 Task: Create a due date automation trigger when advanced on, on the tuesday after a card is due add dates starting next week at 11:00 AM.
Action: Mouse moved to (1150, 357)
Screenshot: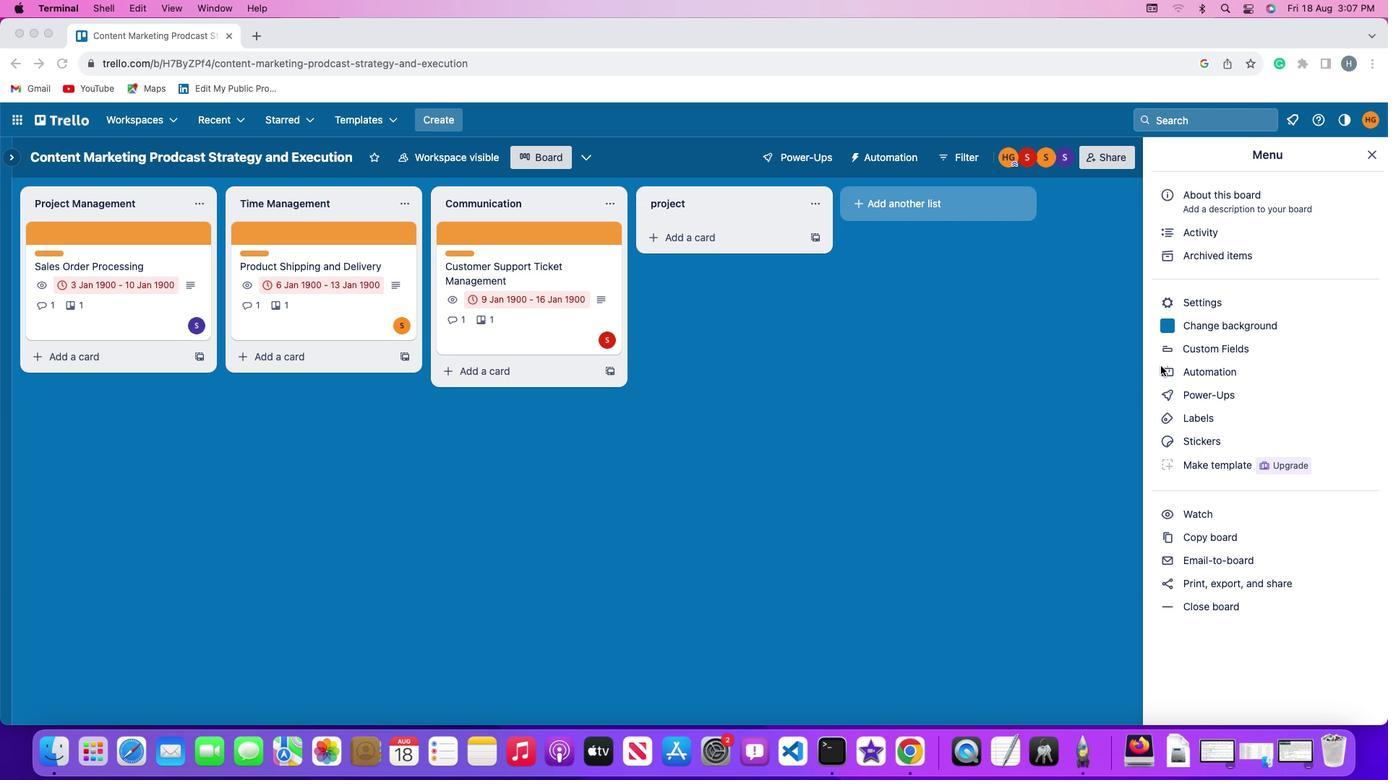 
Action: Mouse pressed left at (1150, 357)
Screenshot: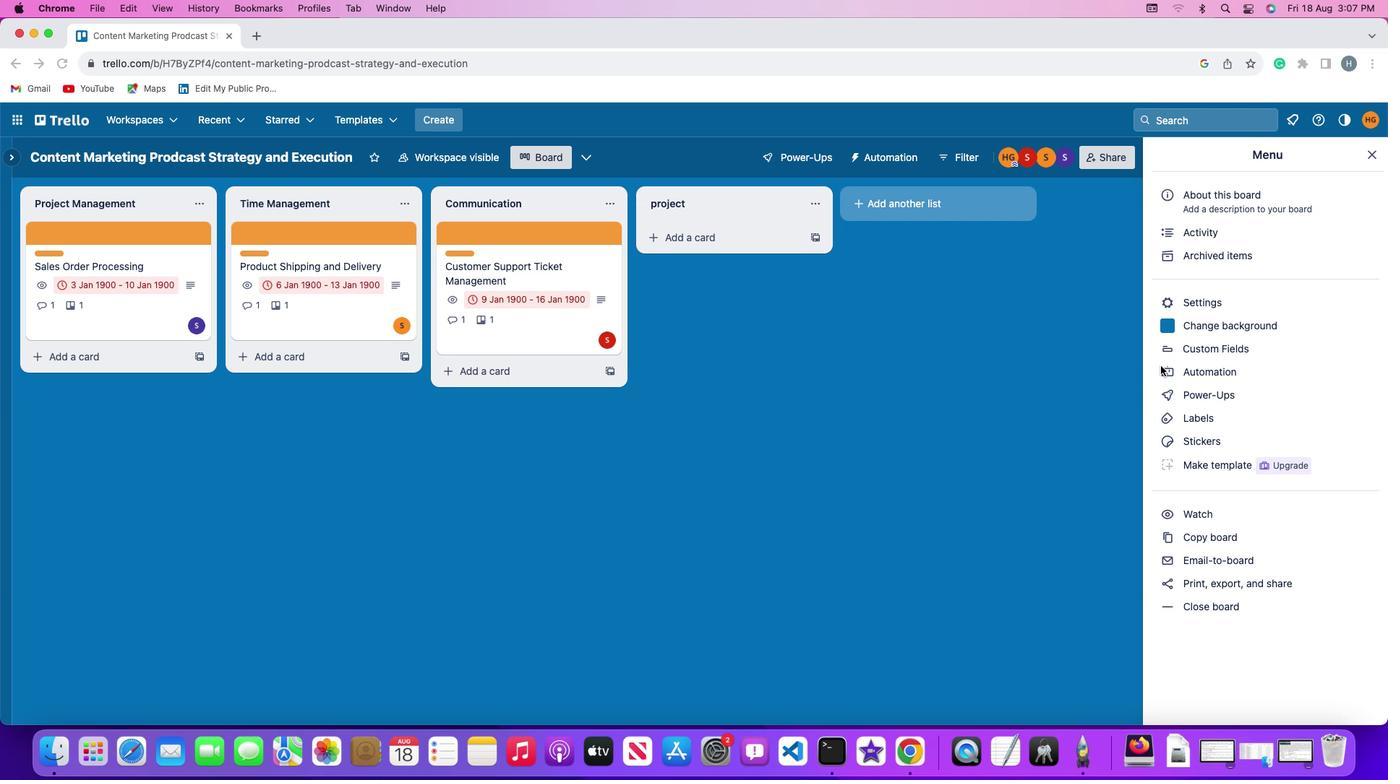 
Action: Mouse pressed left at (1150, 357)
Screenshot: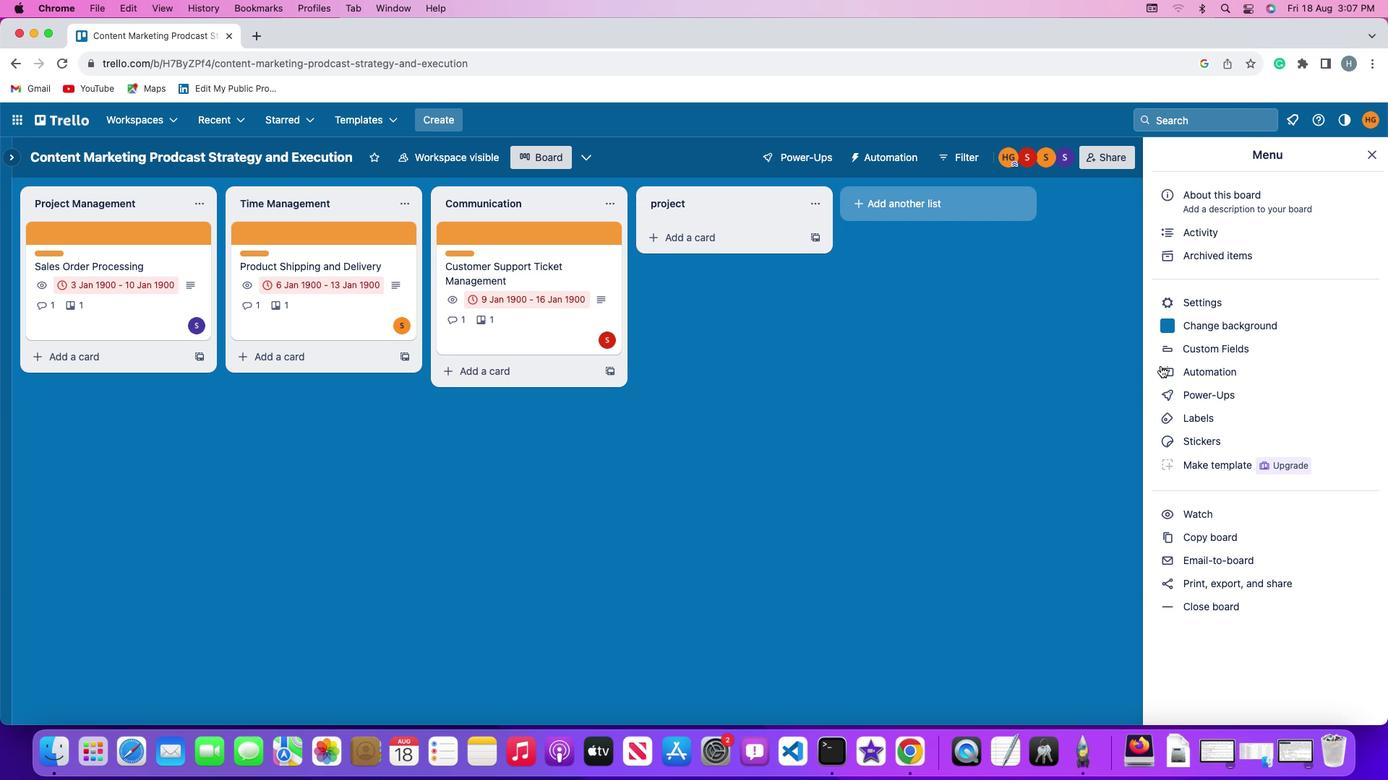 
Action: Mouse moved to (67, 331)
Screenshot: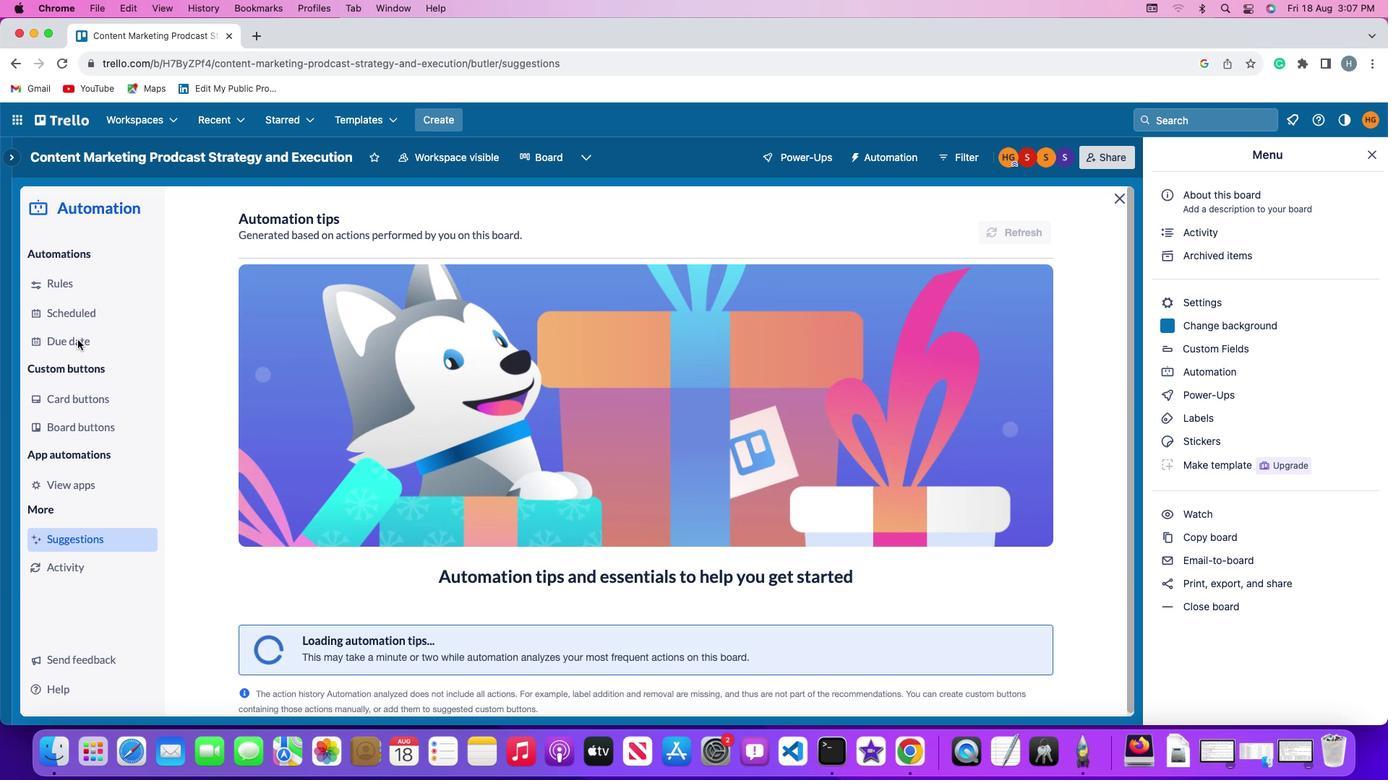 
Action: Mouse pressed left at (67, 331)
Screenshot: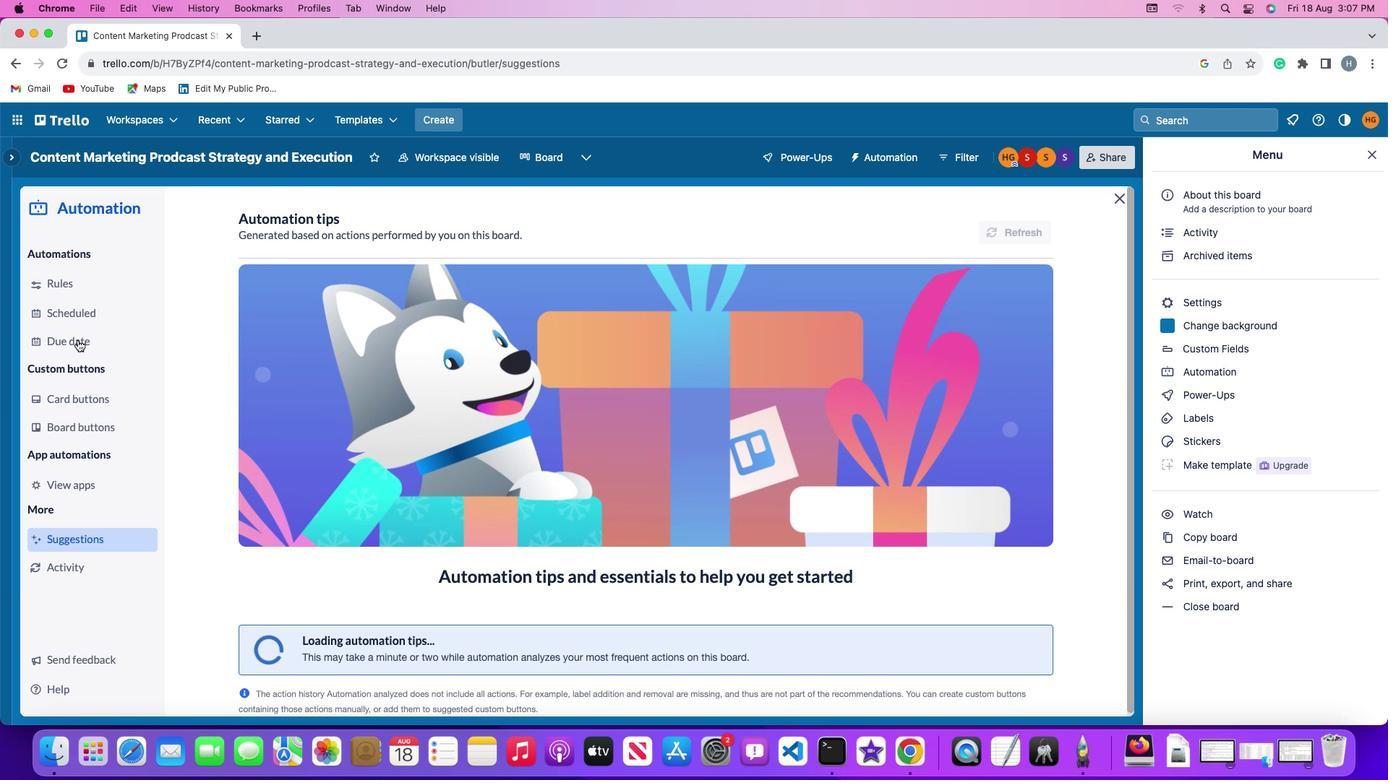 
Action: Mouse moved to (969, 216)
Screenshot: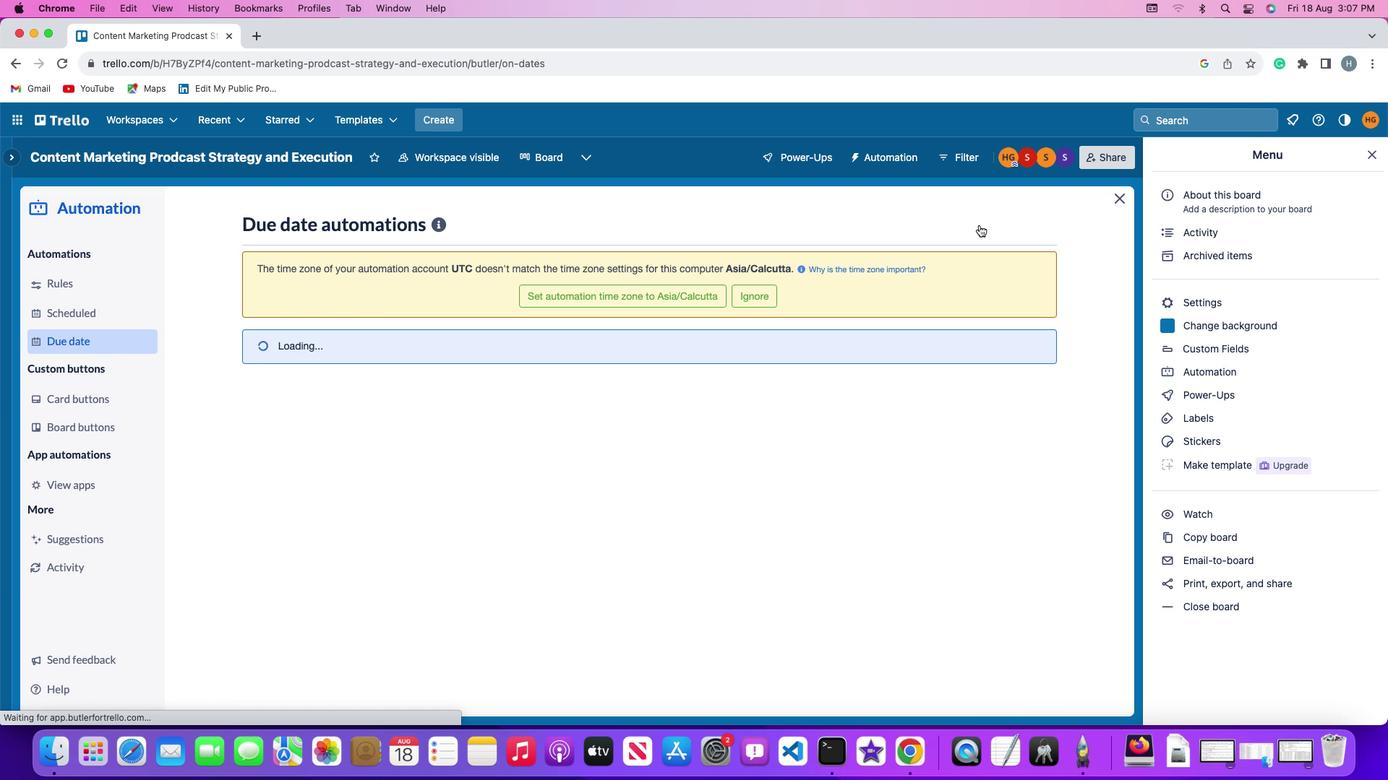 
Action: Mouse pressed left at (969, 216)
Screenshot: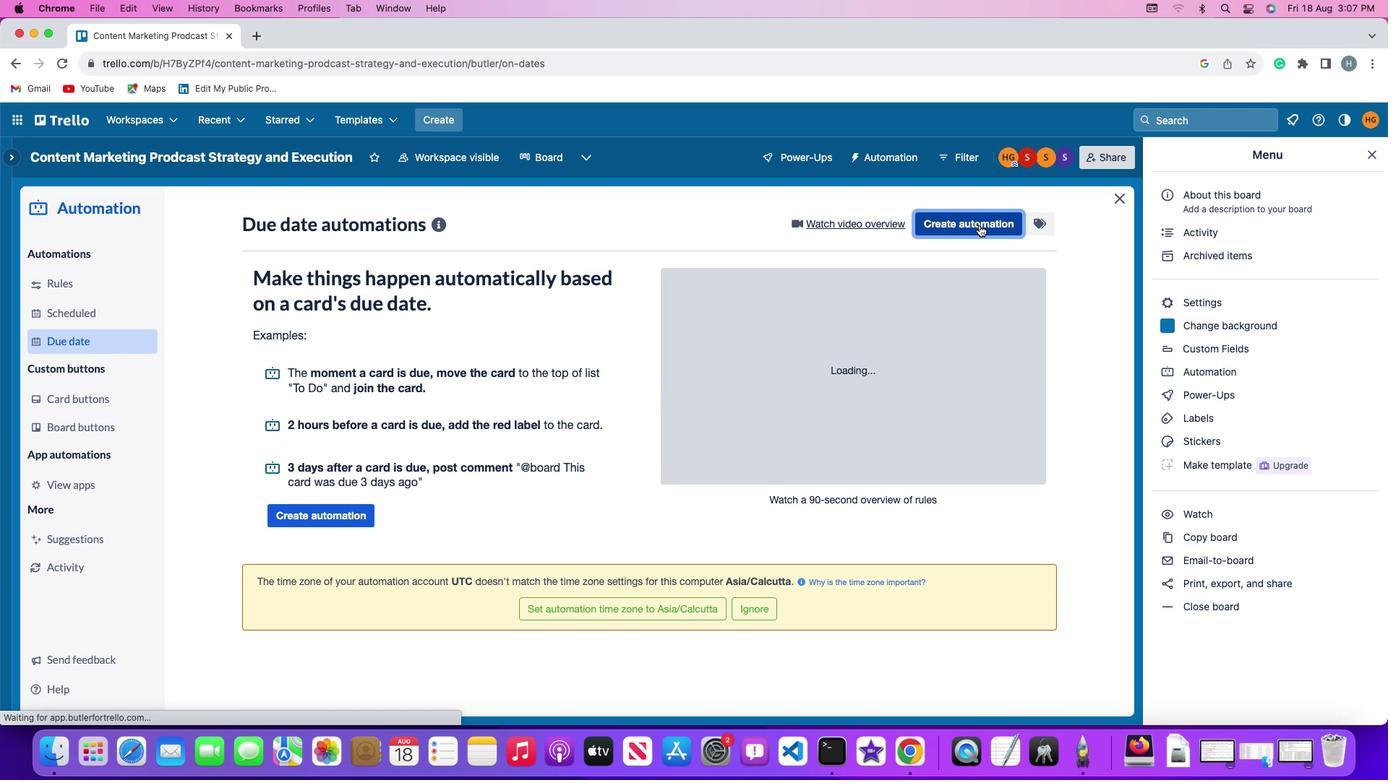 
Action: Mouse moved to (253, 350)
Screenshot: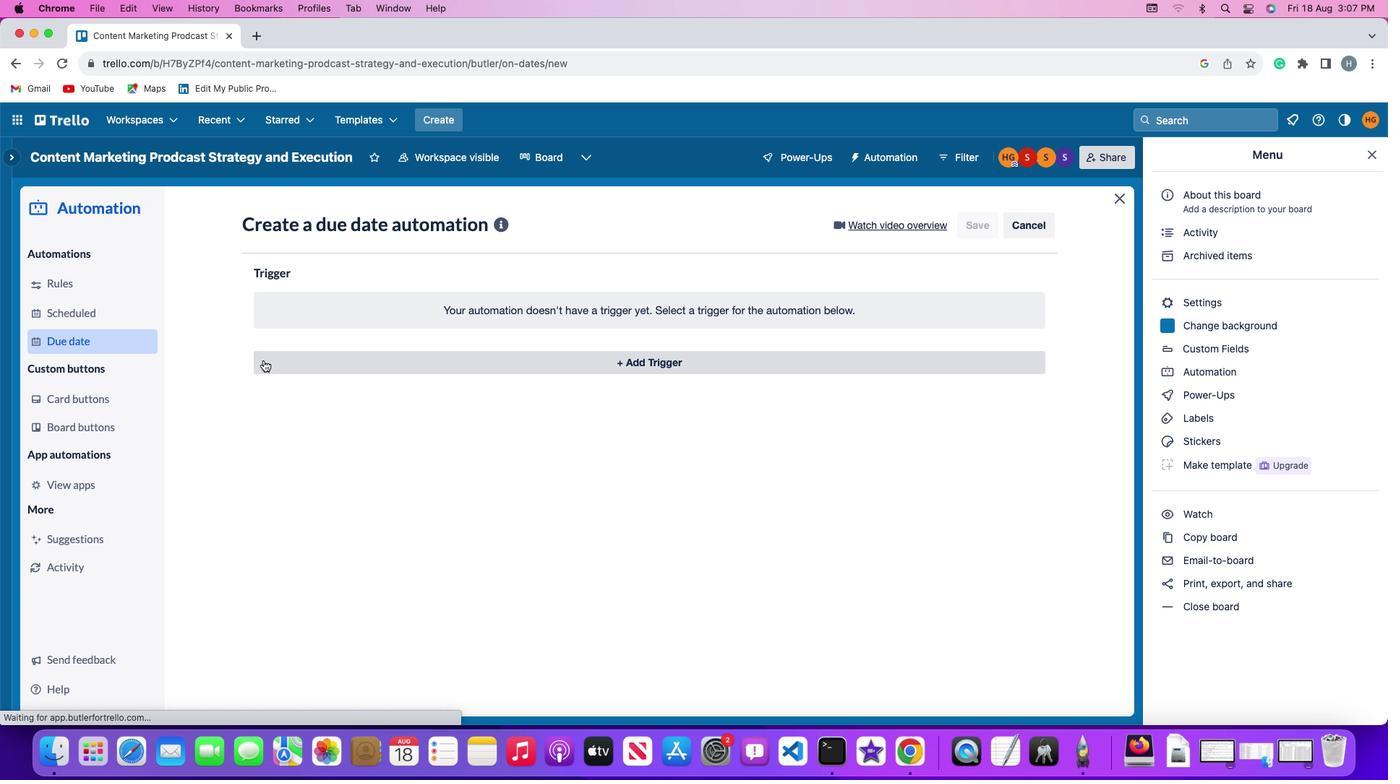 
Action: Mouse pressed left at (253, 350)
Screenshot: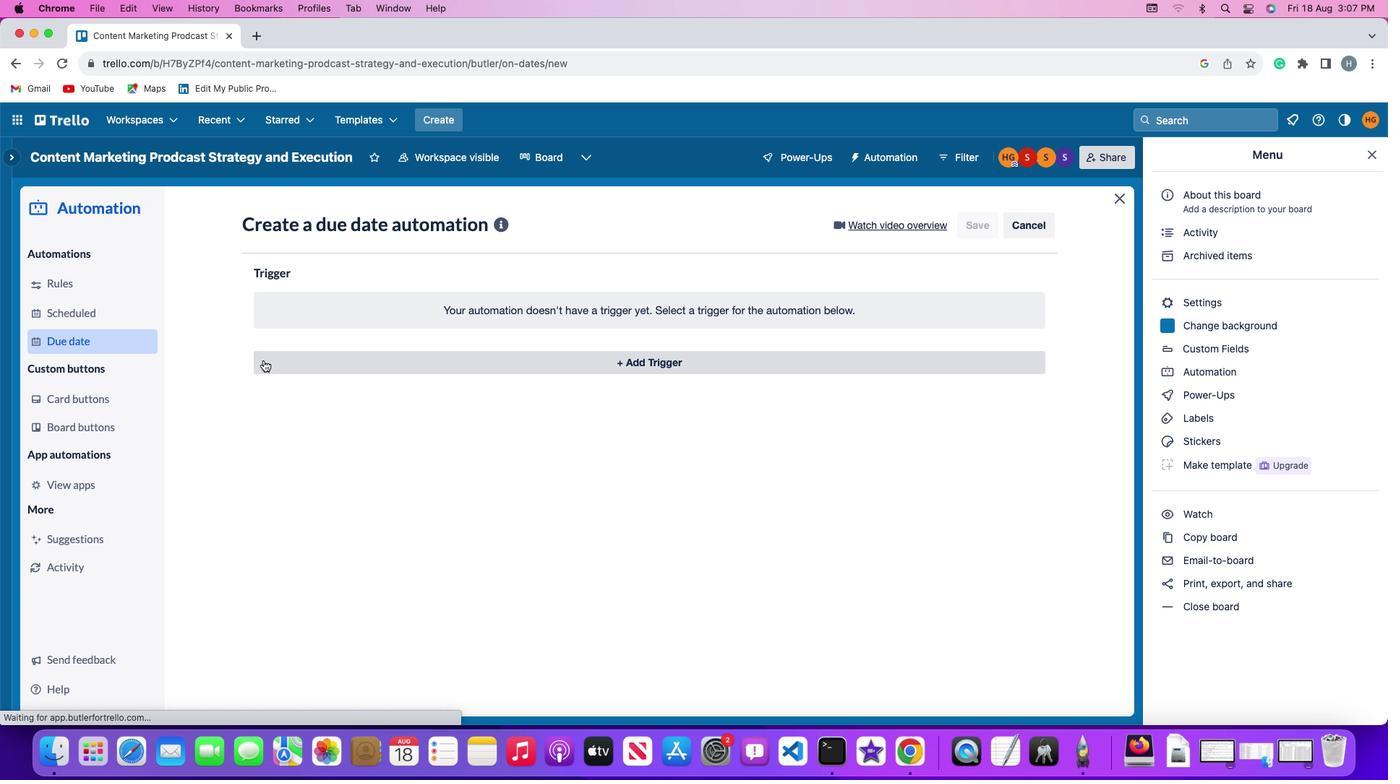
Action: Mouse moved to (321, 609)
Screenshot: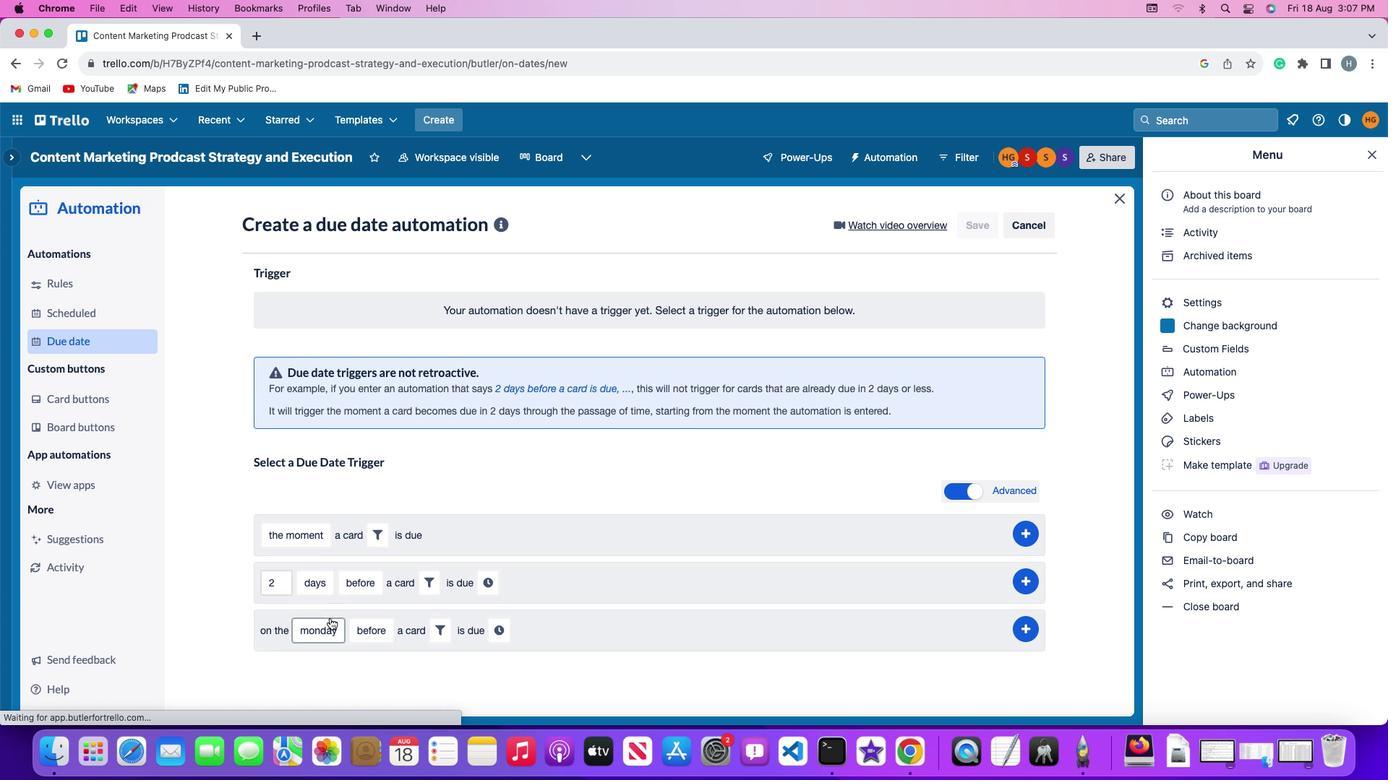 
Action: Mouse pressed left at (321, 609)
Screenshot: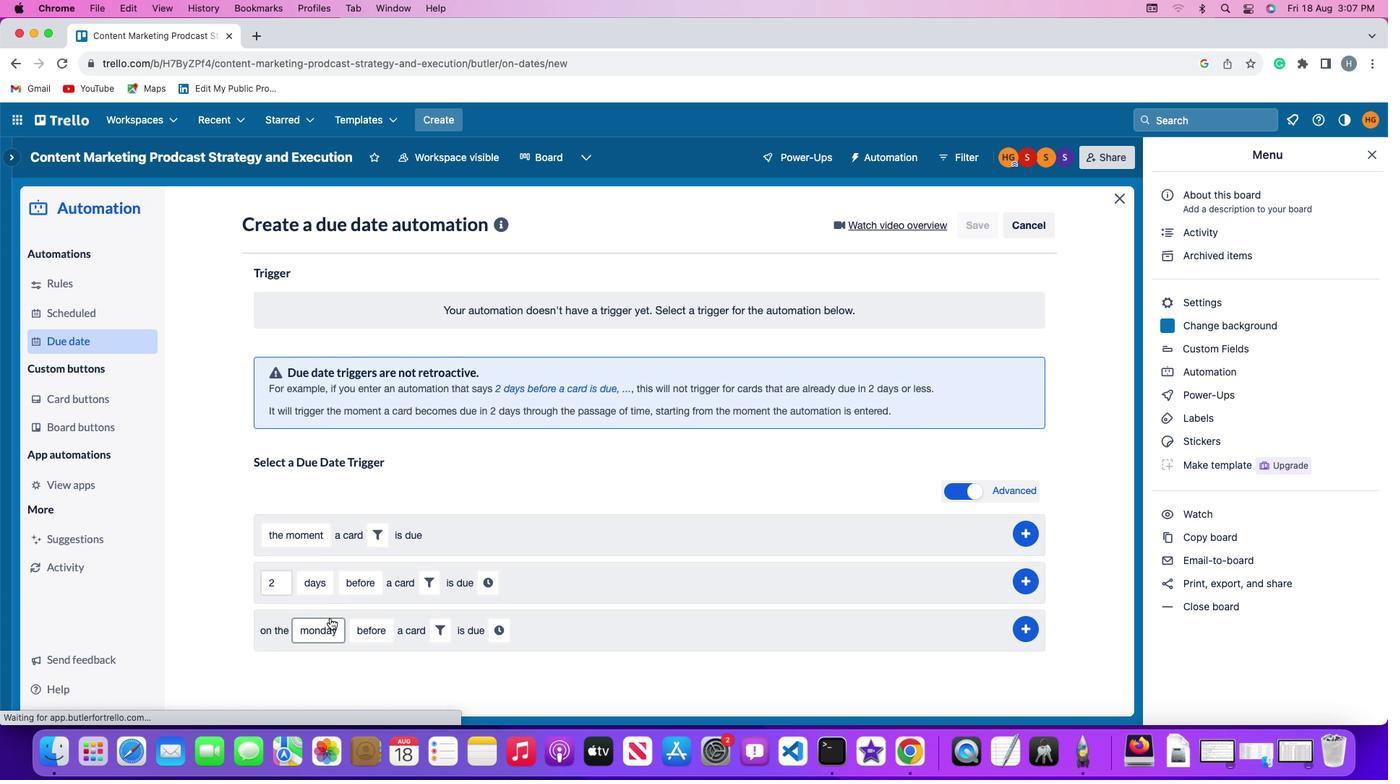 
Action: Mouse moved to (339, 450)
Screenshot: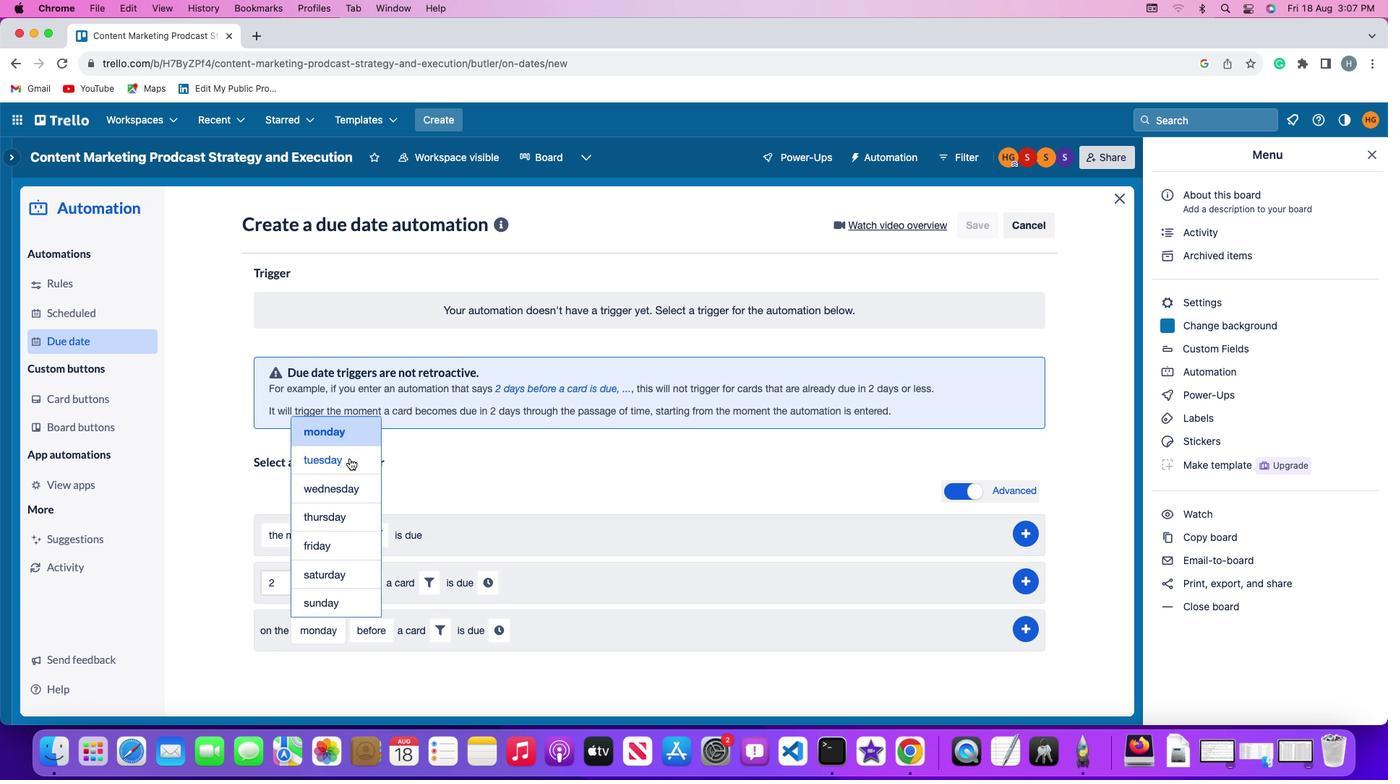 
Action: Mouse pressed left at (339, 450)
Screenshot: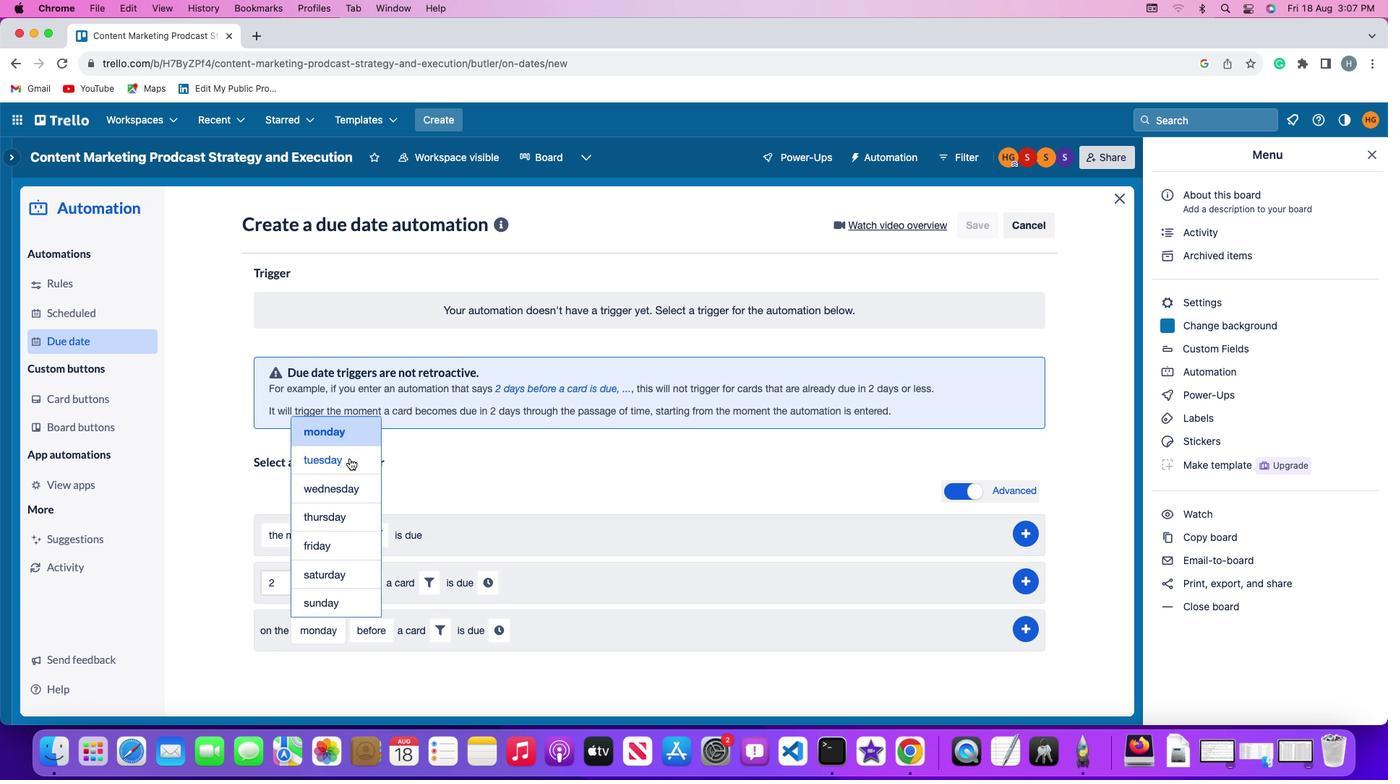 
Action: Mouse moved to (375, 622)
Screenshot: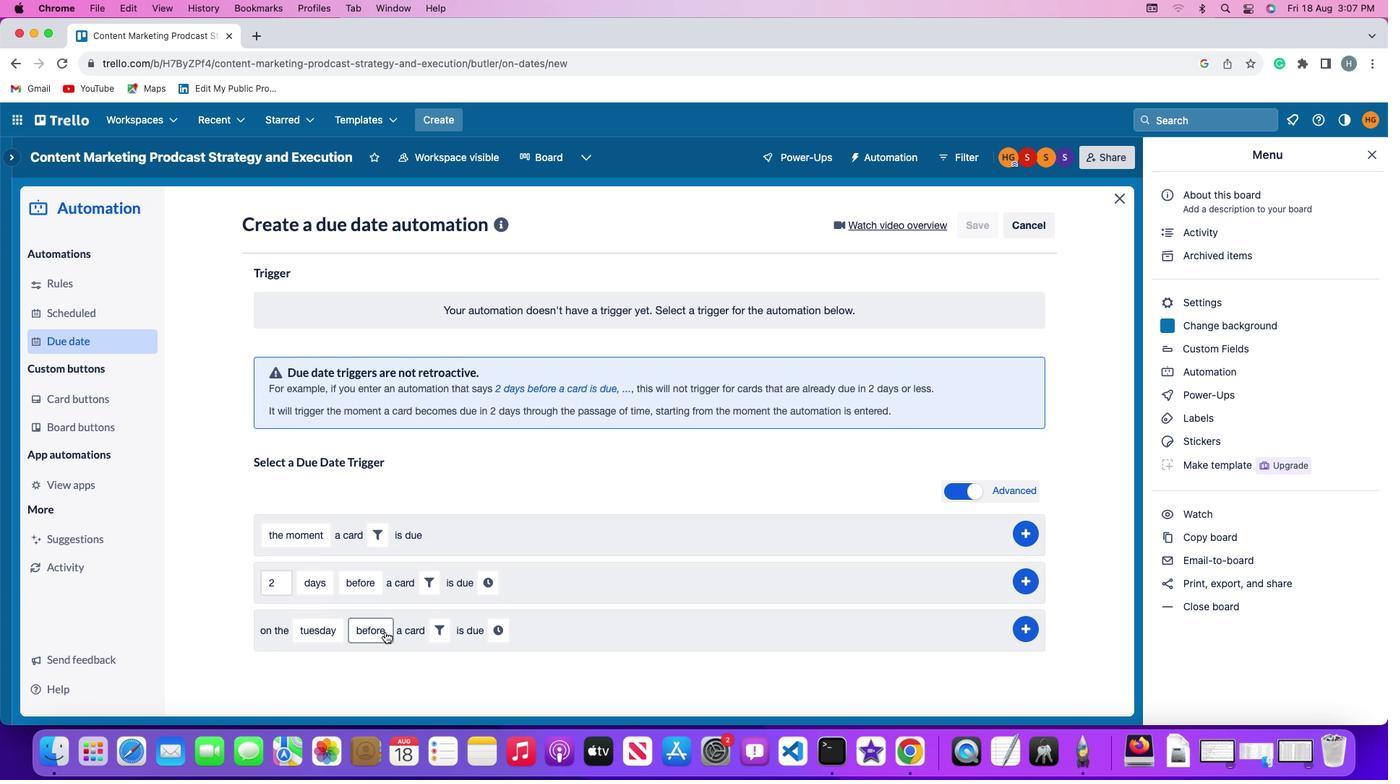 
Action: Mouse pressed left at (375, 622)
Screenshot: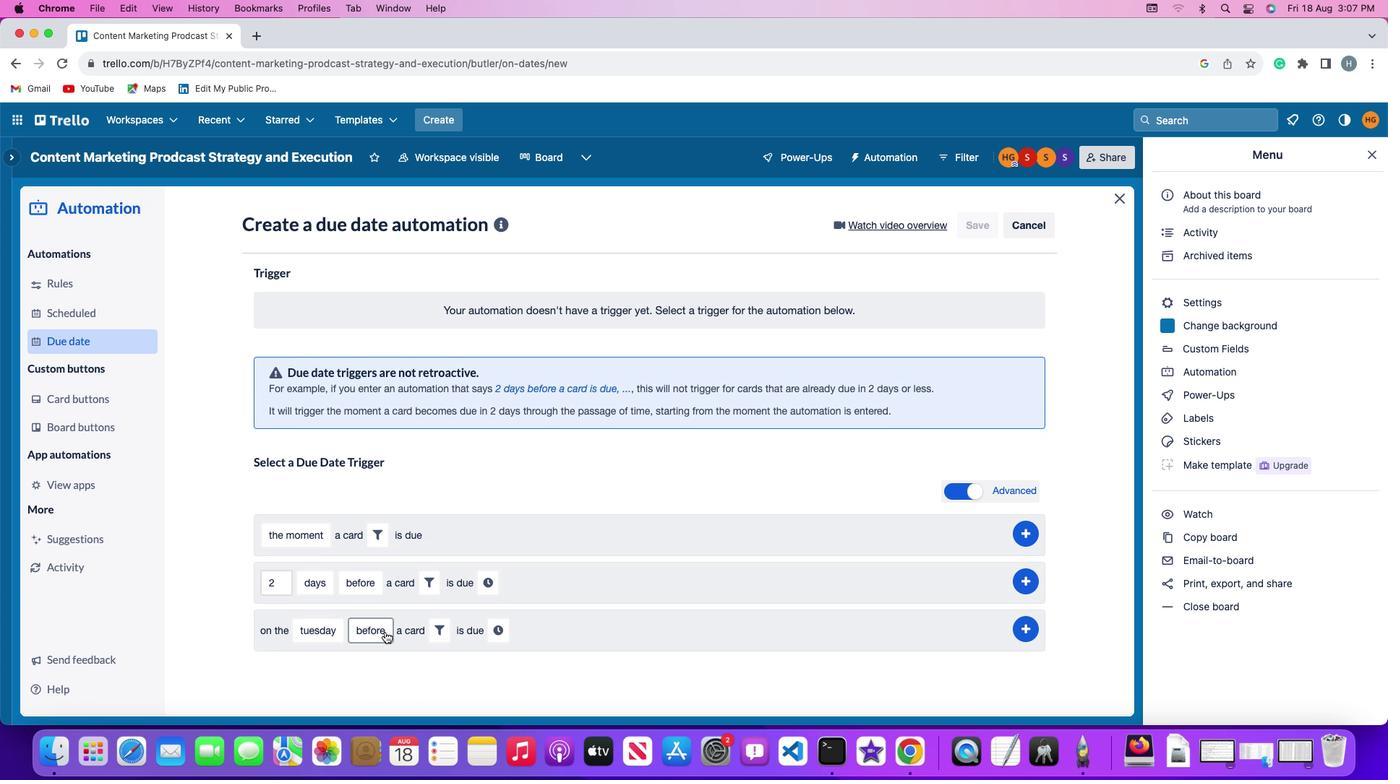 
Action: Mouse moved to (396, 537)
Screenshot: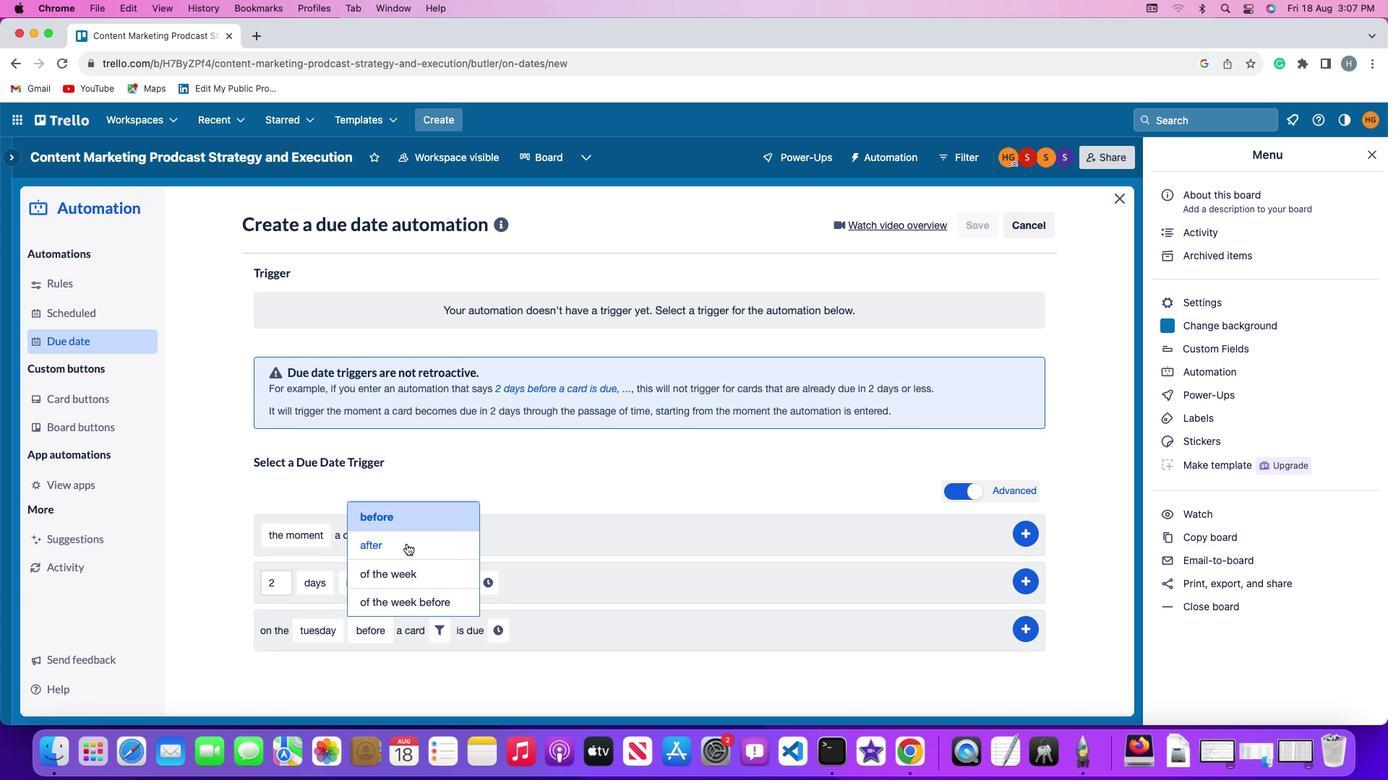 
Action: Mouse pressed left at (396, 537)
Screenshot: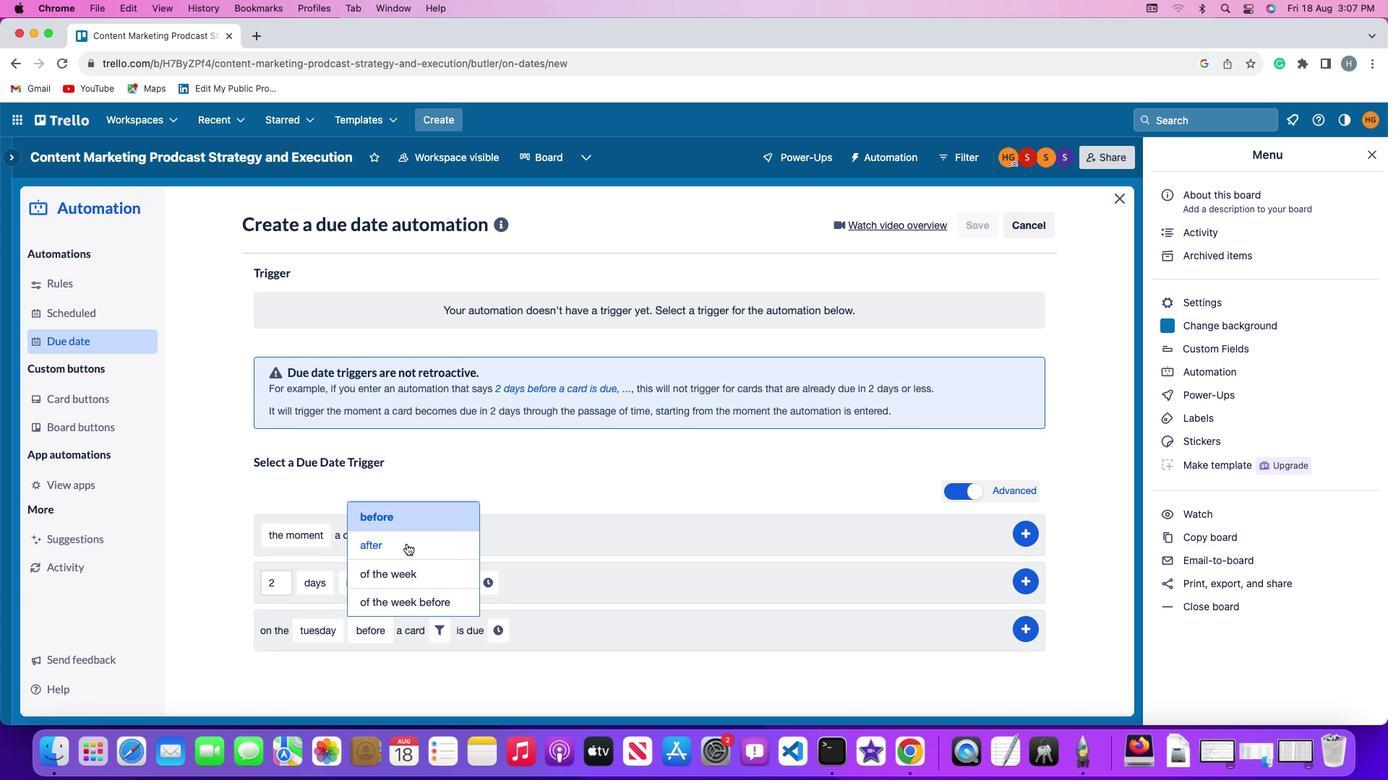 
Action: Mouse moved to (430, 628)
Screenshot: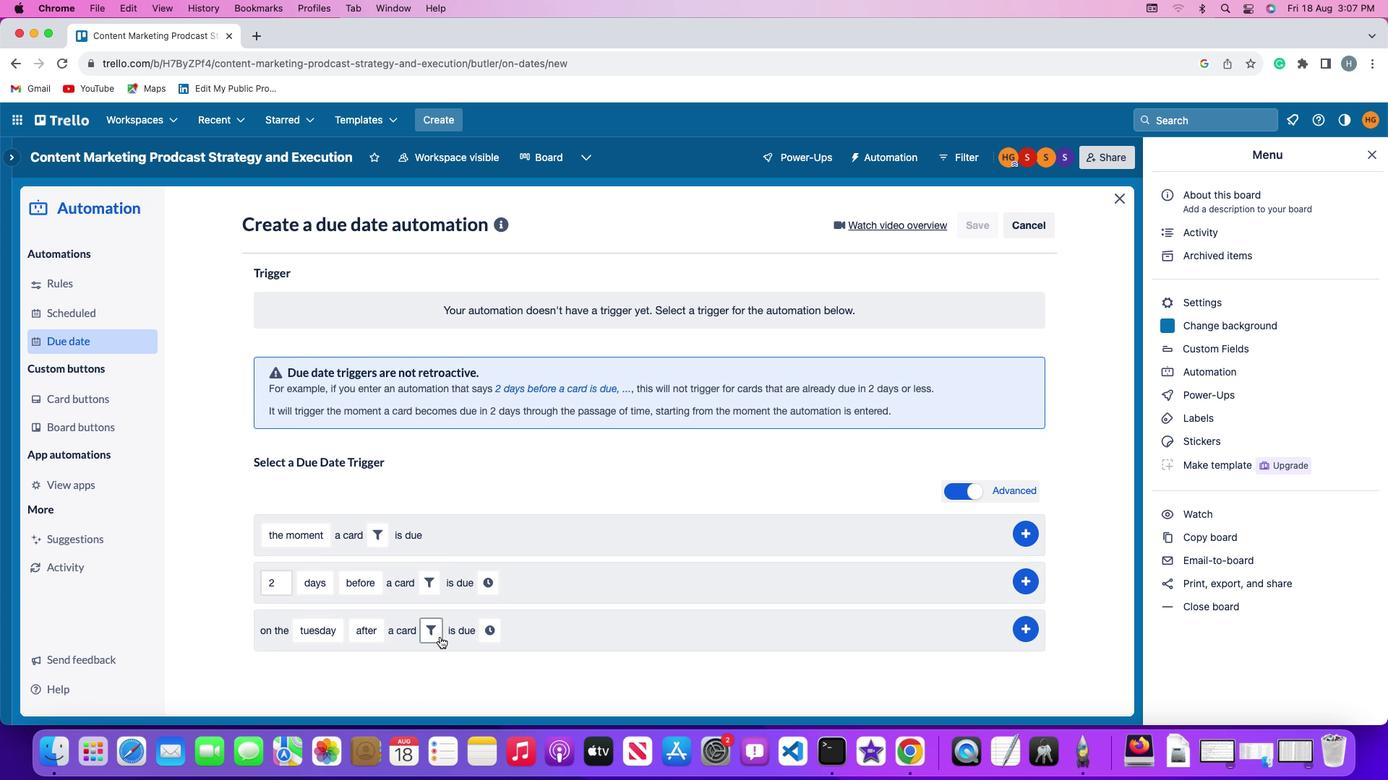 
Action: Mouse pressed left at (430, 628)
Screenshot: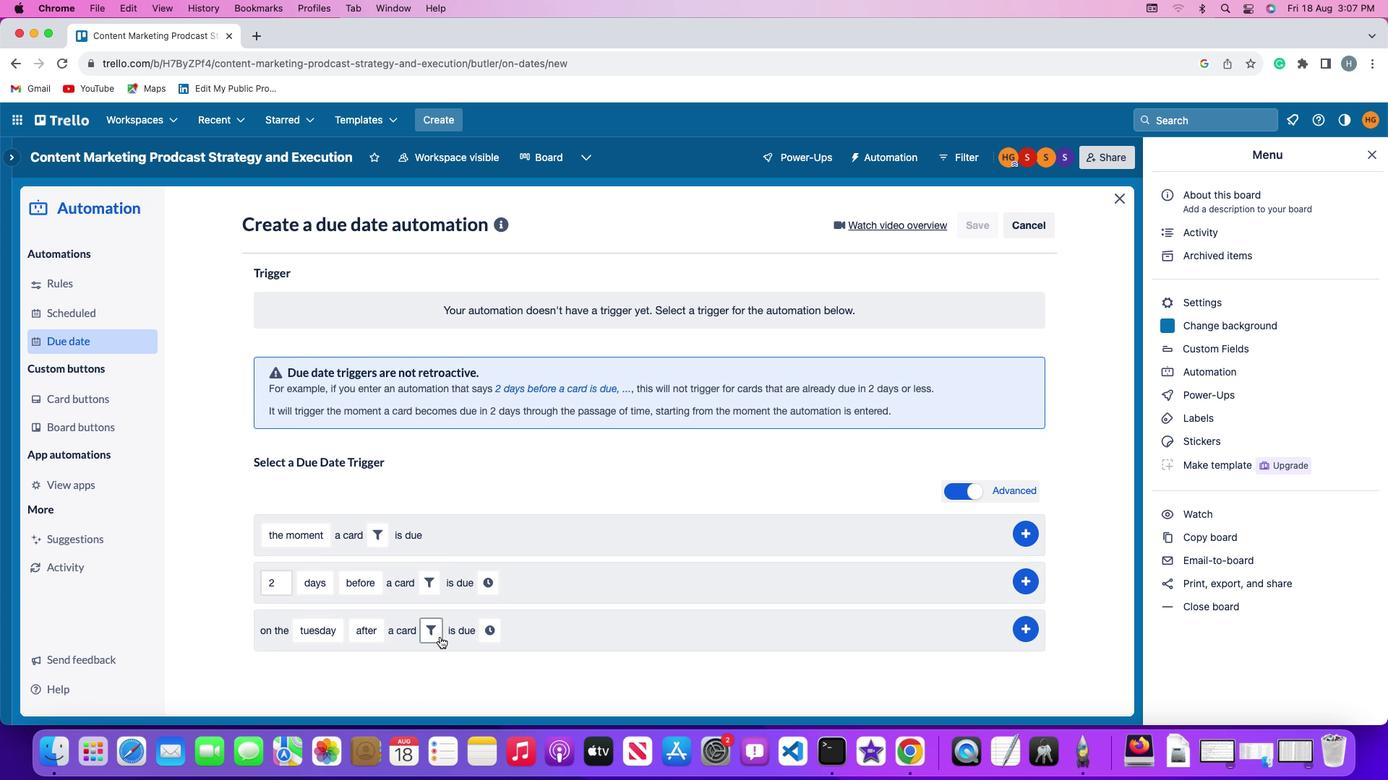 
Action: Mouse moved to (511, 658)
Screenshot: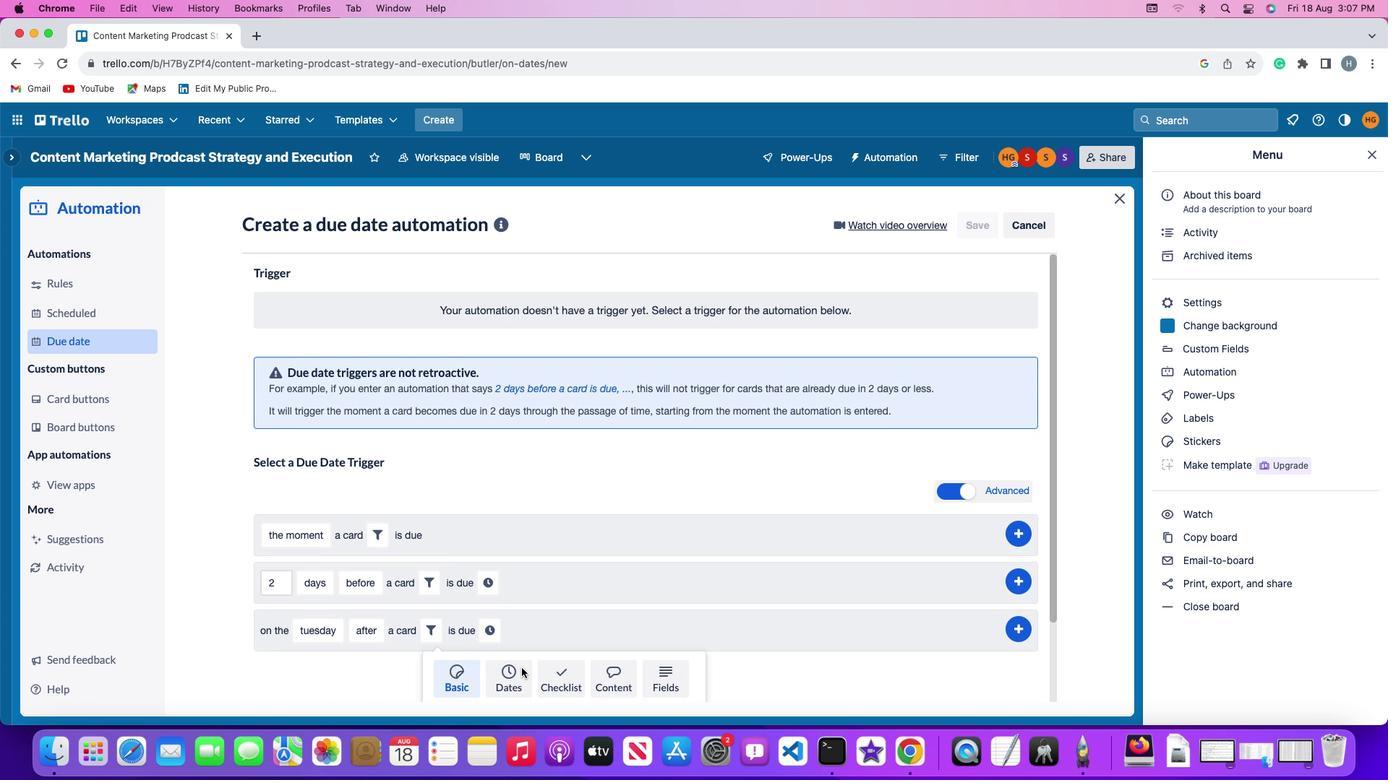 
Action: Mouse pressed left at (511, 658)
Screenshot: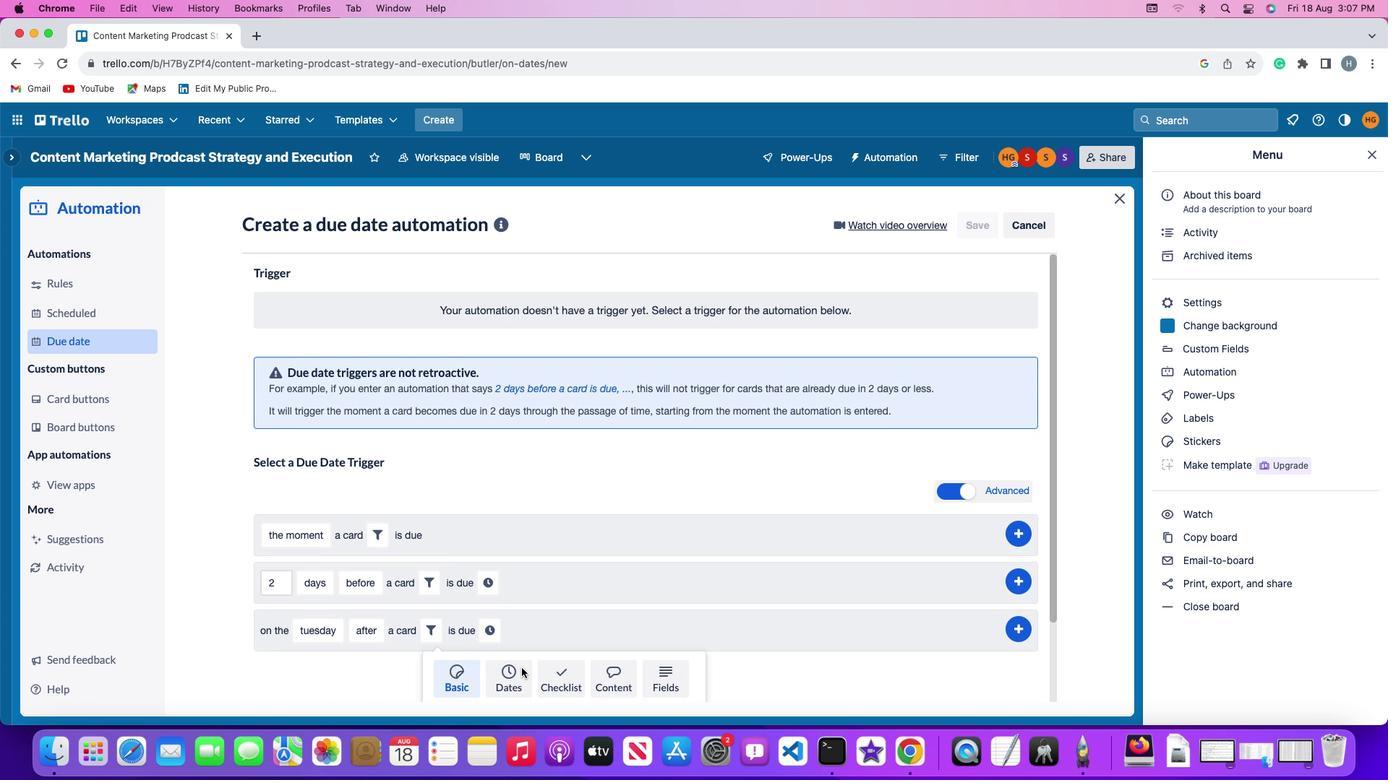 
Action: Mouse moved to (379, 657)
Screenshot: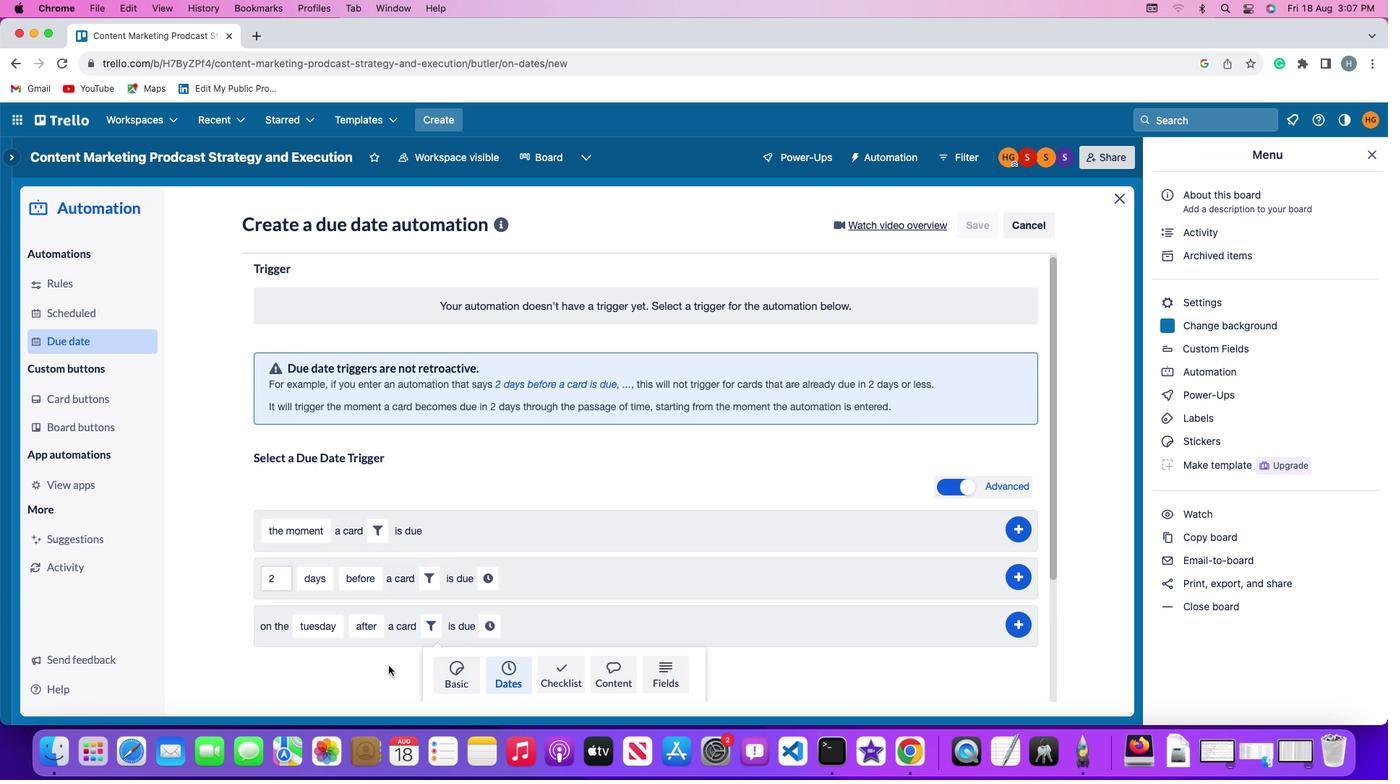 
Action: Mouse scrolled (379, 657) with delta (-8, -9)
Screenshot: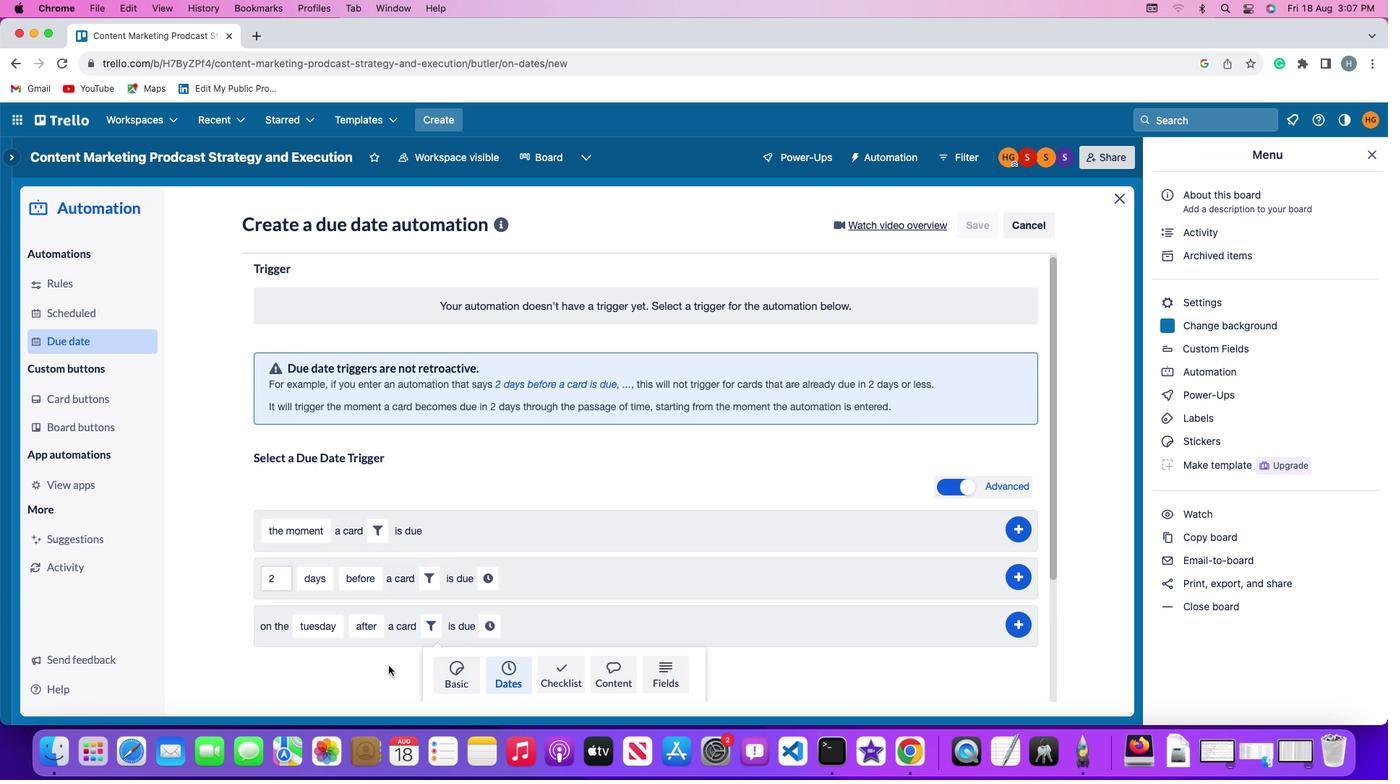 
Action: Mouse scrolled (379, 657) with delta (-8, -9)
Screenshot: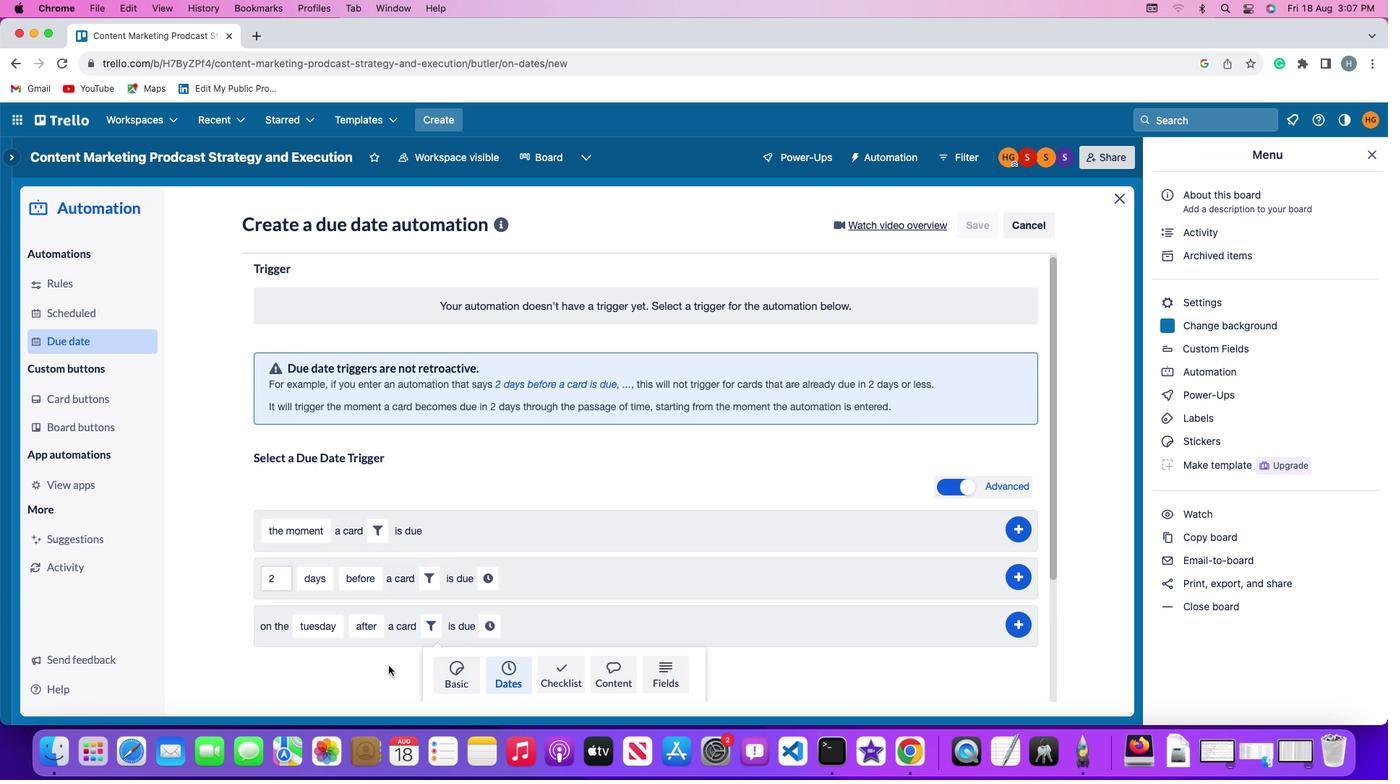 
Action: Mouse moved to (379, 657)
Screenshot: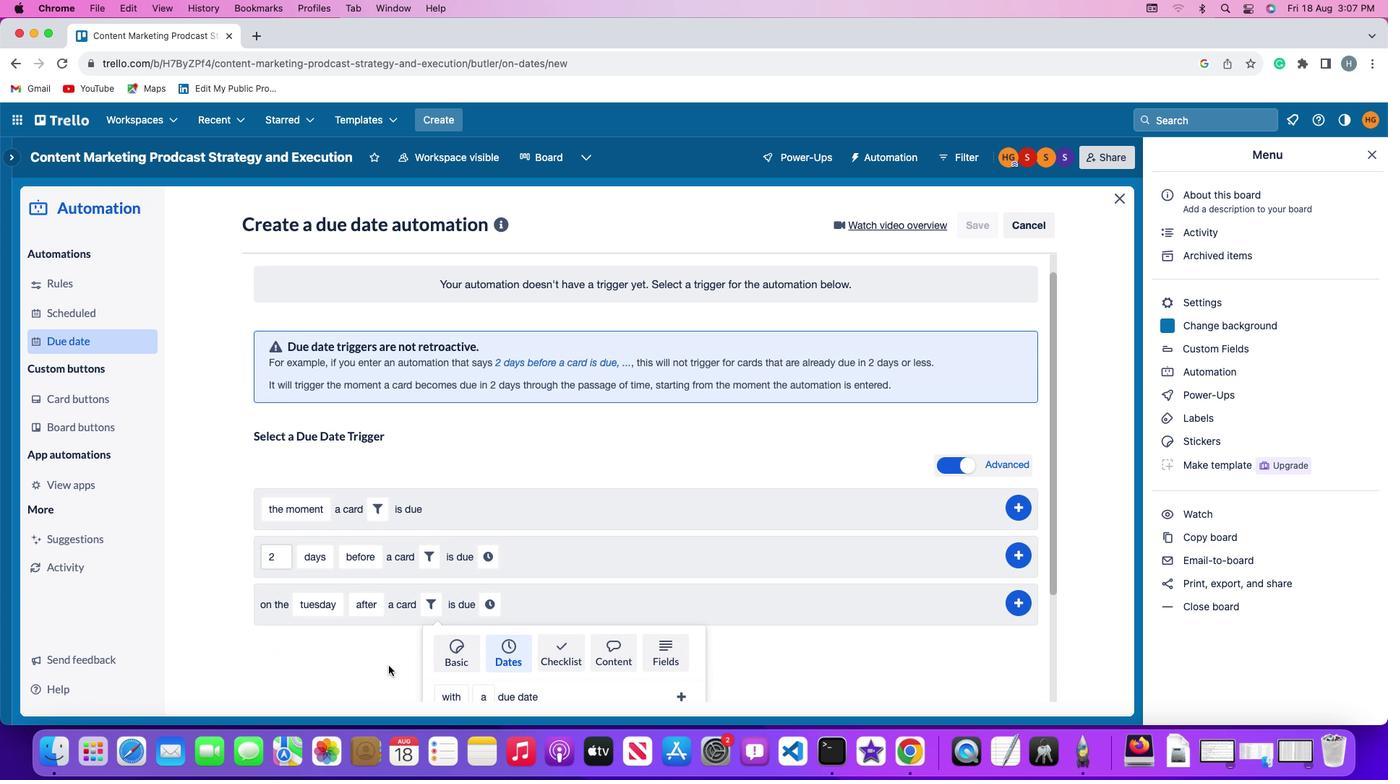 
Action: Mouse scrolled (379, 657) with delta (-8, -10)
Screenshot: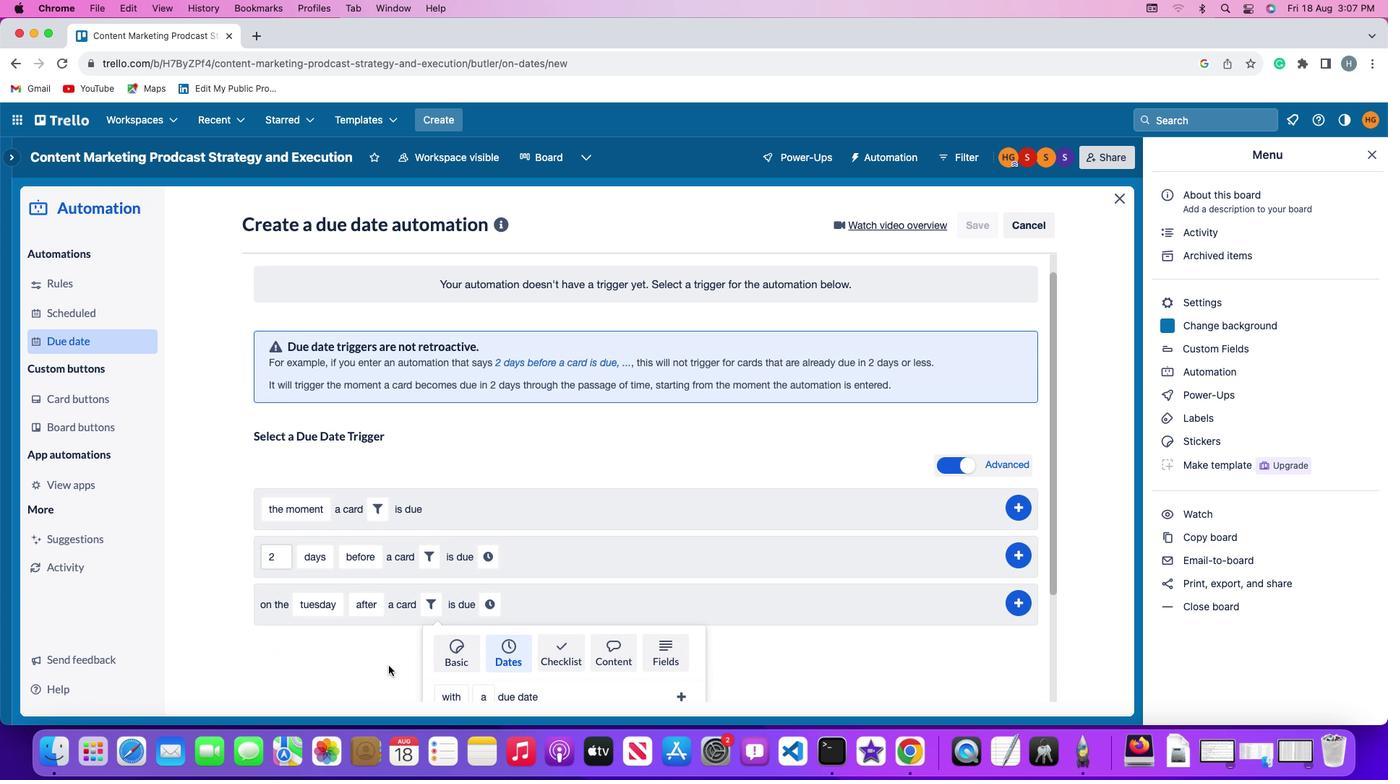 
Action: Mouse moved to (378, 657)
Screenshot: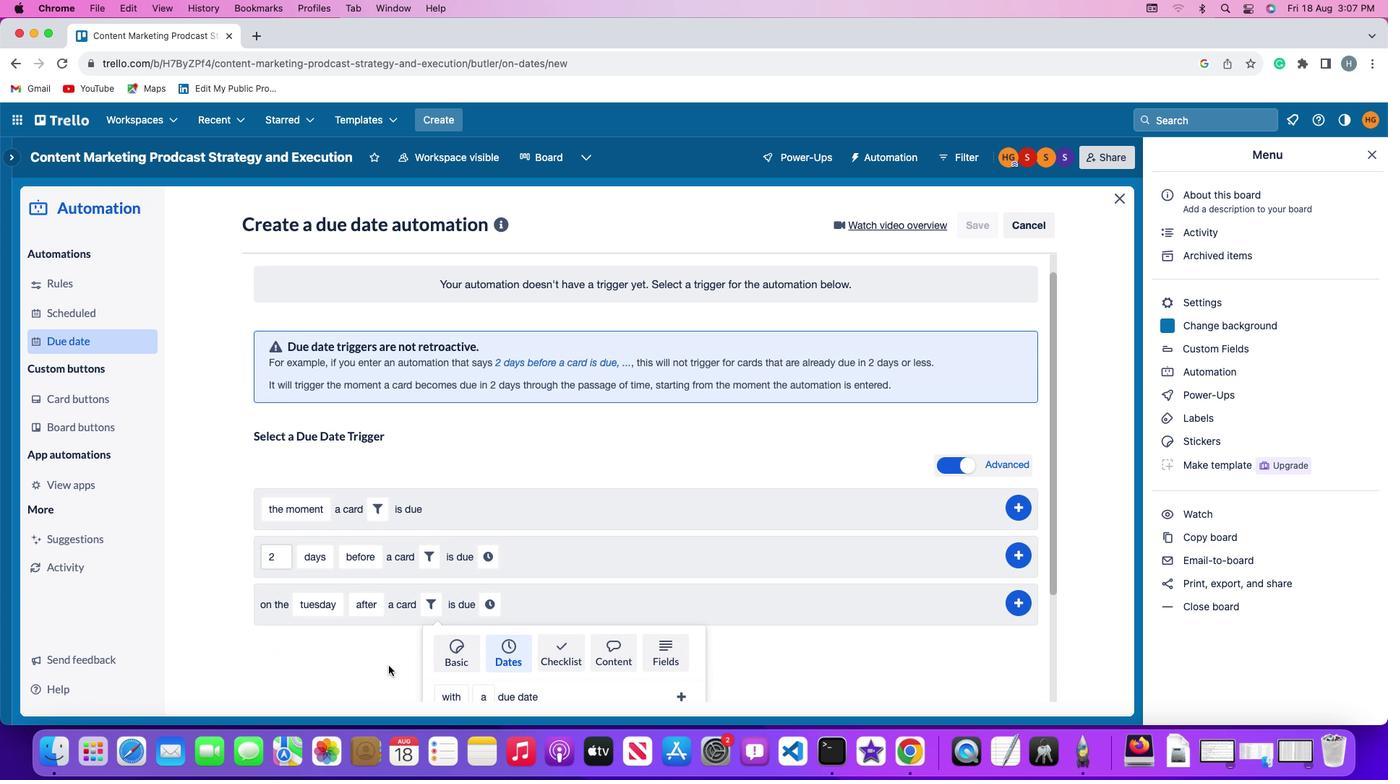 
Action: Mouse scrolled (378, 657) with delta (-8, -12)
Screenshot: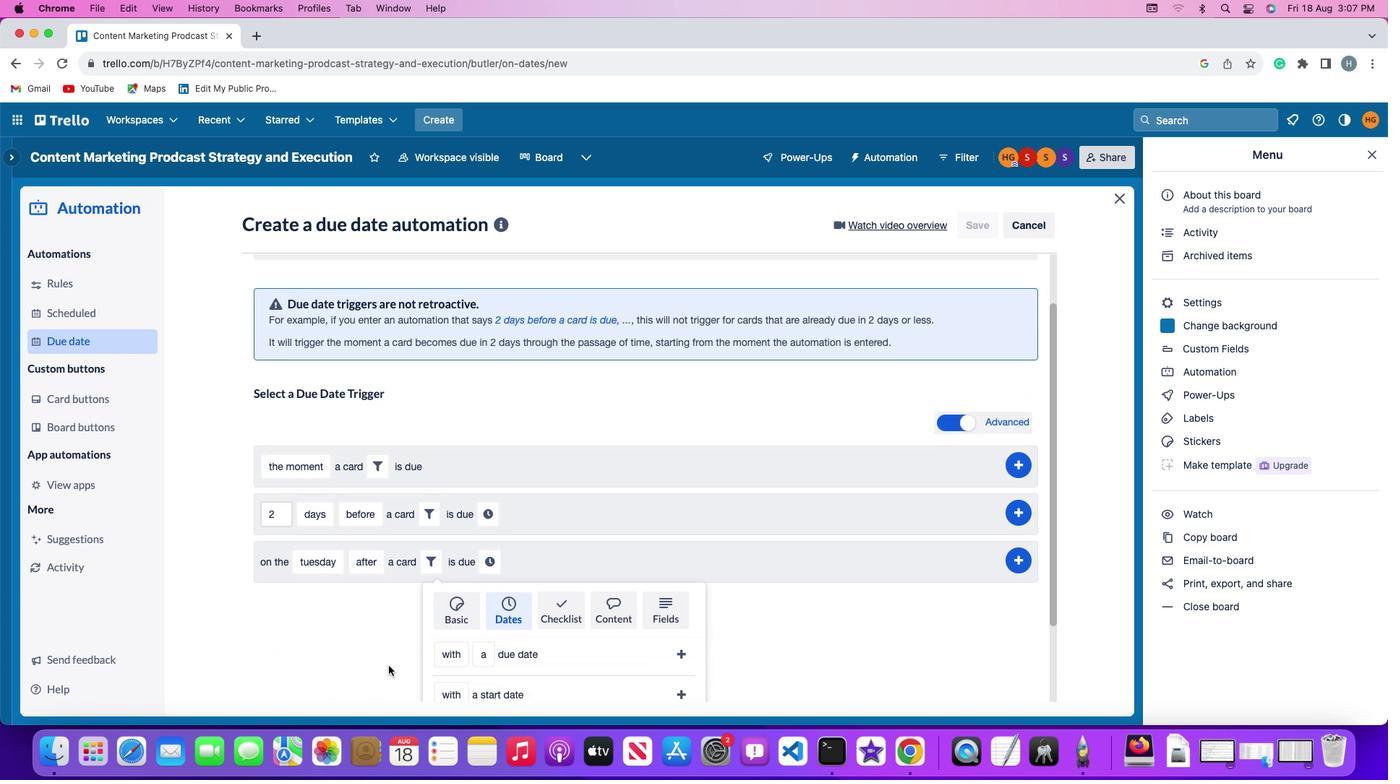 
Action: Mouse moved to (378, 657)
Screenshot: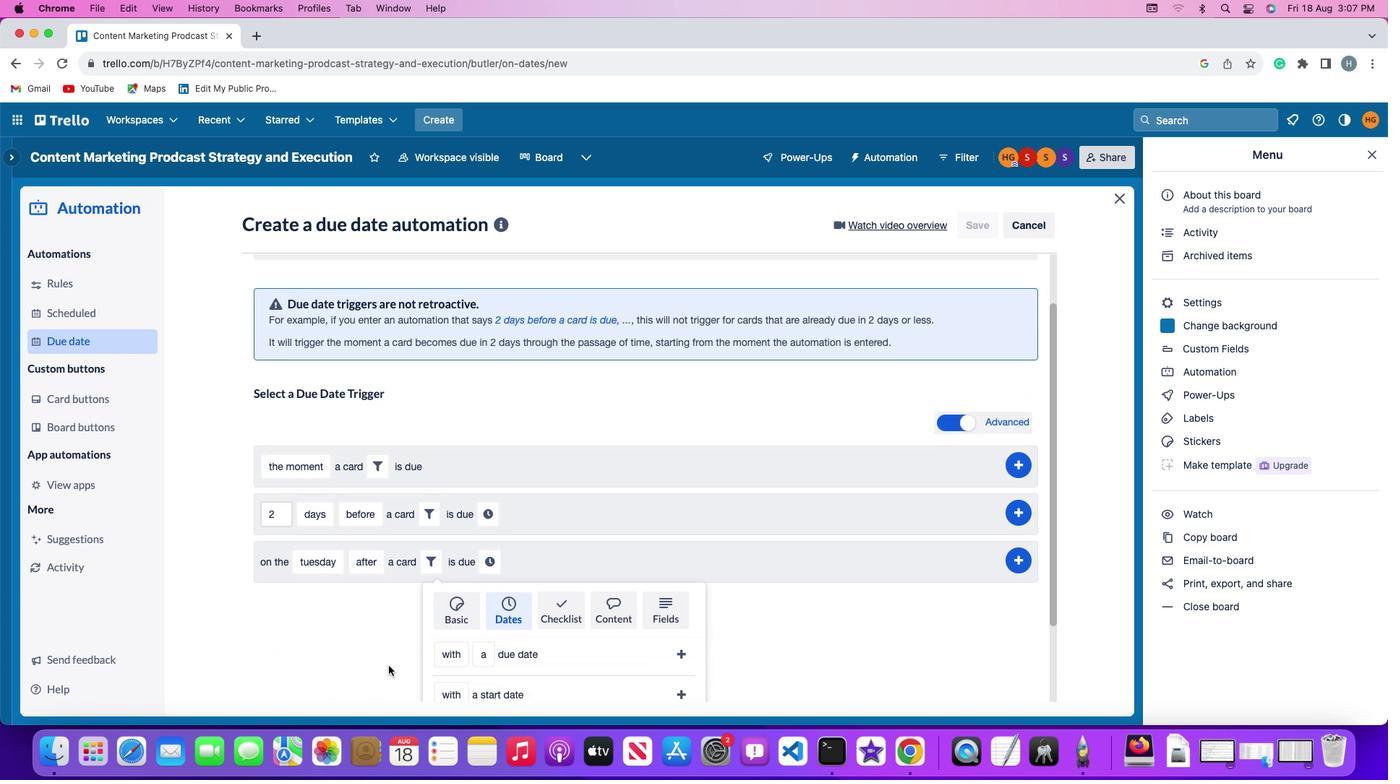 
Action: Mouse scrolled (378, 657) with delta (-8, -9)
Screenshot: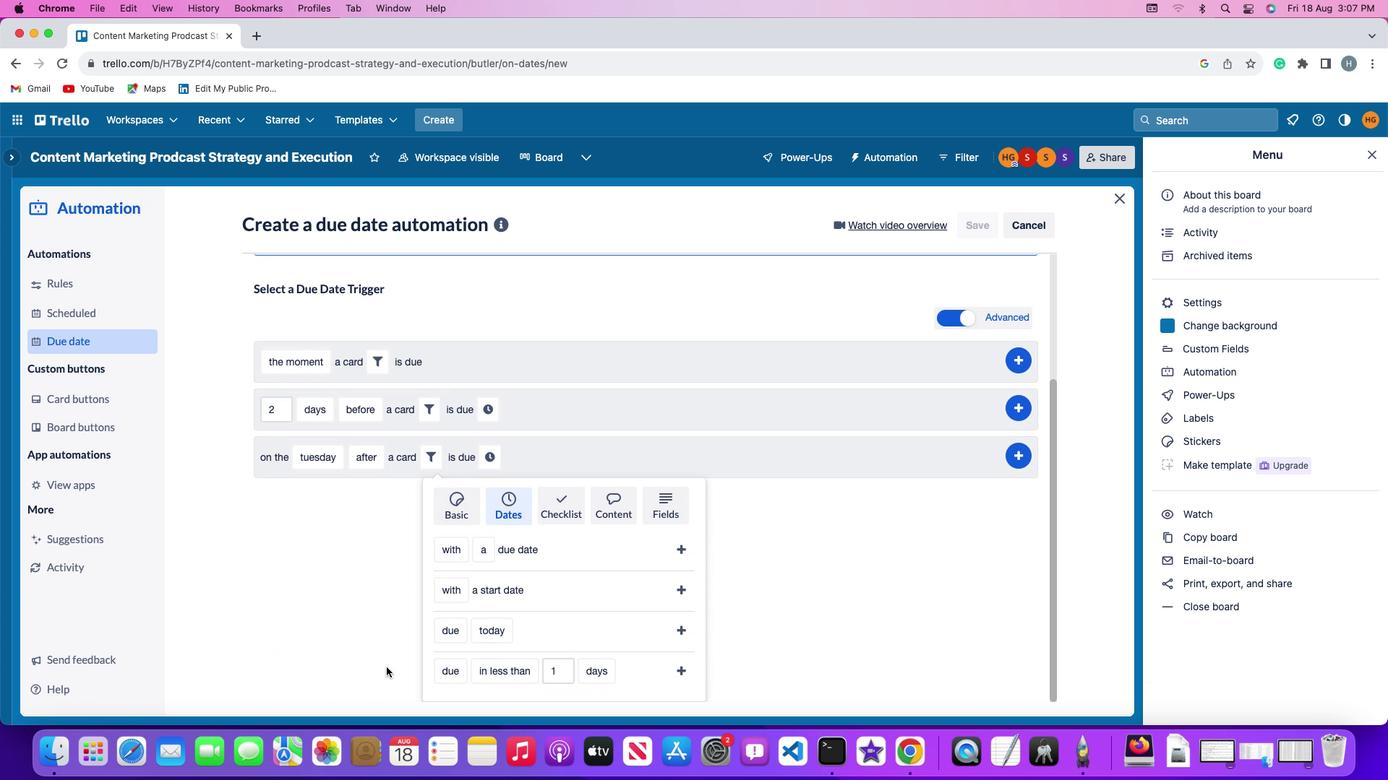 
Action: Mouse moved to (378, 657)
Screenshot: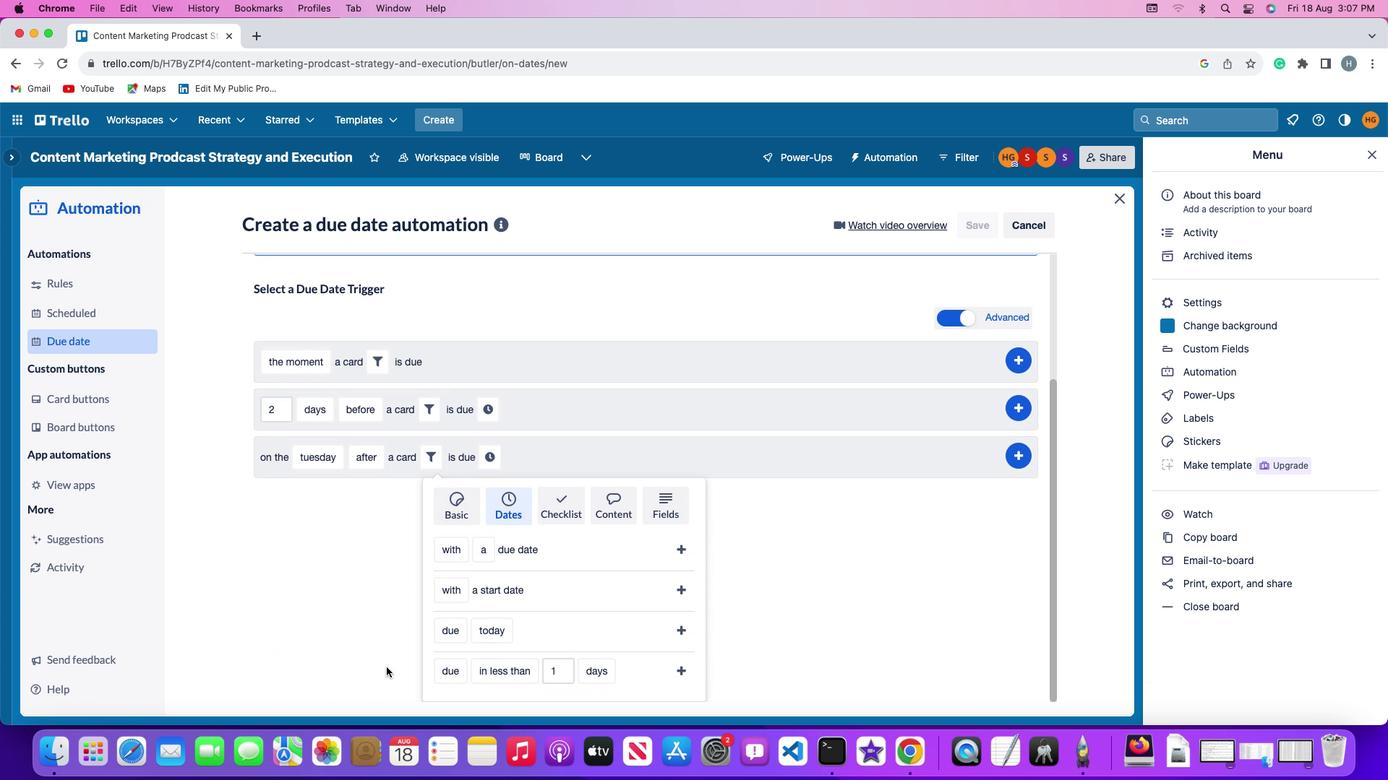 
Action: Mouse scrolled (378, 657) with delta (-8, -9)
Screenshot: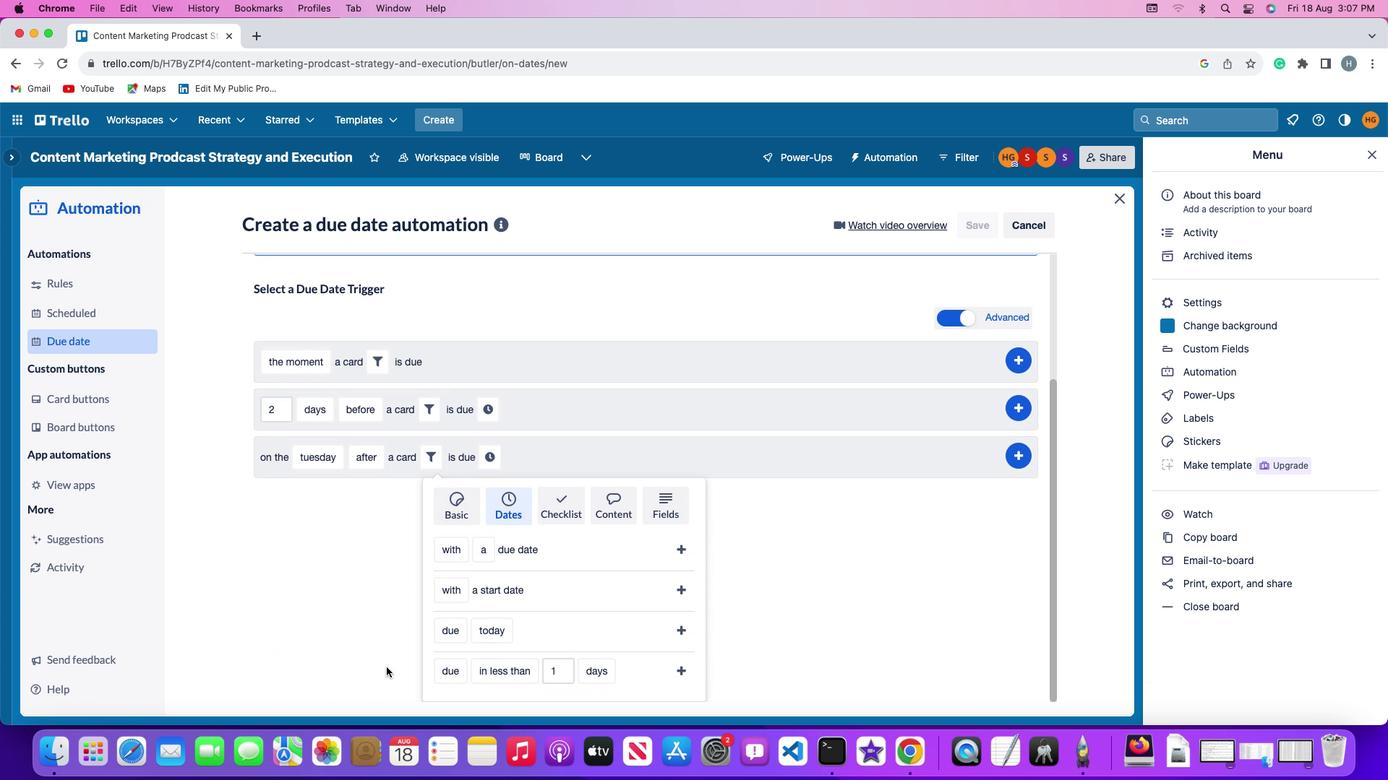 
Action: Mouse moved to (377, 657)
Screenshot: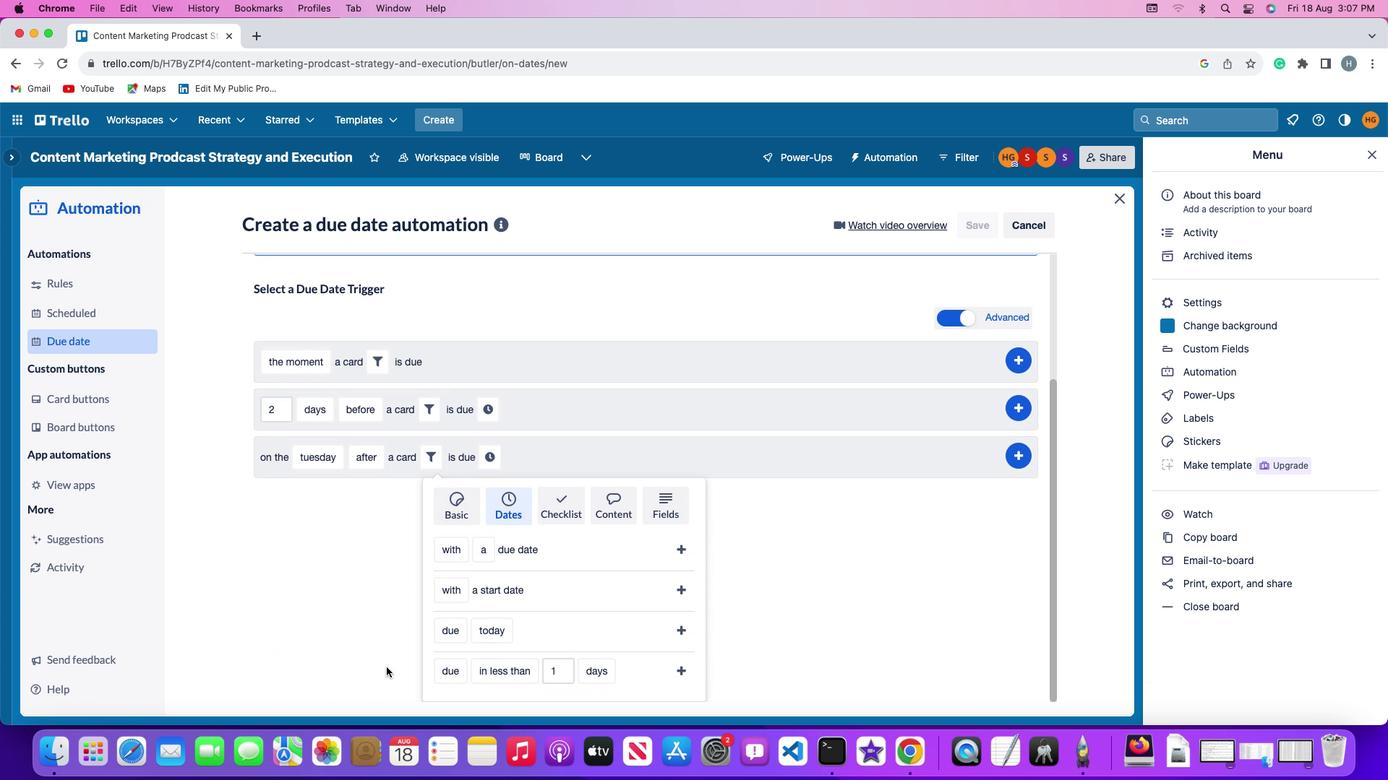 
Action: Mouse scrolled (377, 657) with delta (-8, -11)
Screenshot: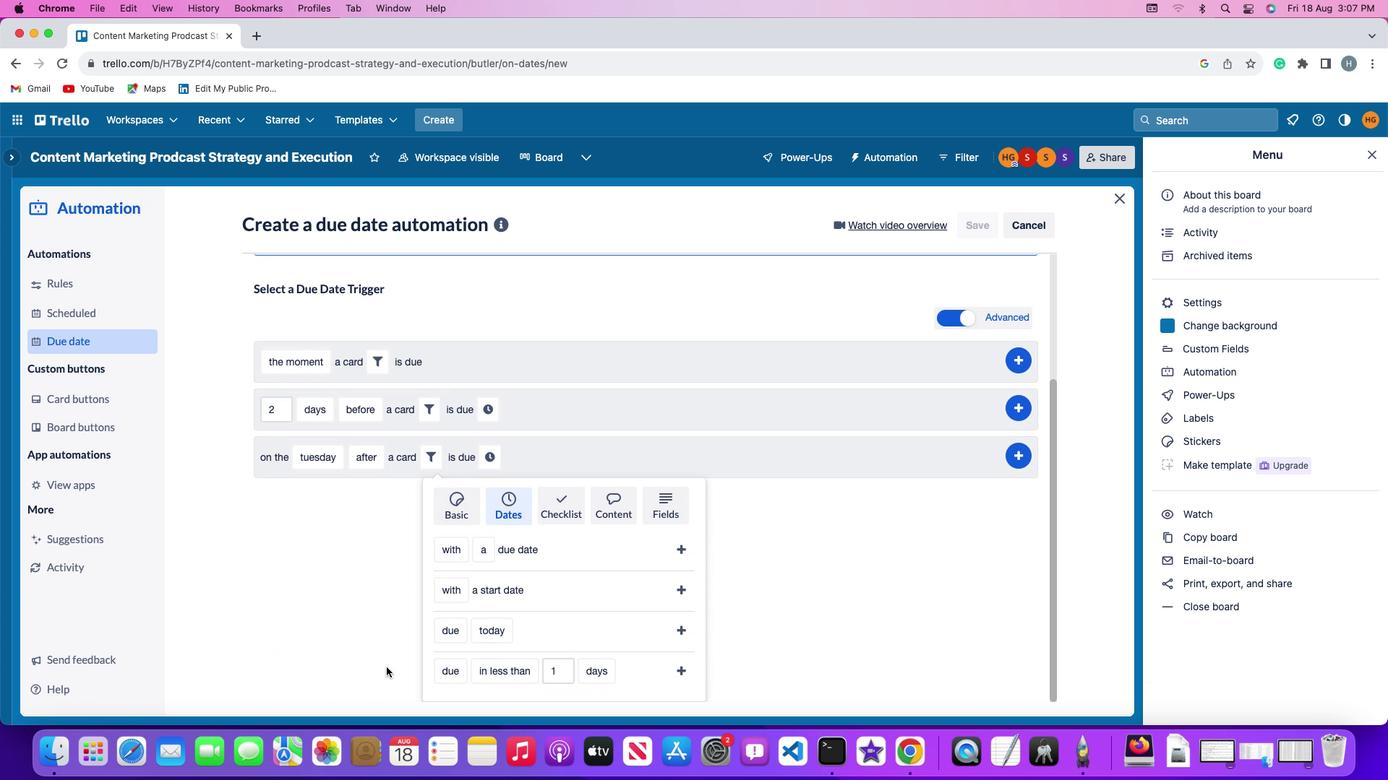 
Action: Mouse moved to (377, 658)
Screenshot: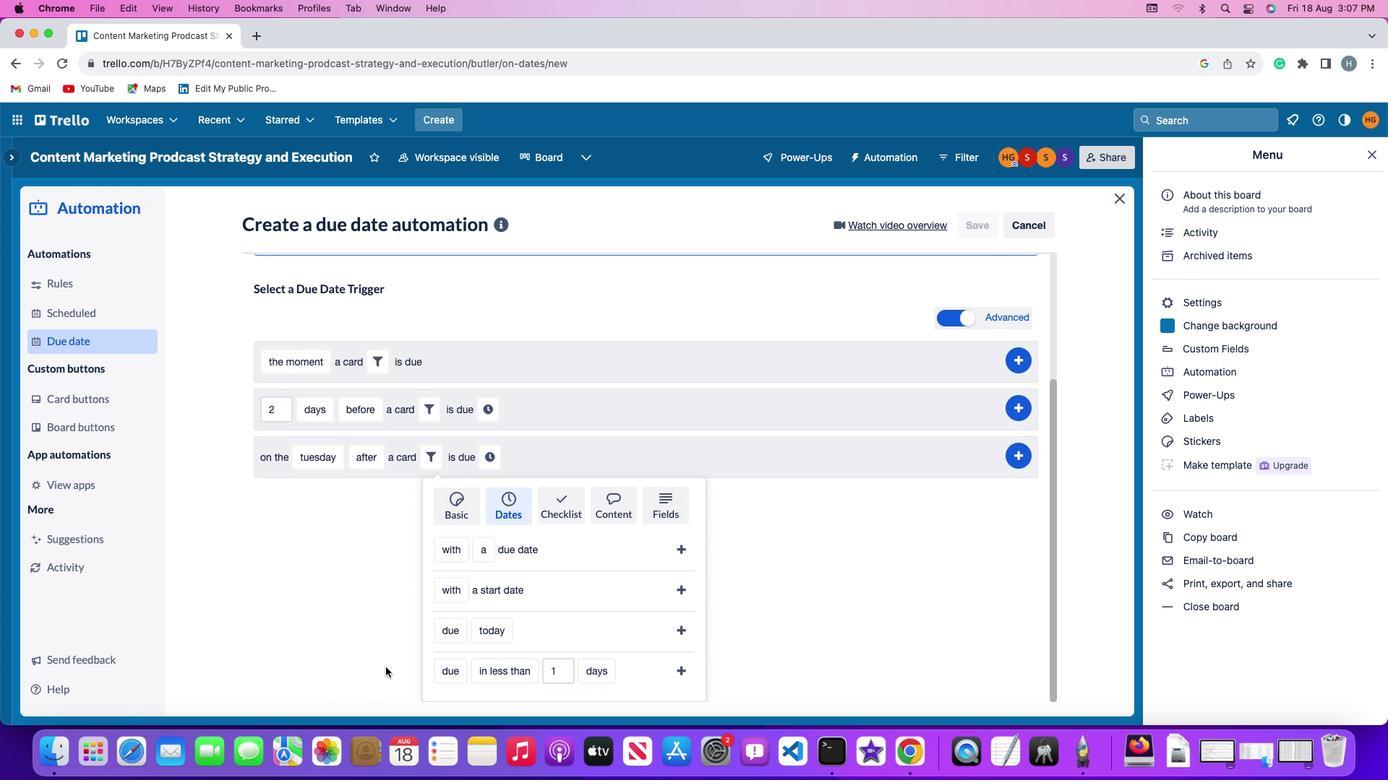 
Action: Mouse scrolled (377, 658) with delta (-8, -12)
Screenshot: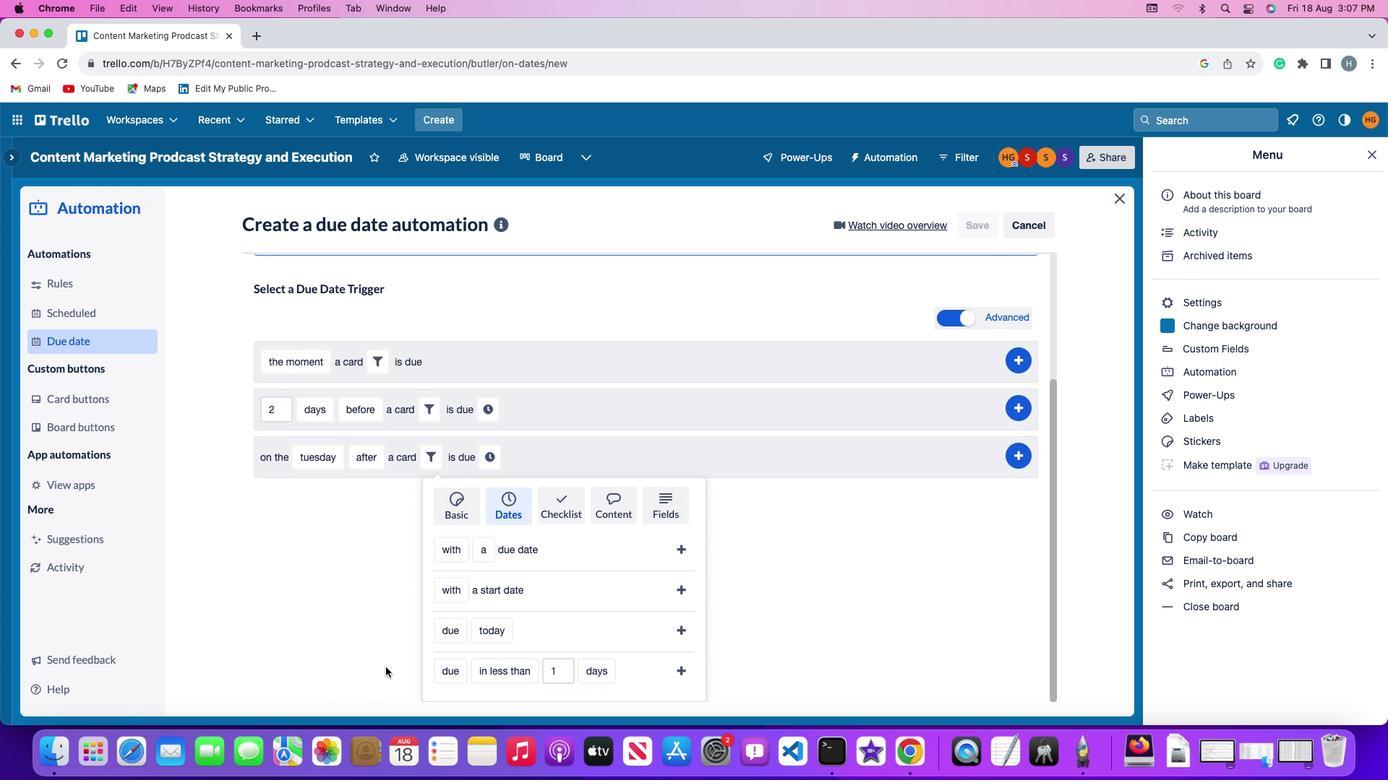 
Action: Mouse moved to (437, 629)
Screenshot: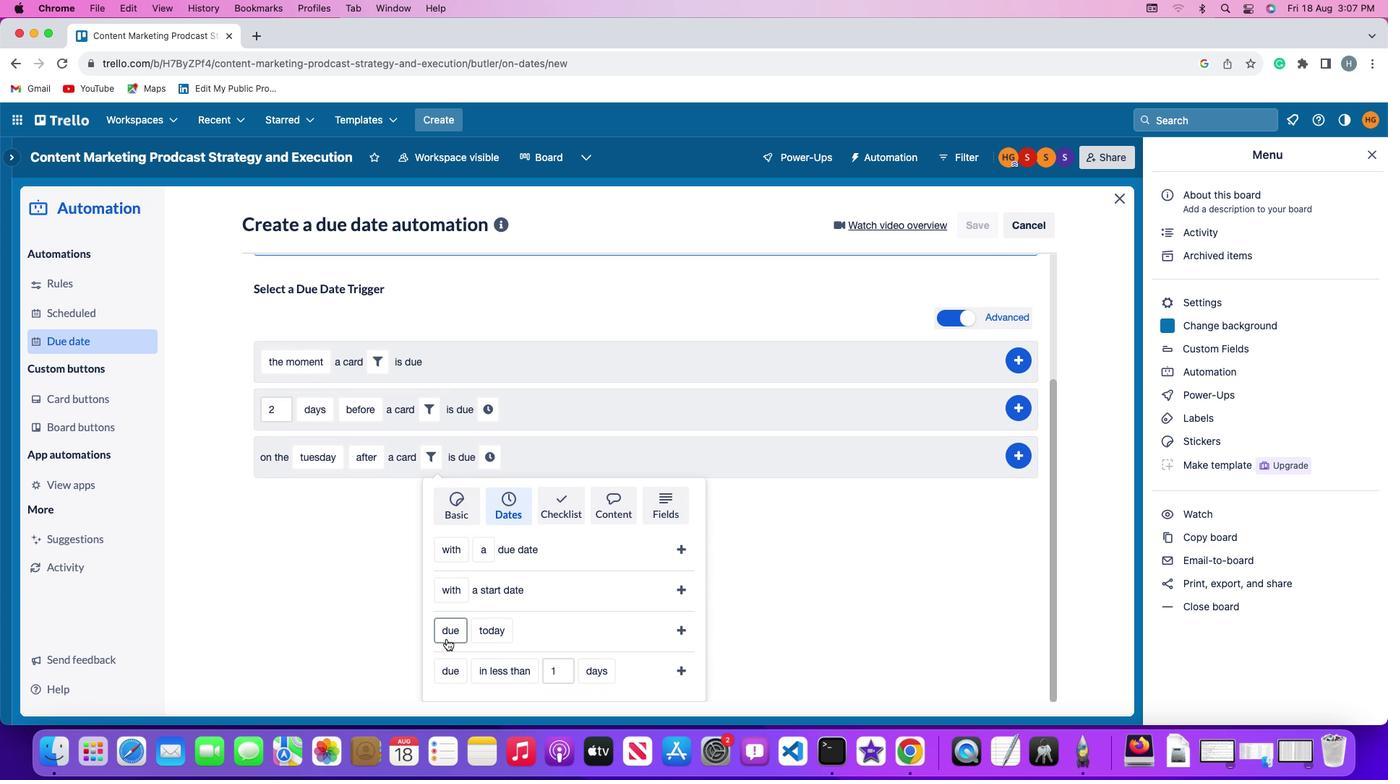 
Action: Mouse pressed left at (437, 629)
Screenshot: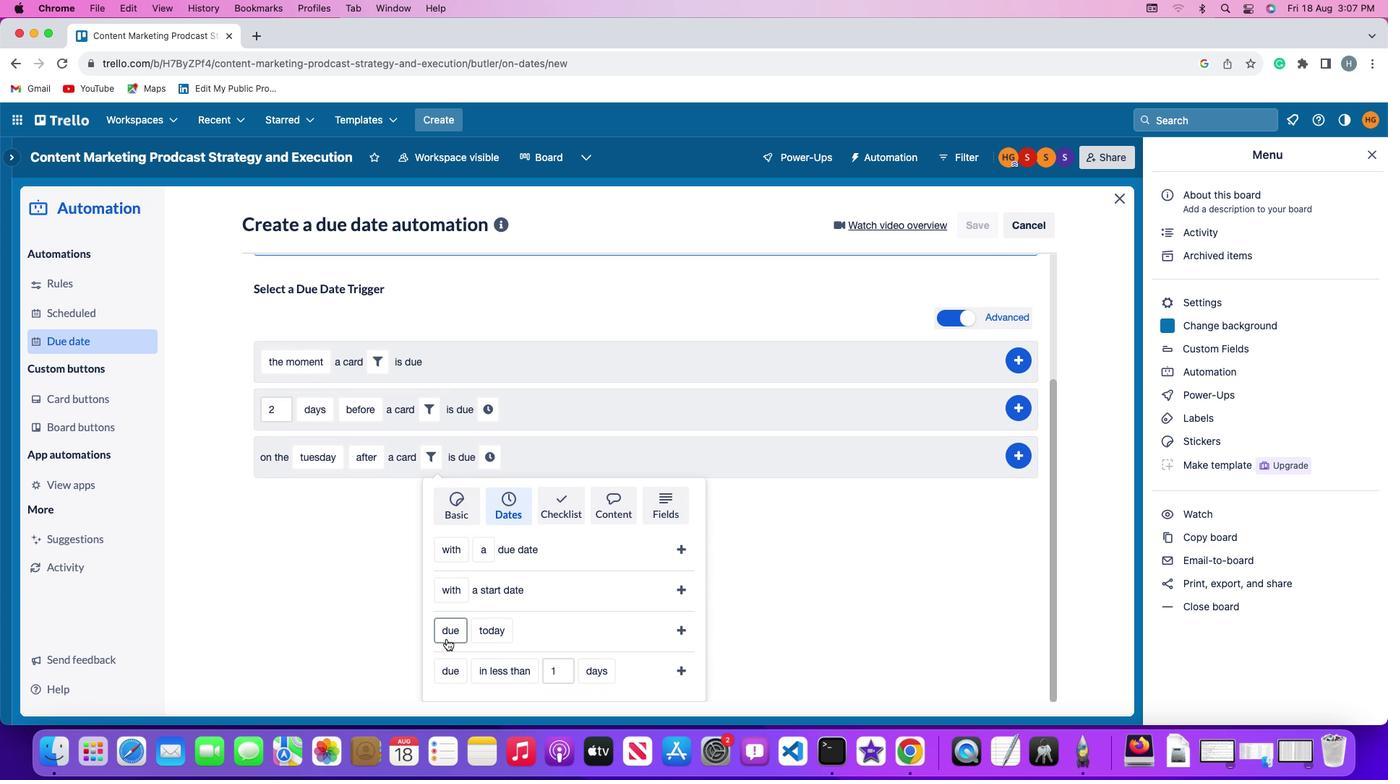 
Action: Mouse moved to (453, 564)
Screenshot: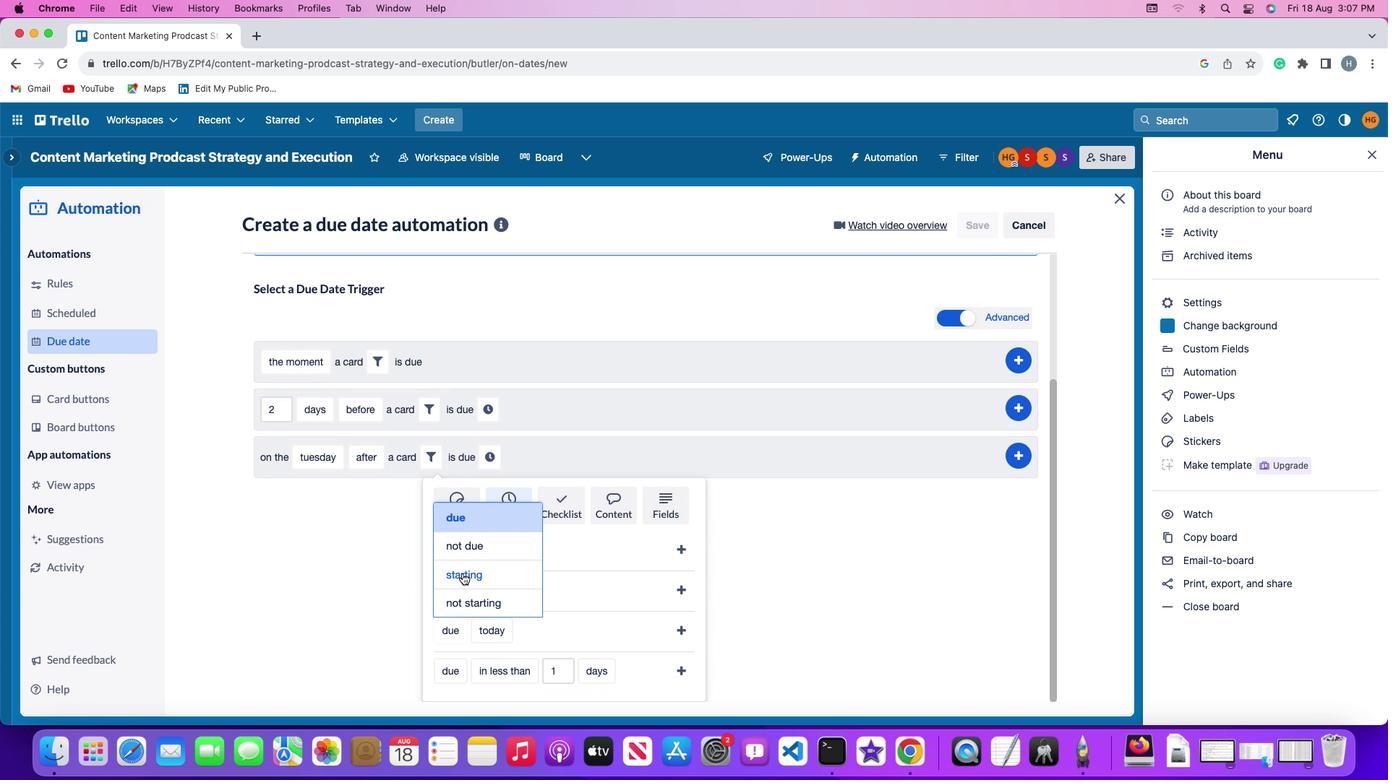 
Action: Mouse pressed left at (453, 564)
Screenshot: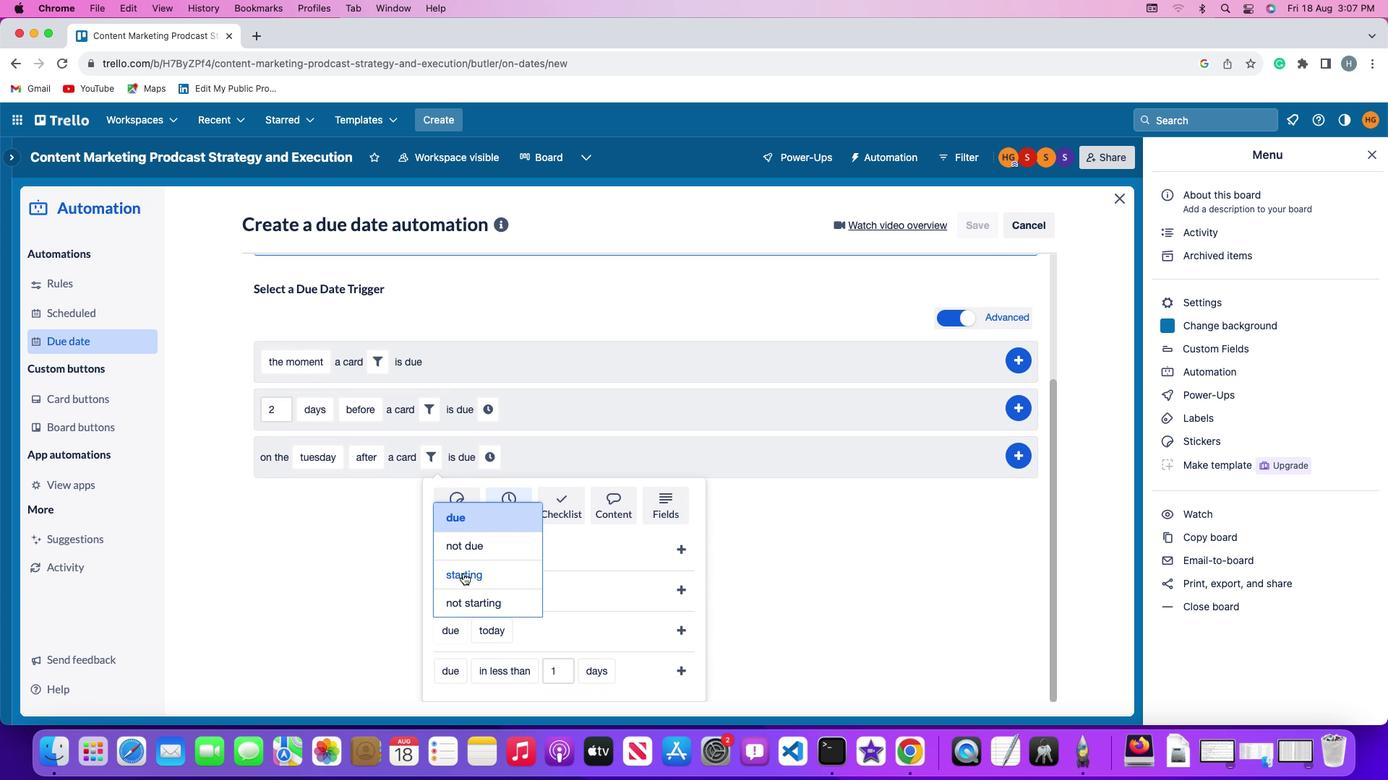 
Action: Mouse moved to (495, 619)
Screenshot: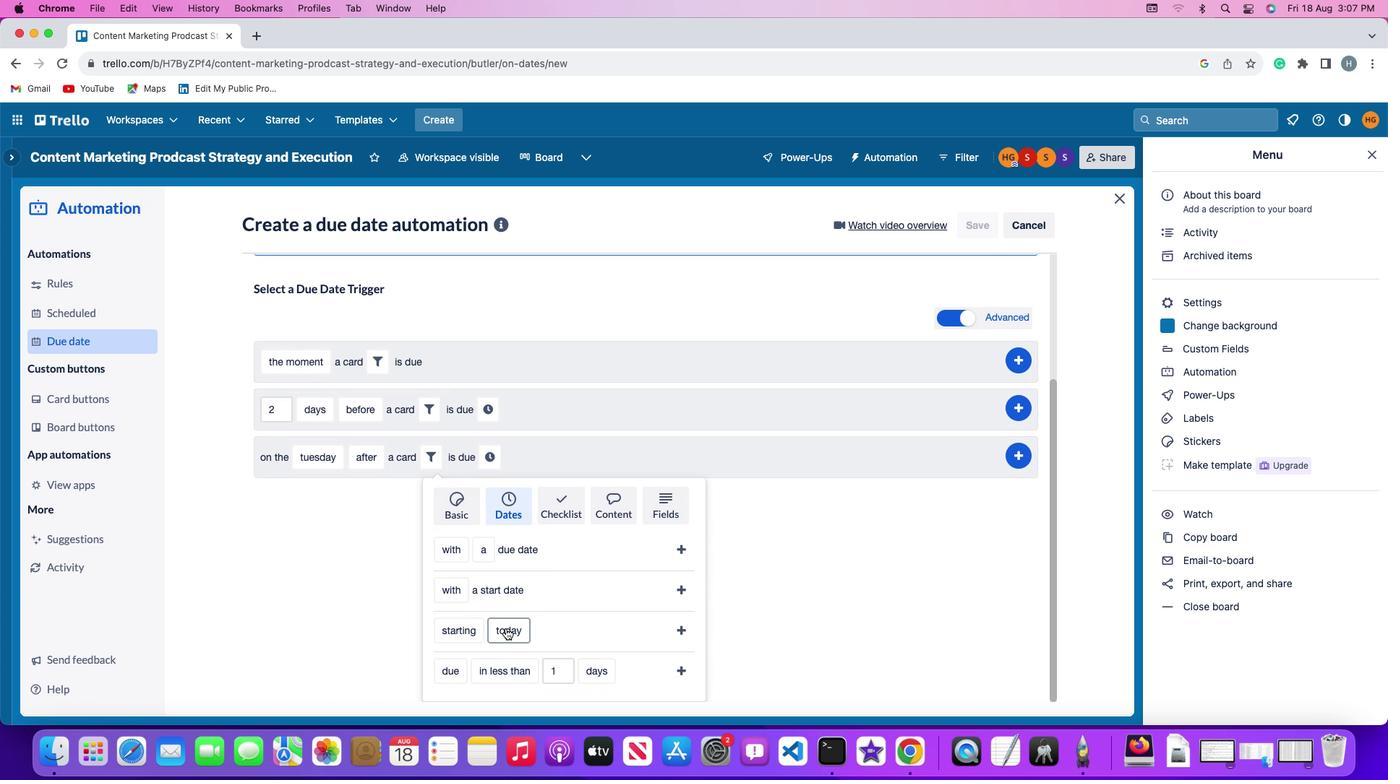 
Action: Mouse pressed left at (495, 619)
Screenshot: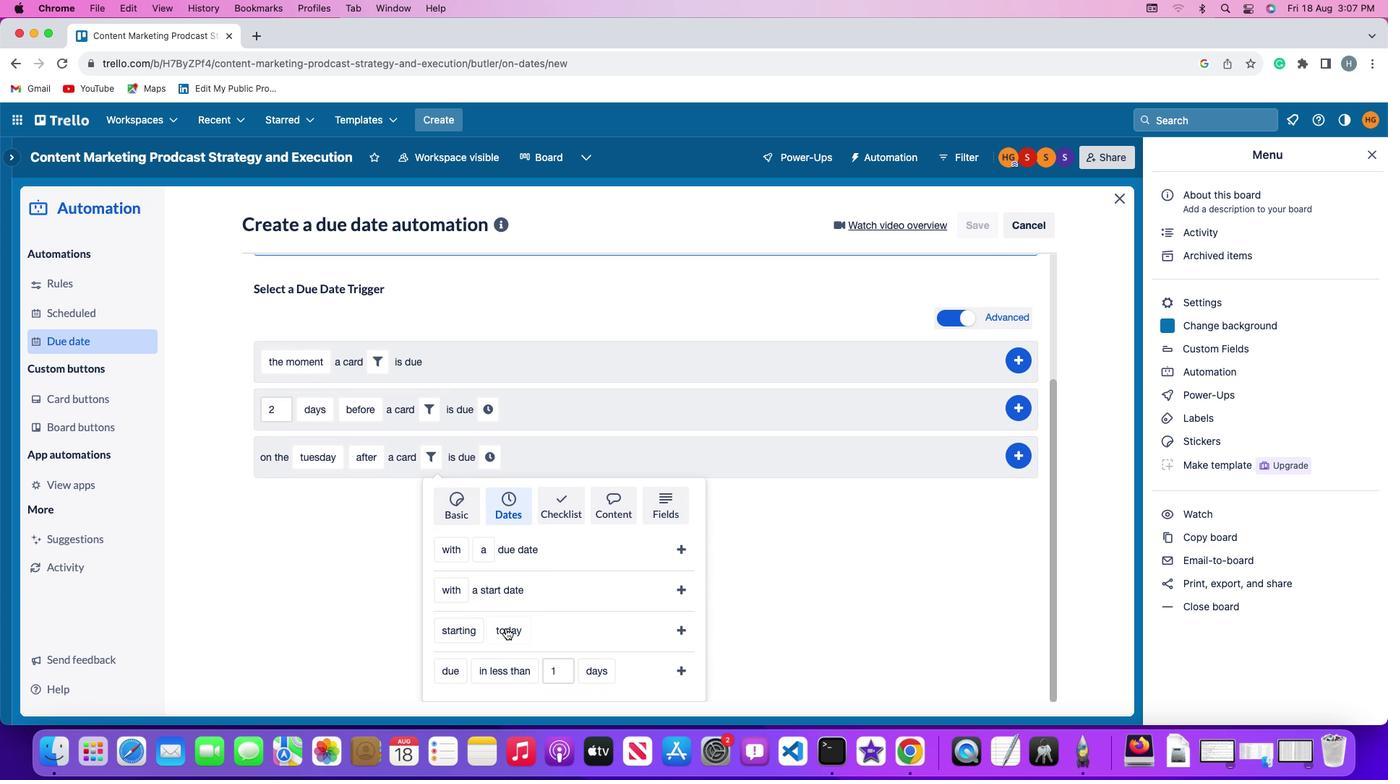 
Action: Mouse moved to (529, 533)
Screenshot: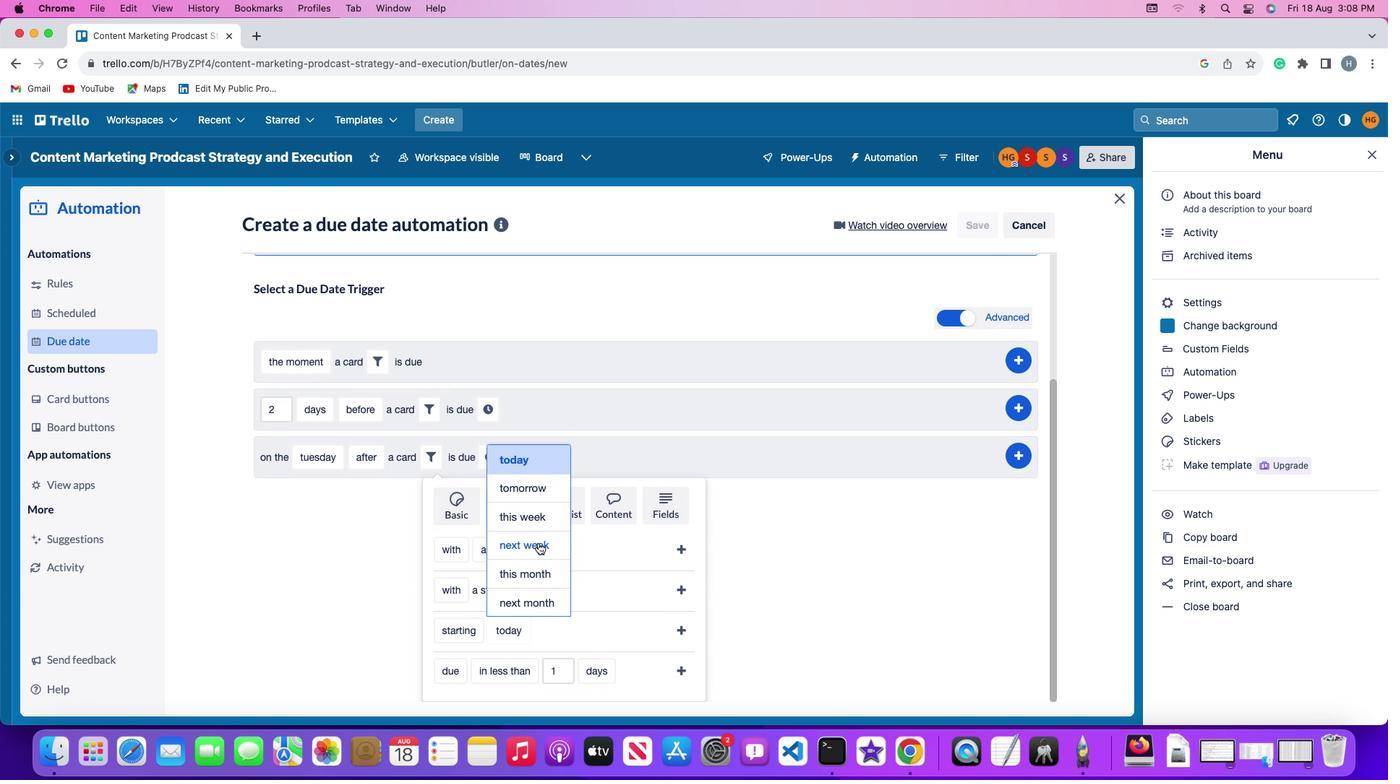 
Action: Mouse pressed left at (529, 533)
Screenshot: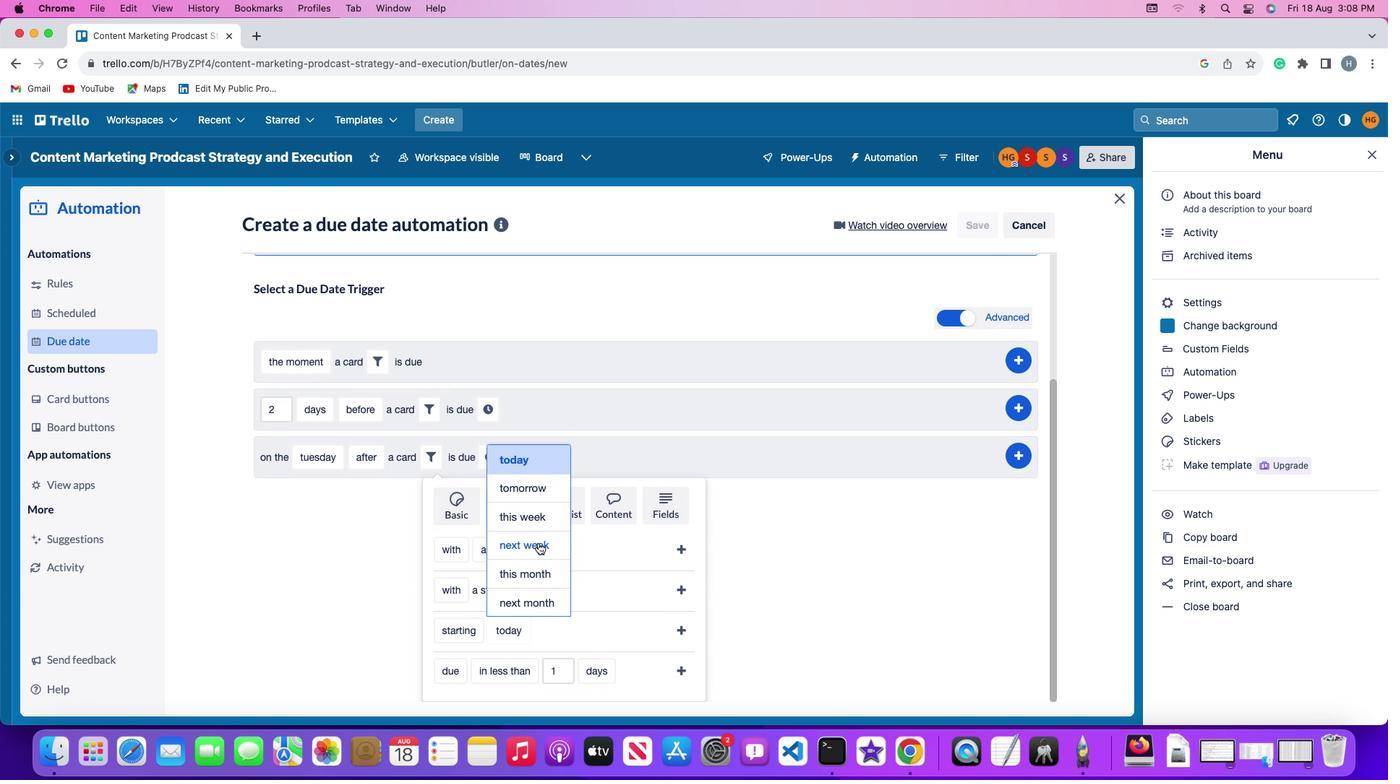 
Action: Mouse moved to (669, 618)
Screenshot: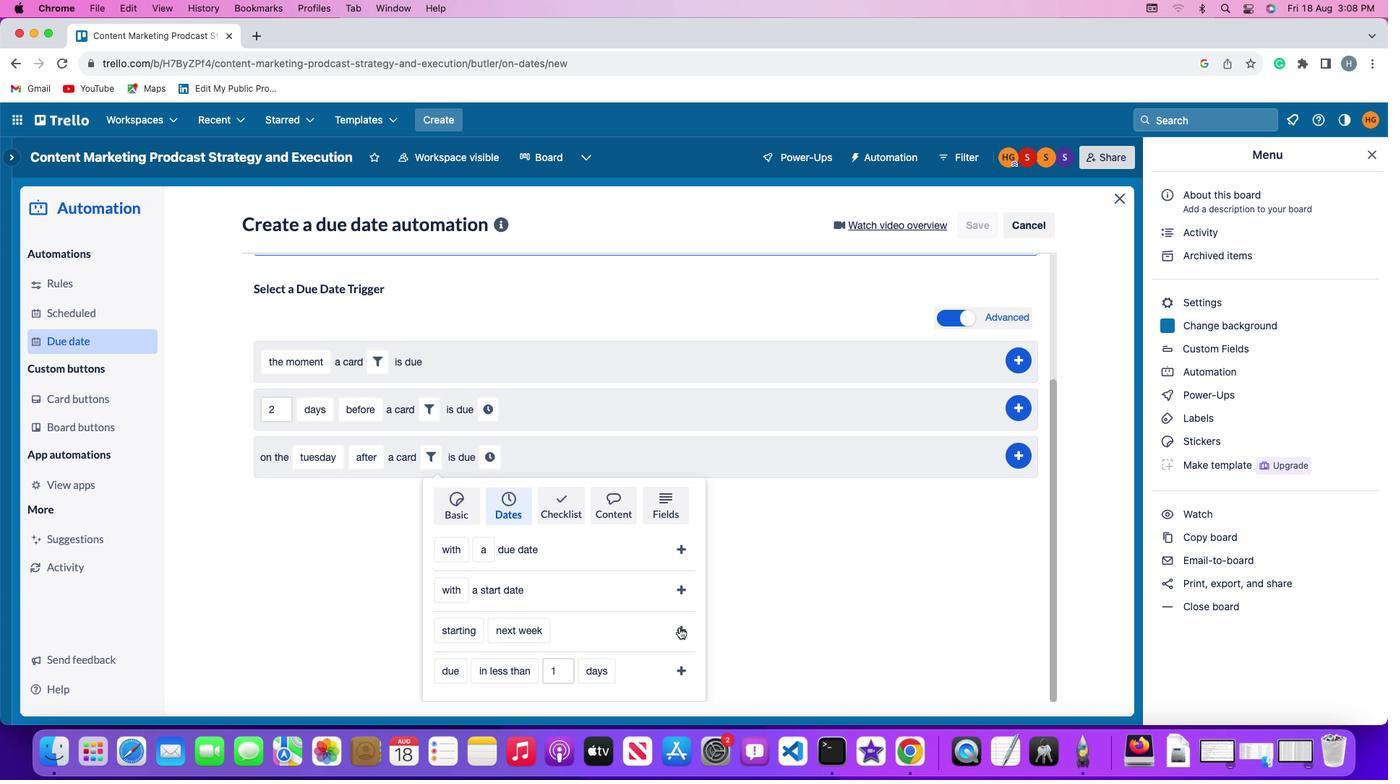 
Action: Mouse pressed left at (669, 618)
Screenshot: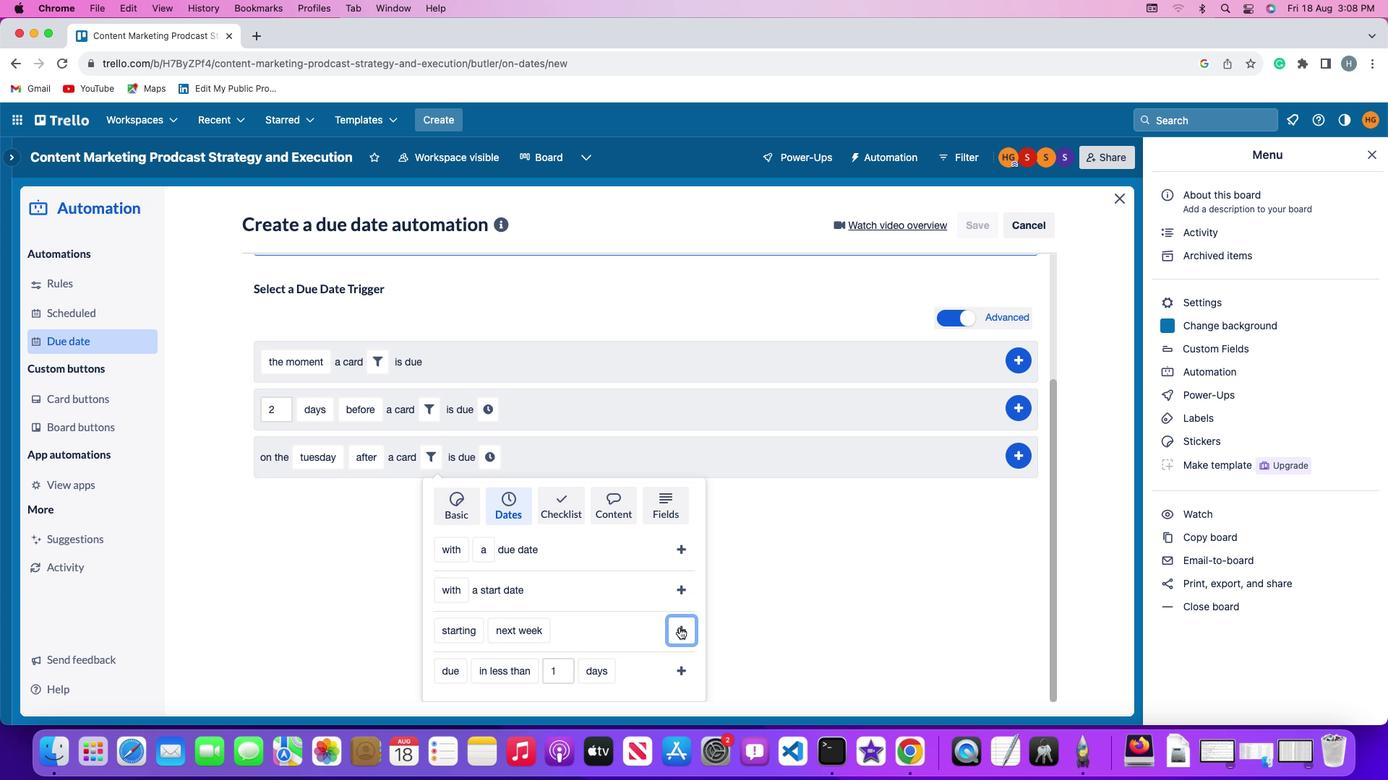 
Action: Mouse moved to (596, 609)
Screenshot: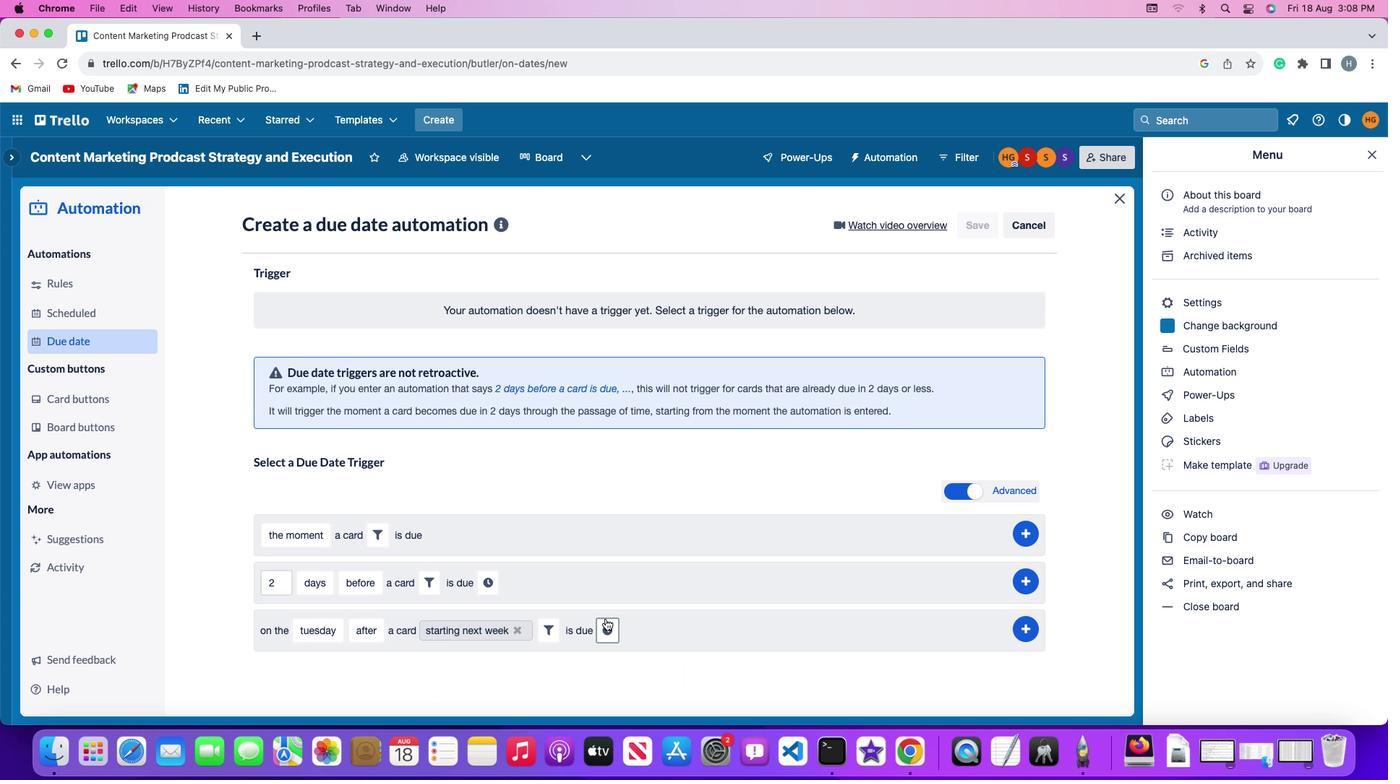 
Action: Mouse pressed left at (596, 609)
Screenshot: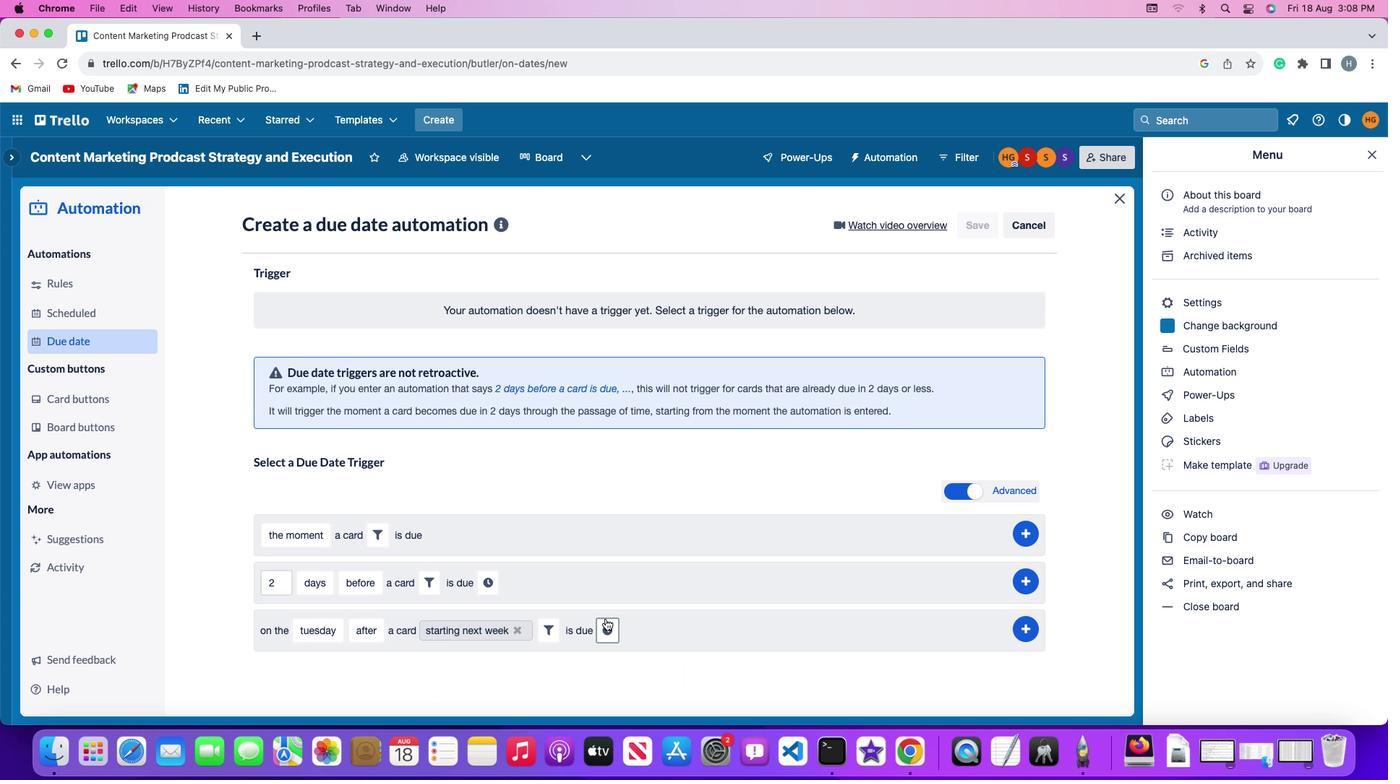 
Action: Mouse moved to (629, 622)
Screenshot: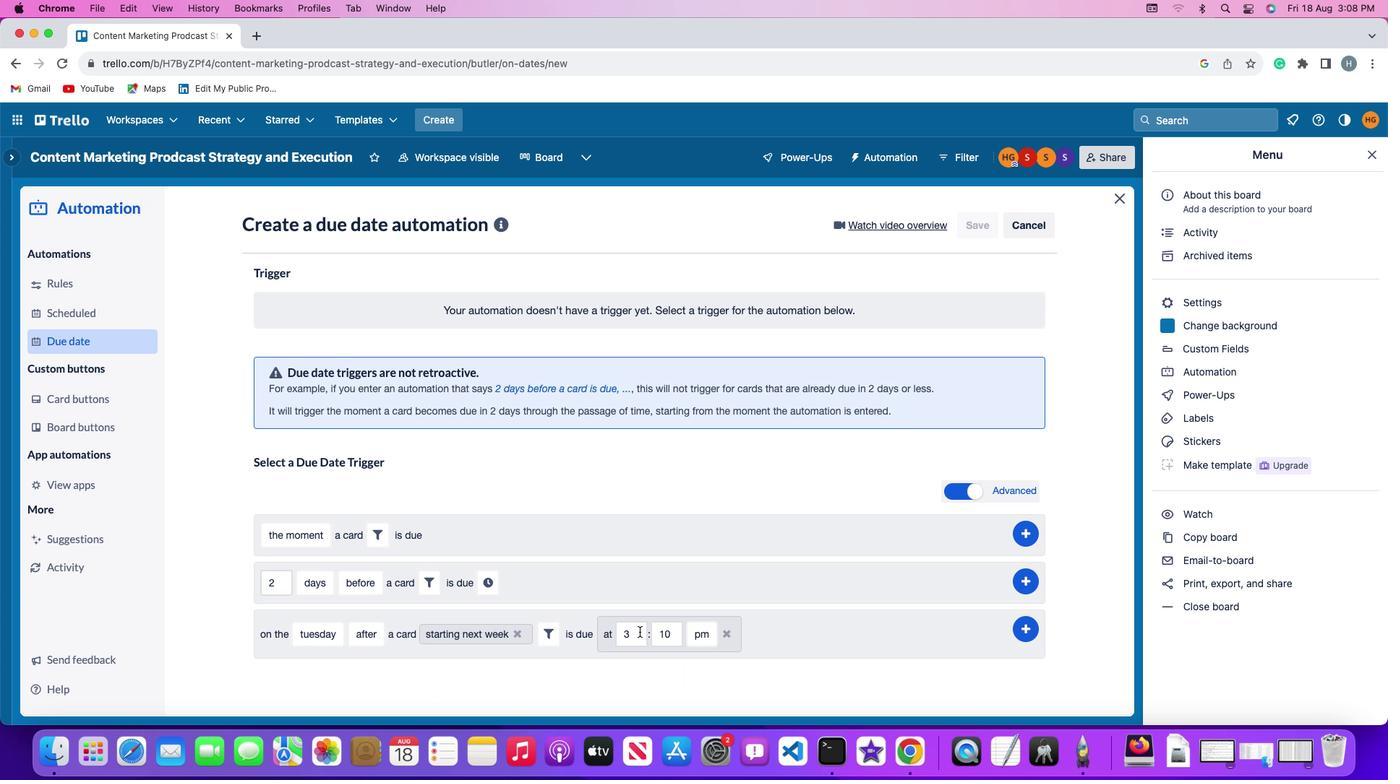
Action: Mouse pressed left at (629, 622)
Screenshot: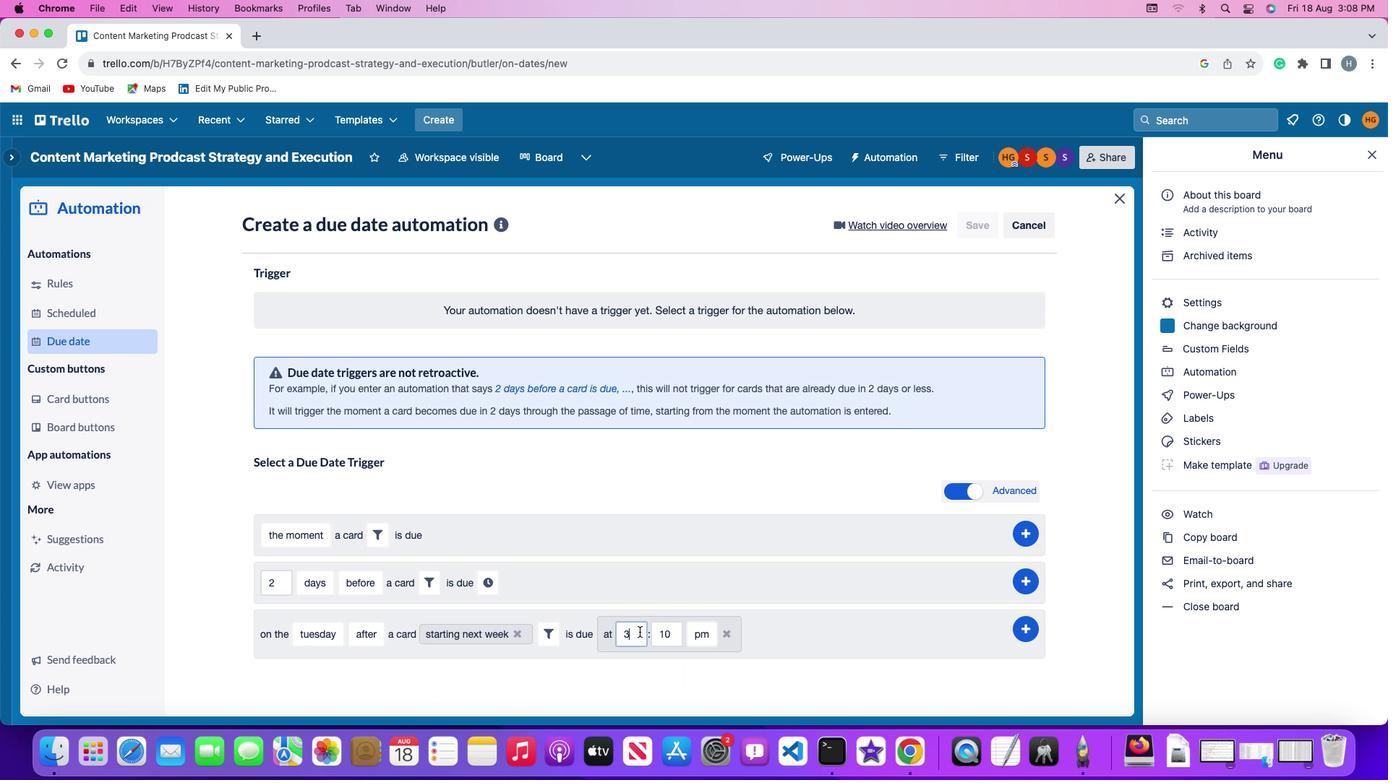 
Action: Mouse moved to (630, 619)
Screenshot: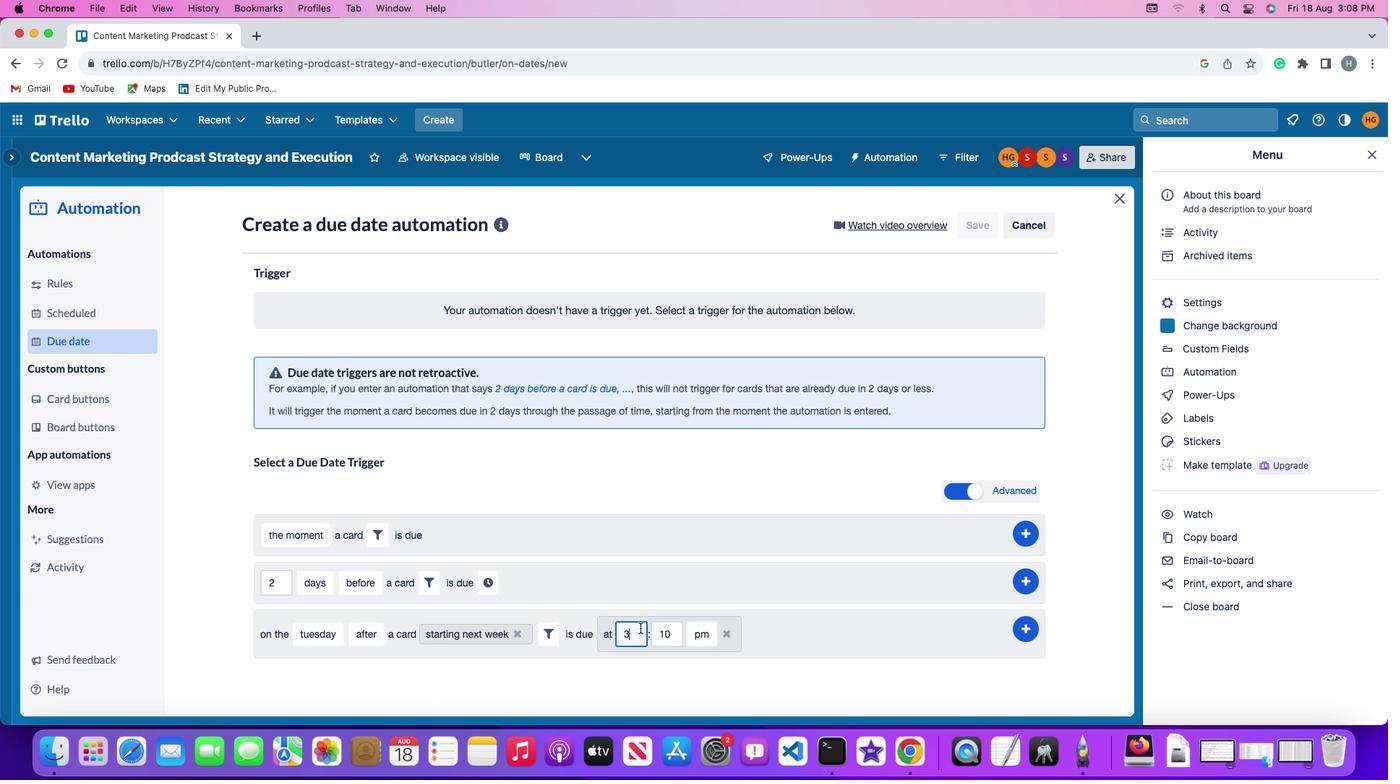 
Action: Key pressed Key.backspace'1'
Screenshot: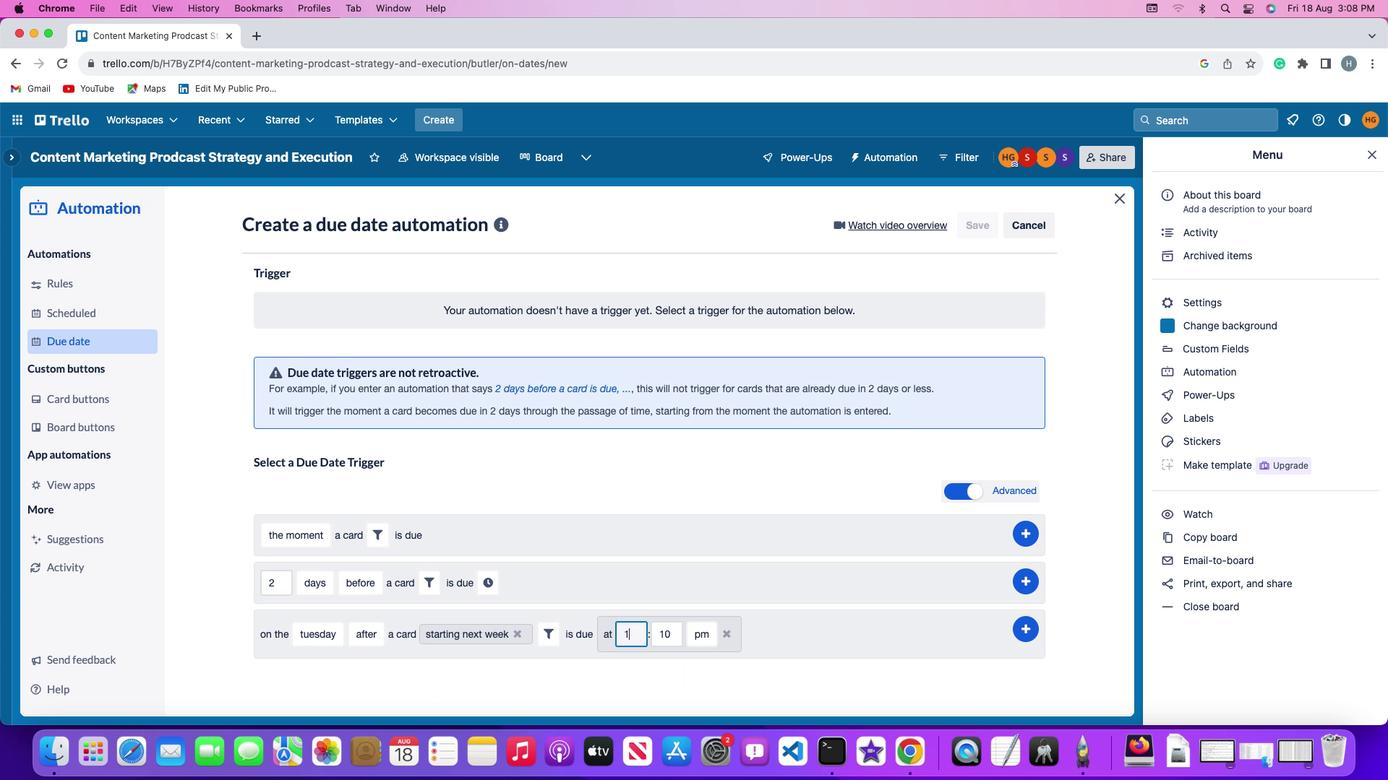 
Action: Mouse moved to (624, 619)
Screenshot: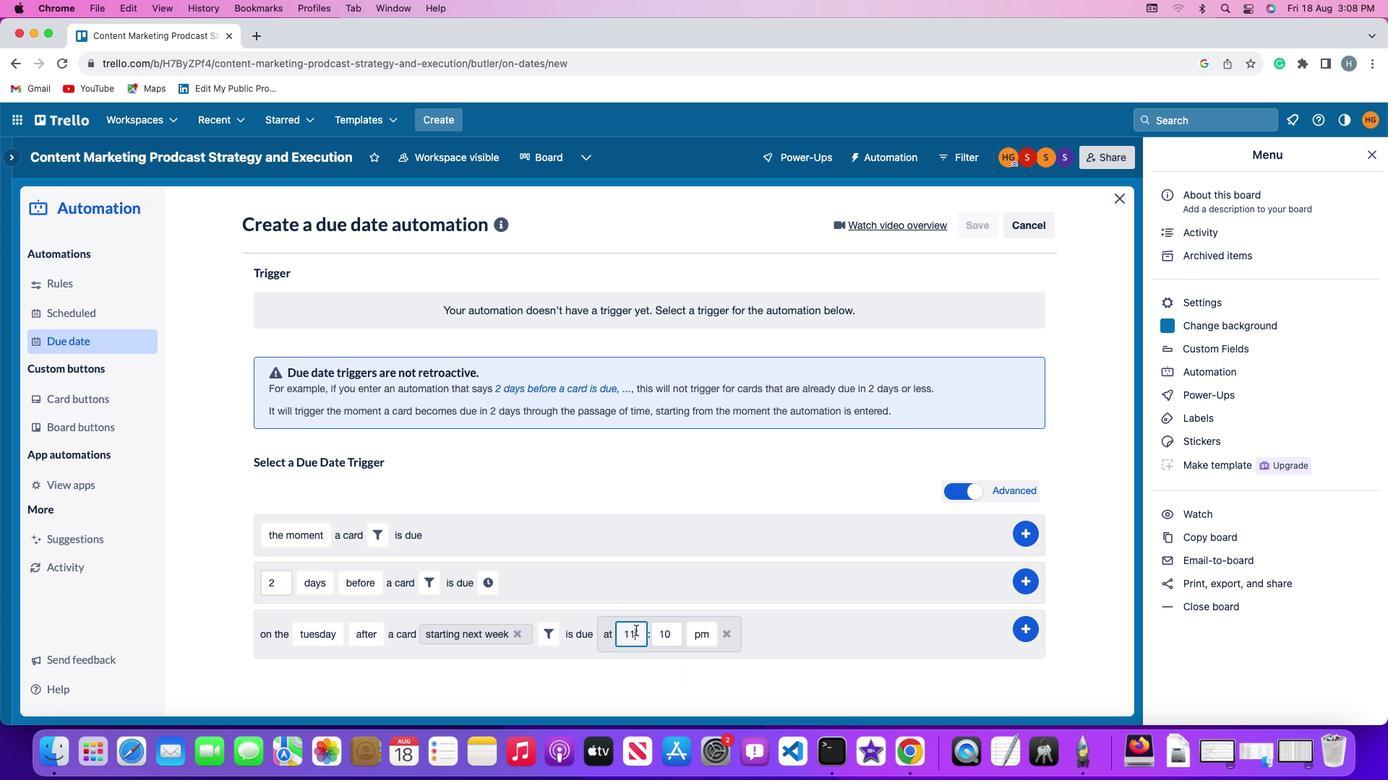 
Action: Key pressed '1'
Screenshot: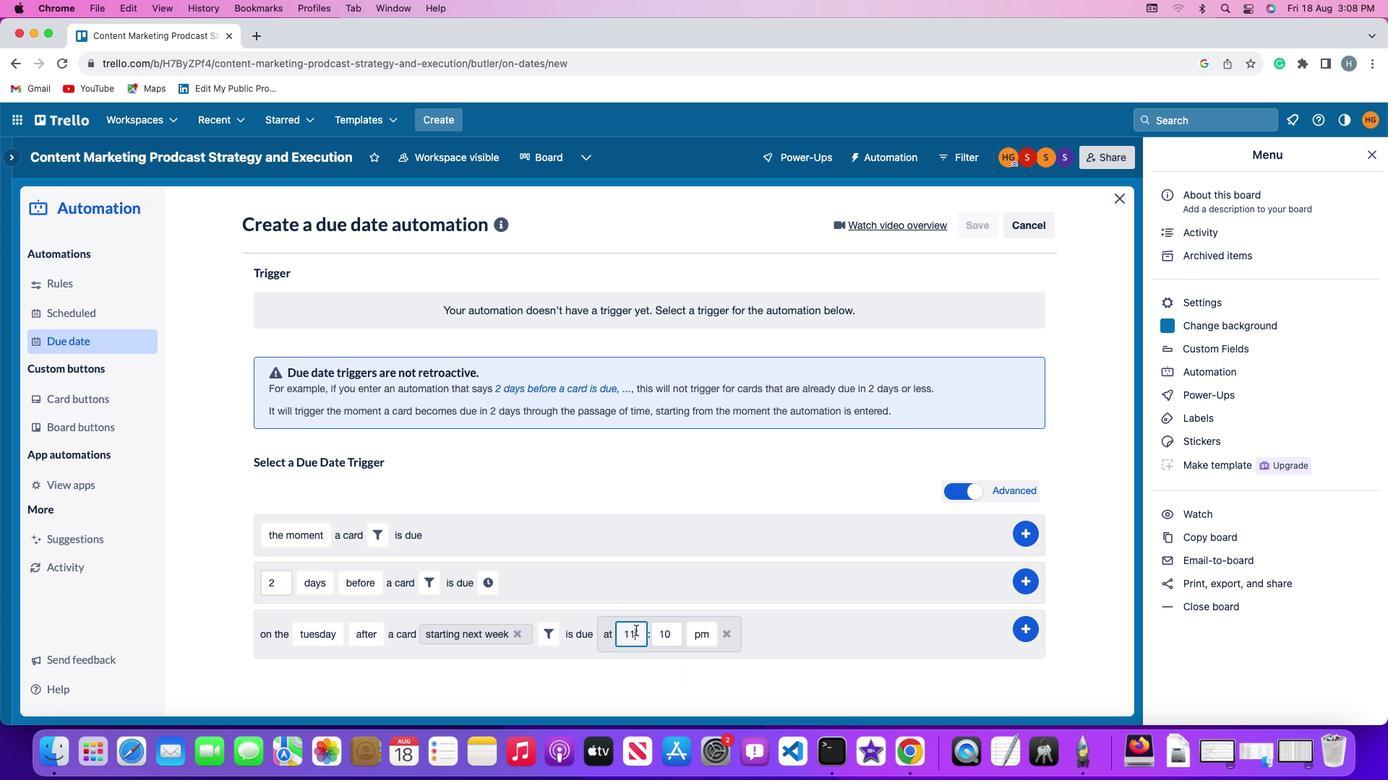 
Action: Mouse moved to (659, 626)
Screenshot: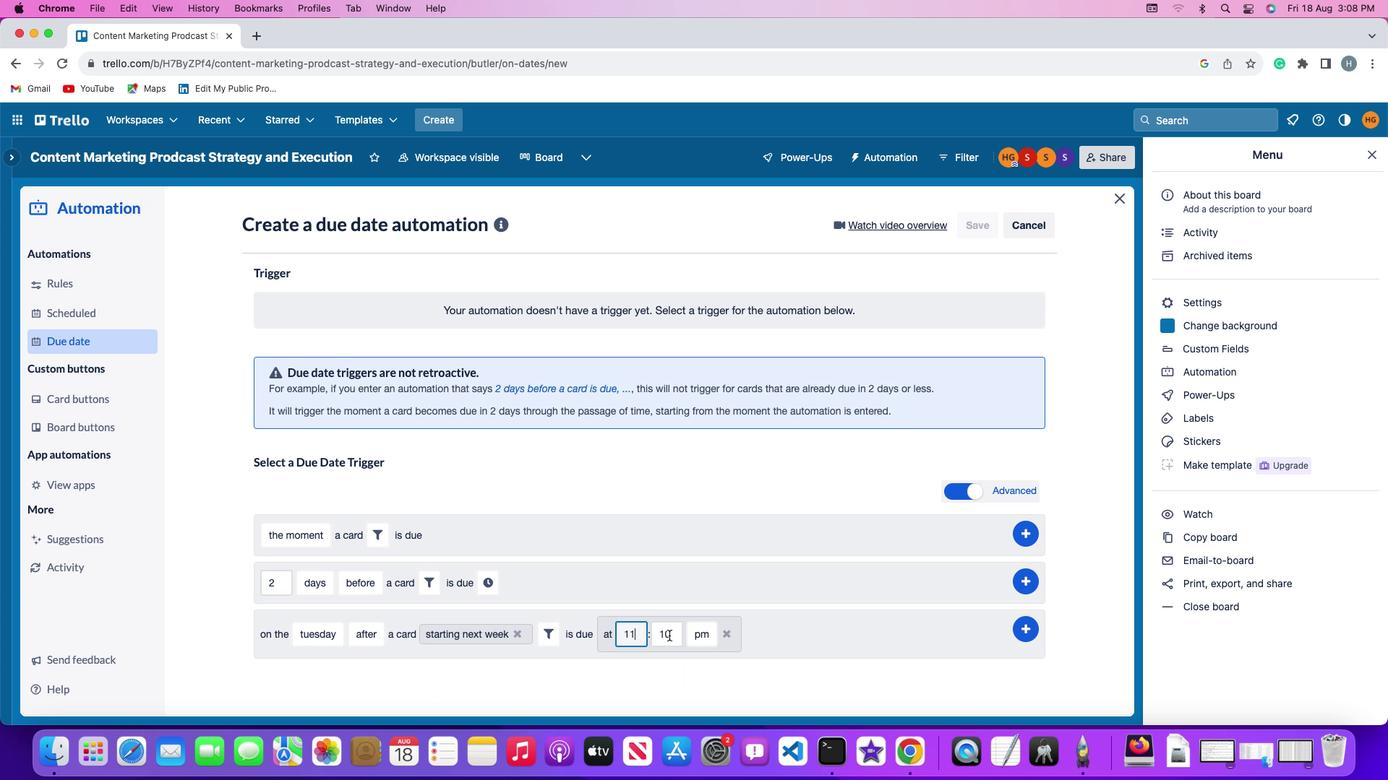 
Action: Mouse pressed left at (659, 626)
Screenshot: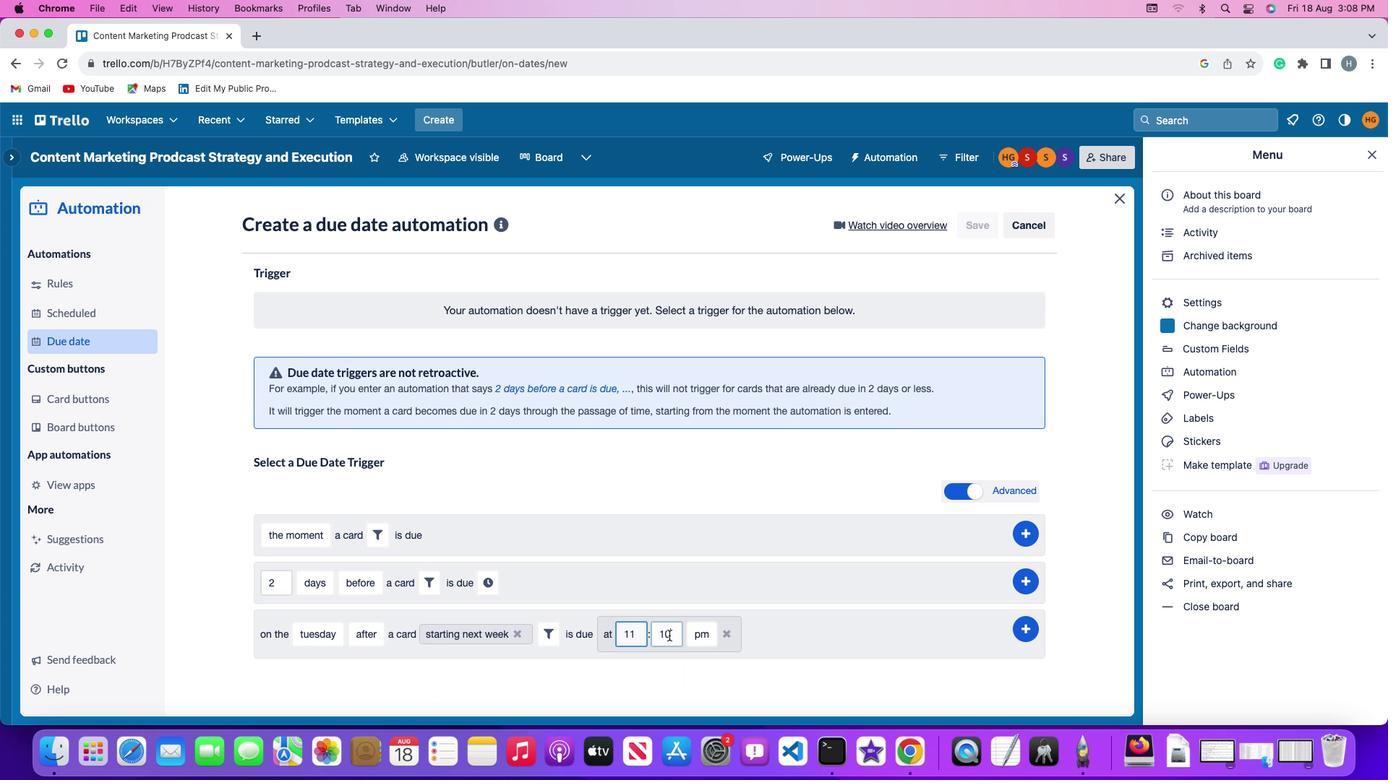 
Action: Key pressed Key.backspaceKey.backspace
Screenshot: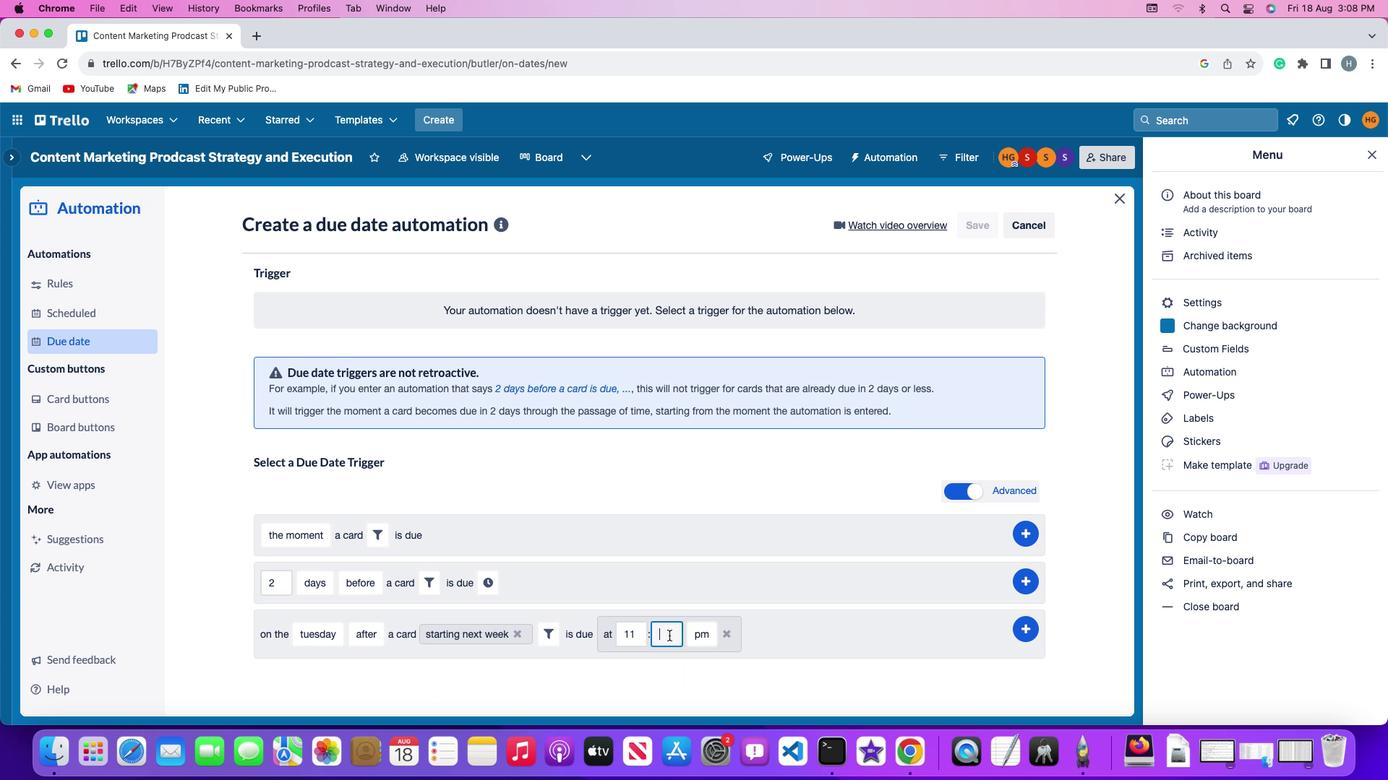 
Action: Mouse moved to (660, 626)
Screenshot: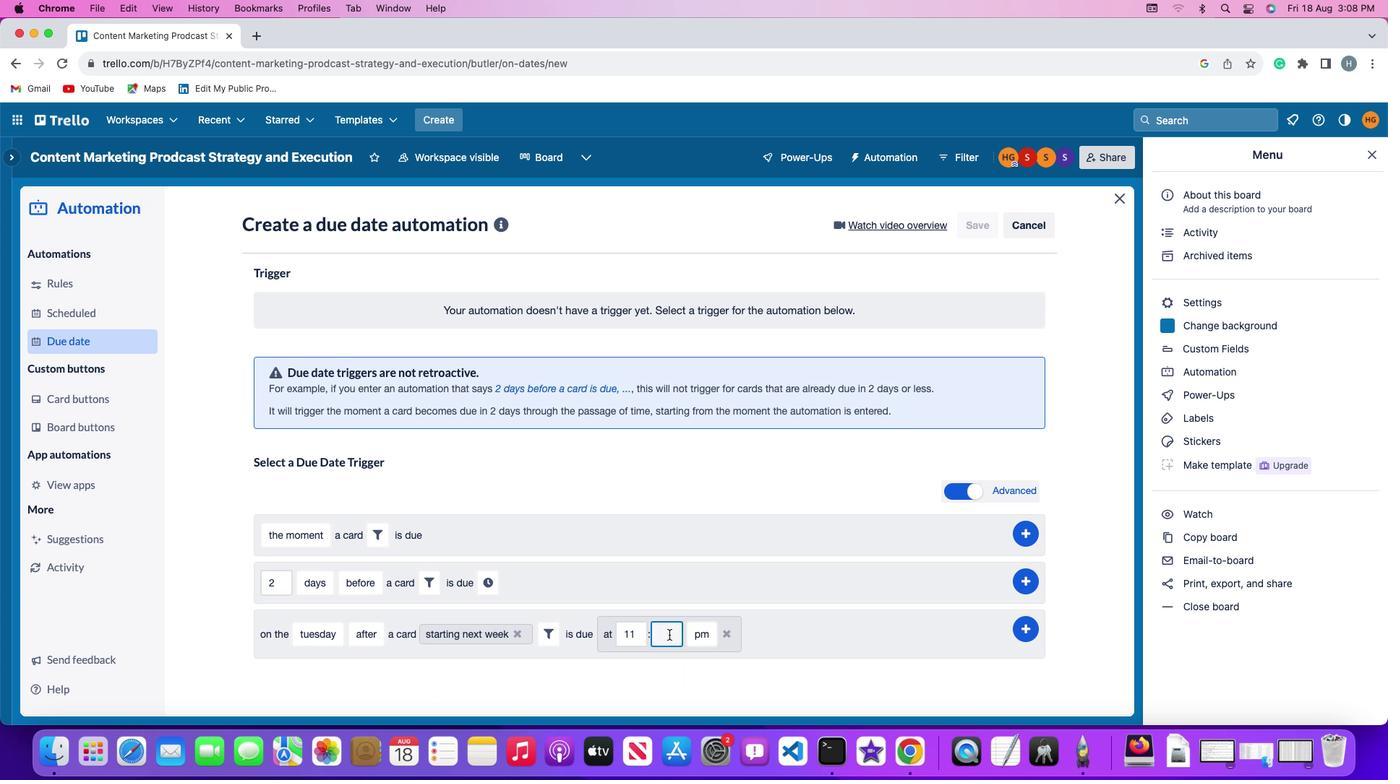 
Action: Key pressed '0''0'
Screenshot: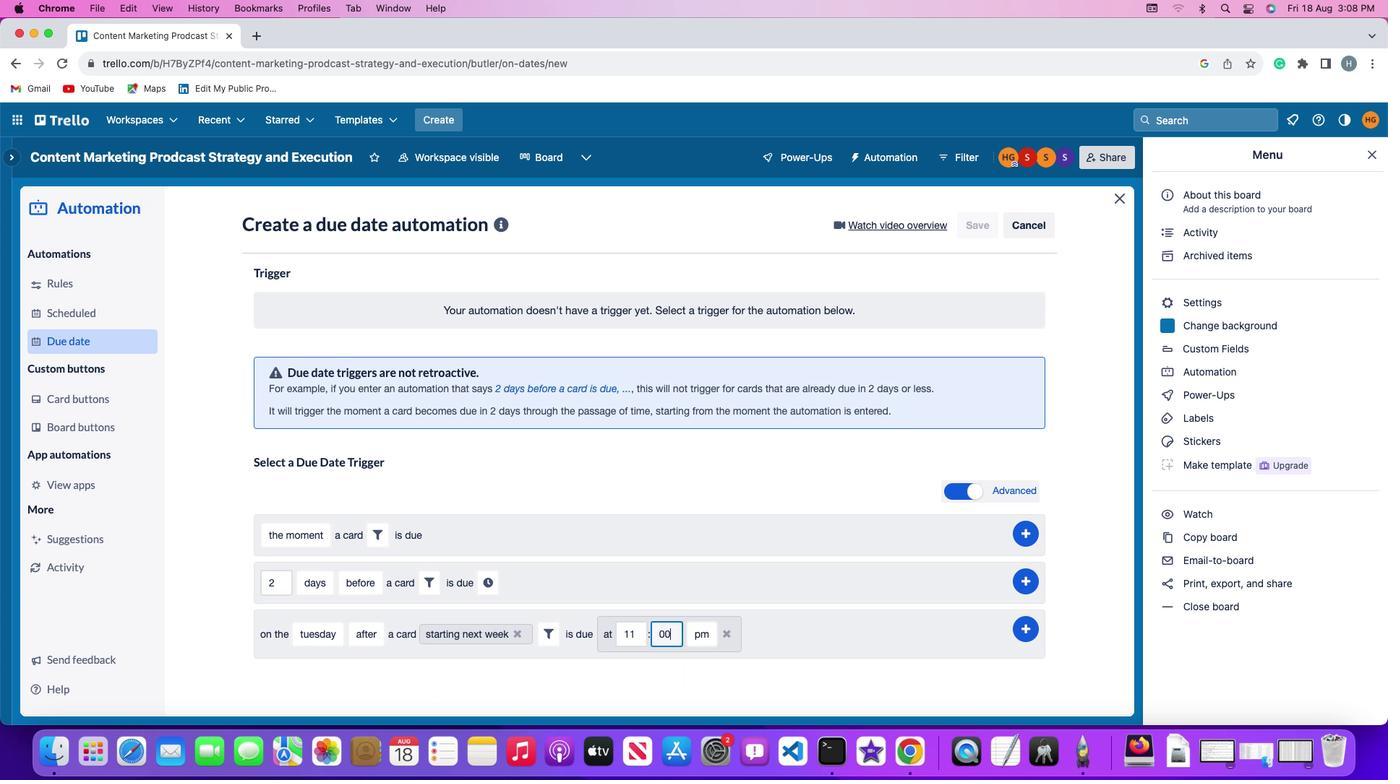 
Action: Mouse moved to (683, 626)
Screenshot: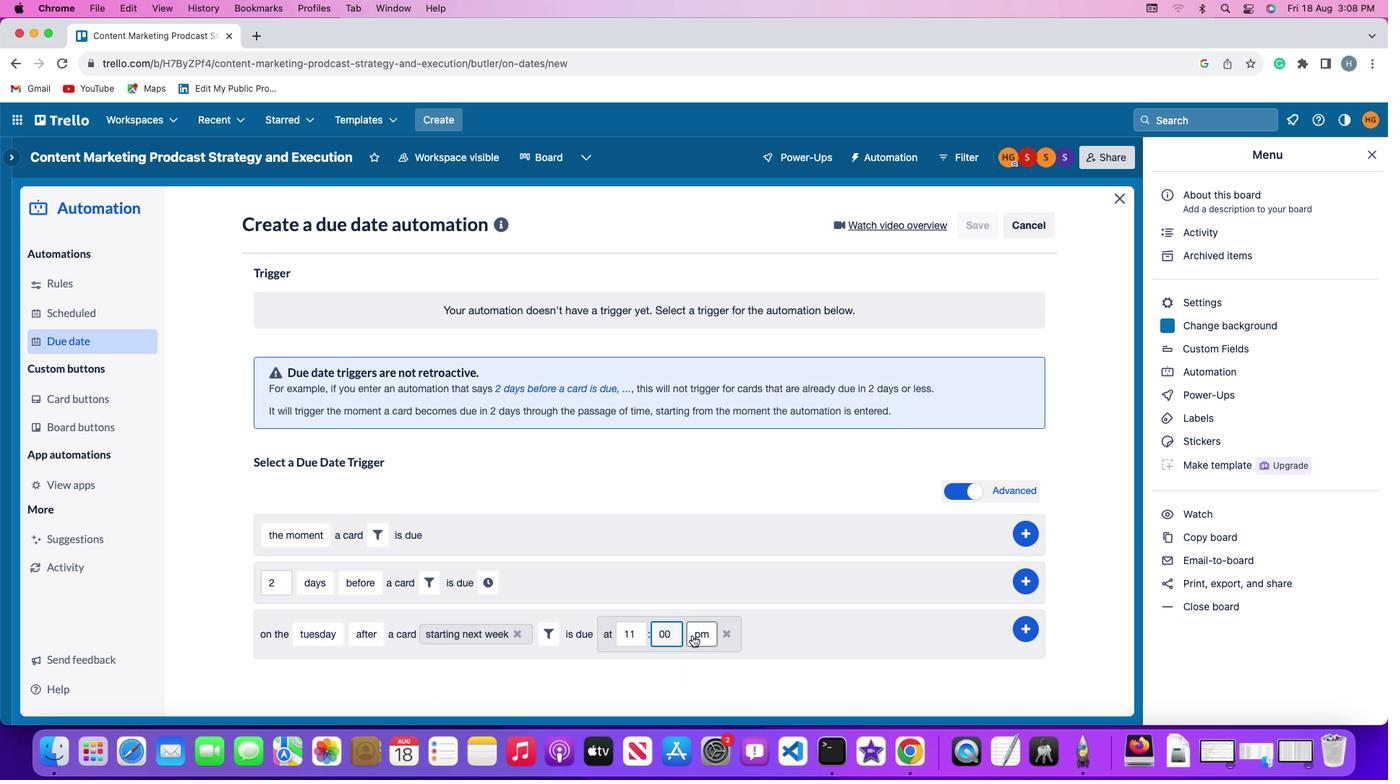
Action: Mouse pressed left at (683, 626)
Screenshot: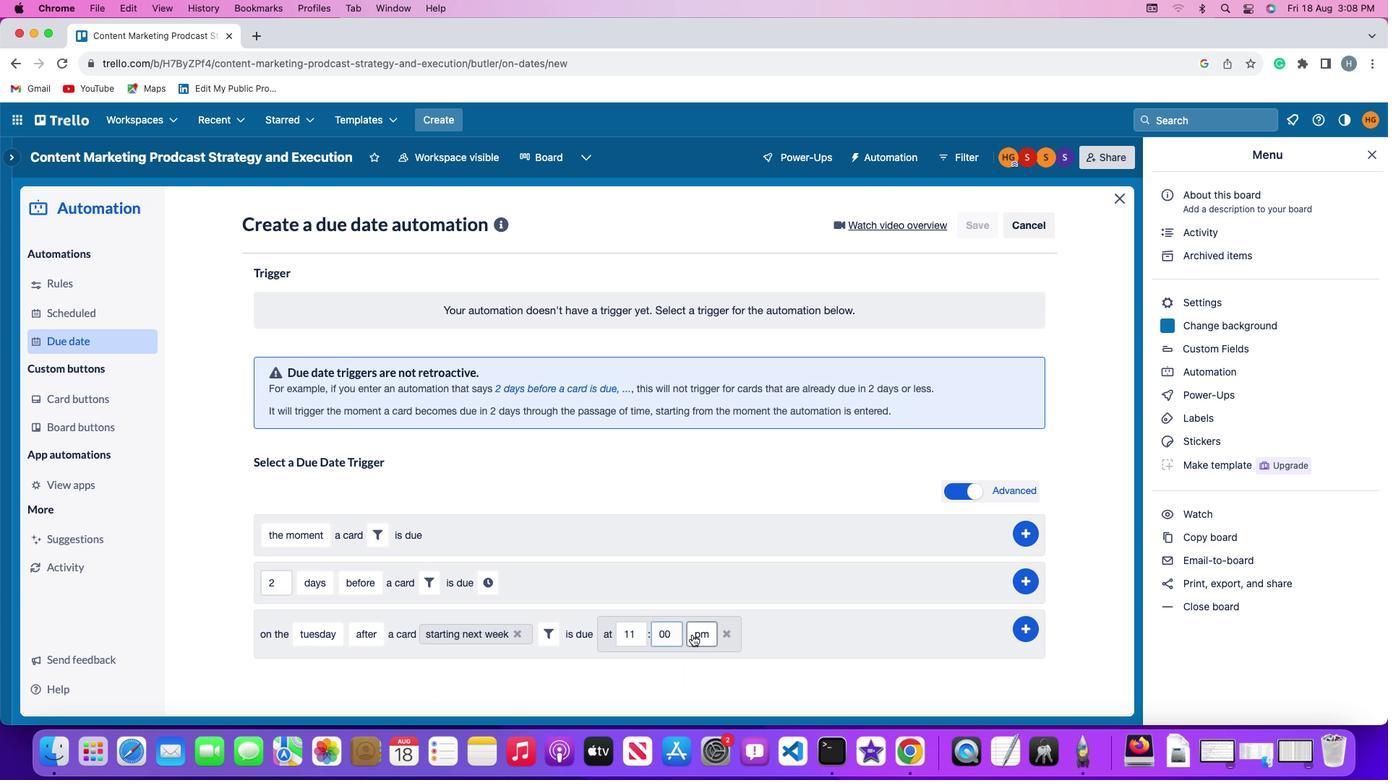 
Action: Mouse moved to (686, 655)
Screenshot: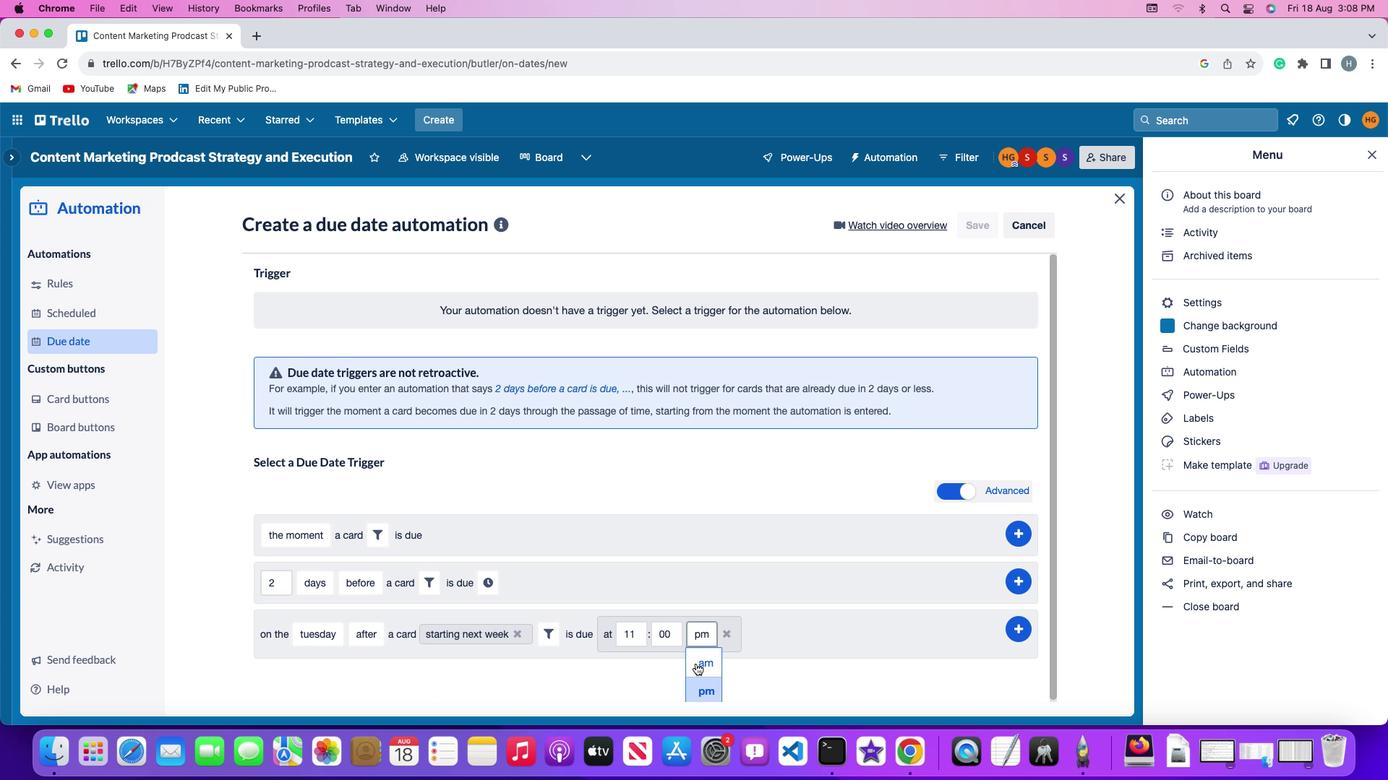
Action: Mouse pressed left at (686, 655)
Screenshot: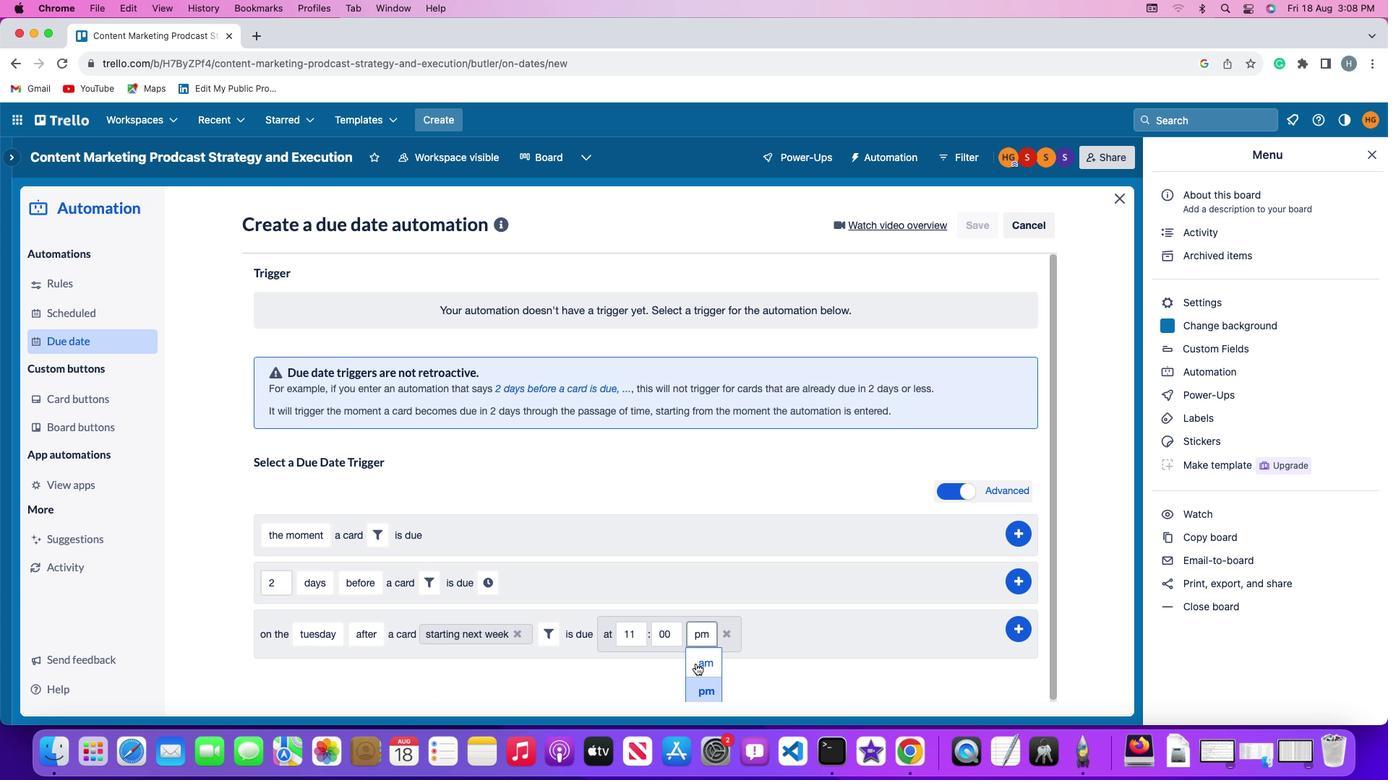 
Action: Mouse moved to (1017, 618)
Screenshot: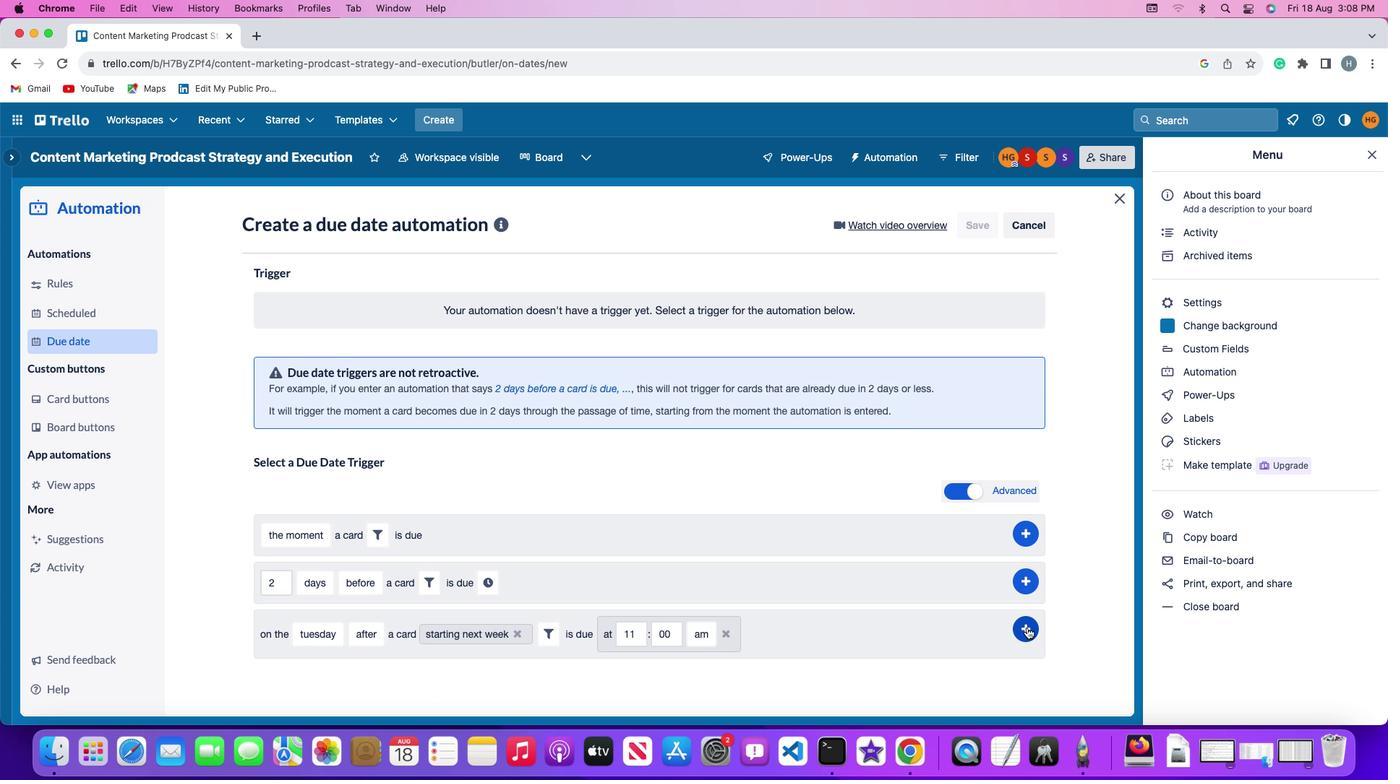 
Action: Mouse pressed left at (1017, 618)
Screenshot: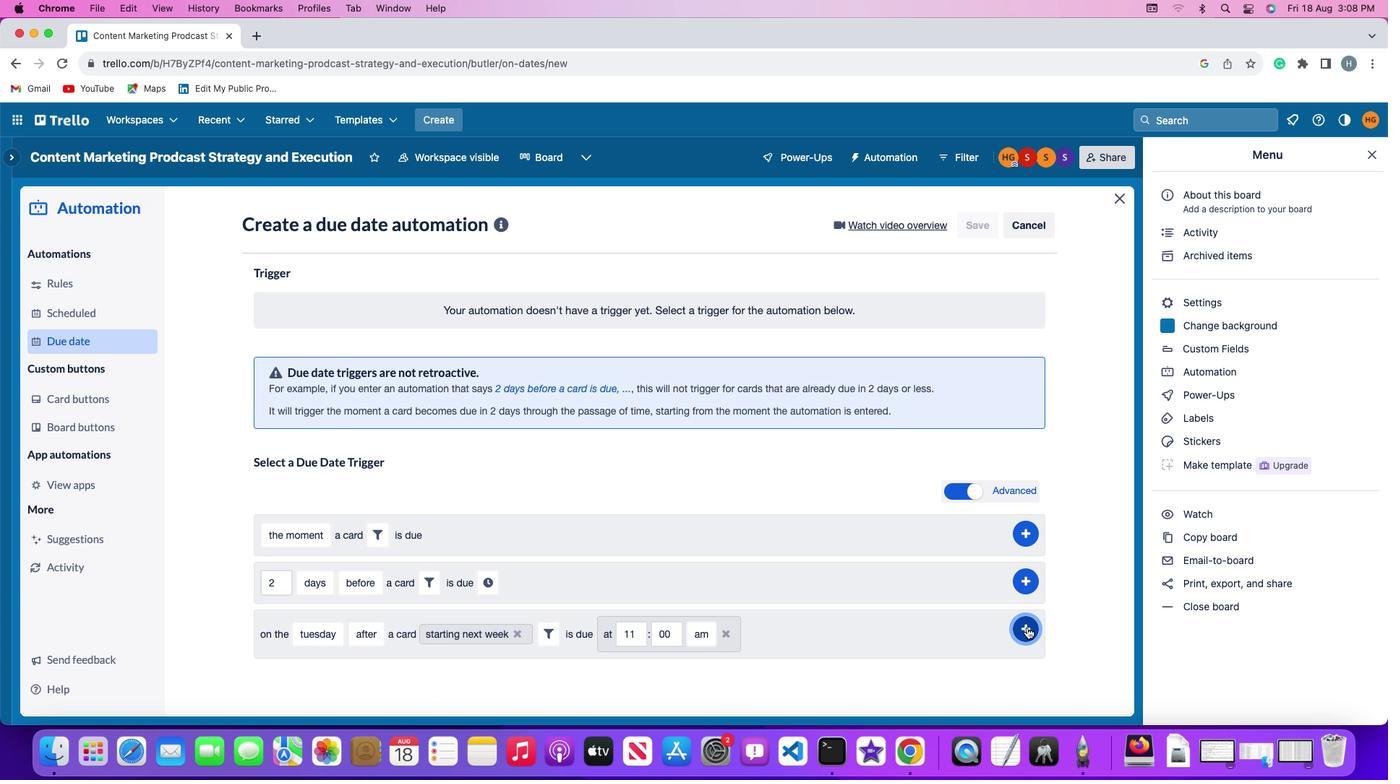 
Action: Mouse moved to (1064, 452)
Screenshot: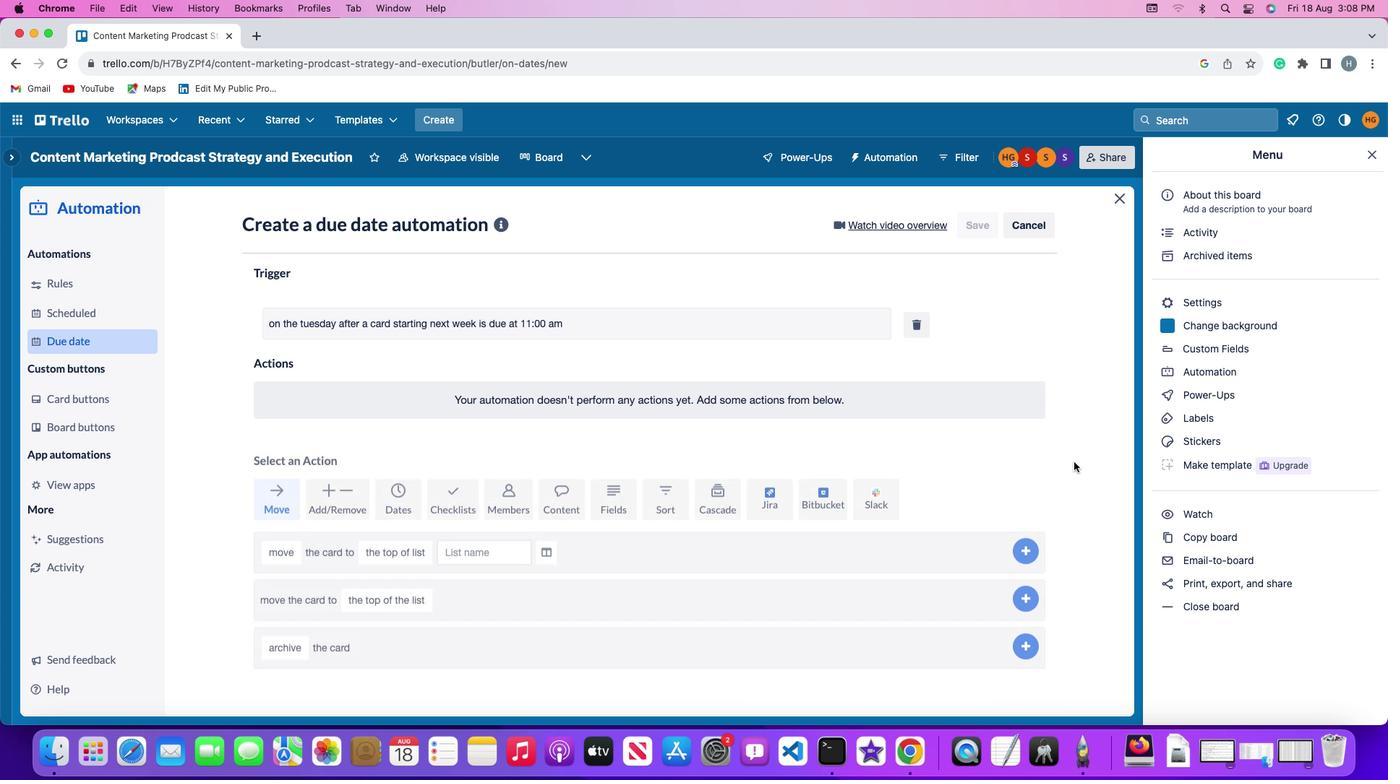 
